 Task: Search one way flight ticket for 4 adults, 2 children, 2 infants in seat and 1 infant on lap in premium economy from Bemidji: Bemidji Regional Airport to Laramie: Laramie Regional Airport on 5-3-2023. Choice of flights is Alaska. Number of bags: 2 checked bags. Price is upto 74000. Outbound departure time preference is 7:45.
Action: Mouse moved to (336, 427)
Screenshot: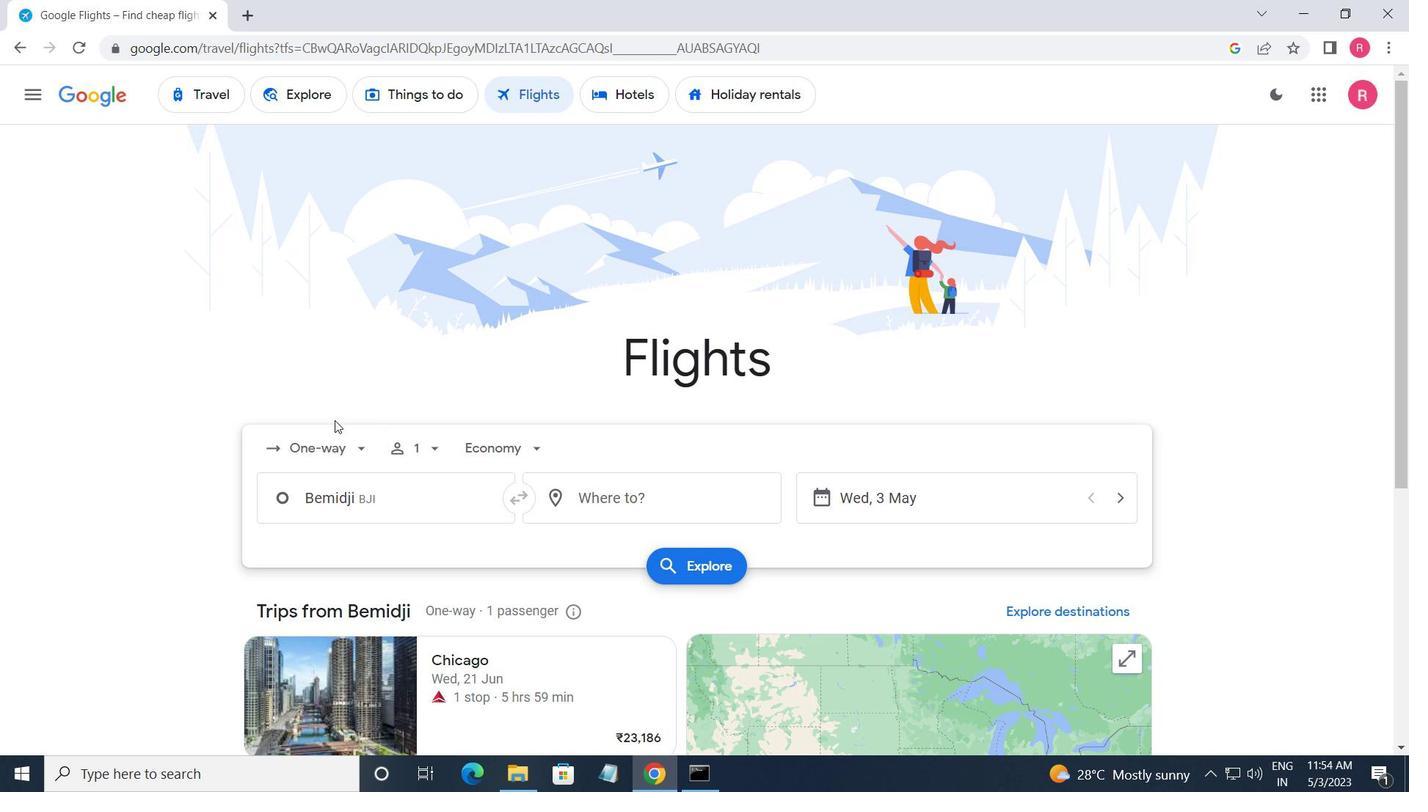 
Action: Mouse pressed left at (336, 427)
Screenshot: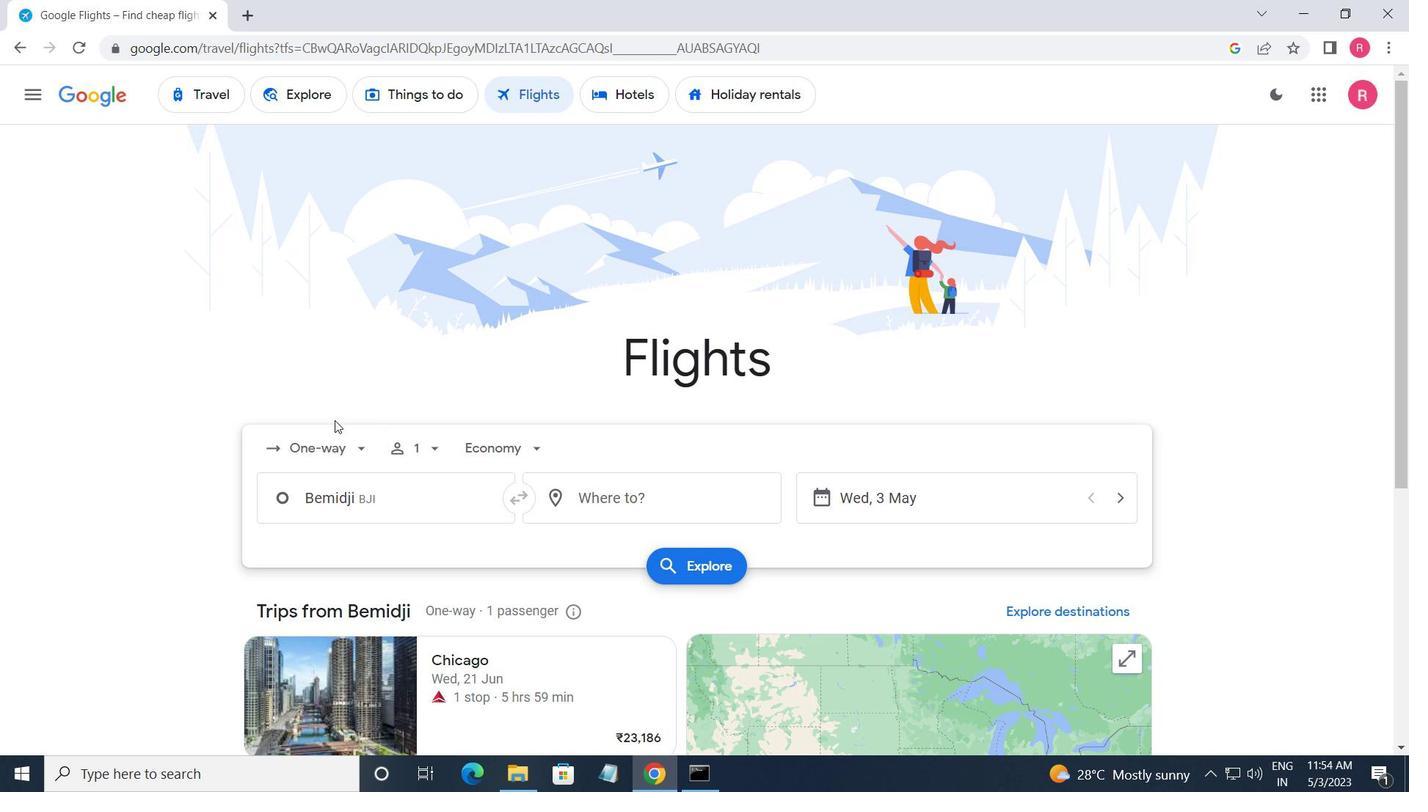 
Action: Mouse moved to (335, 543)
Screenshot: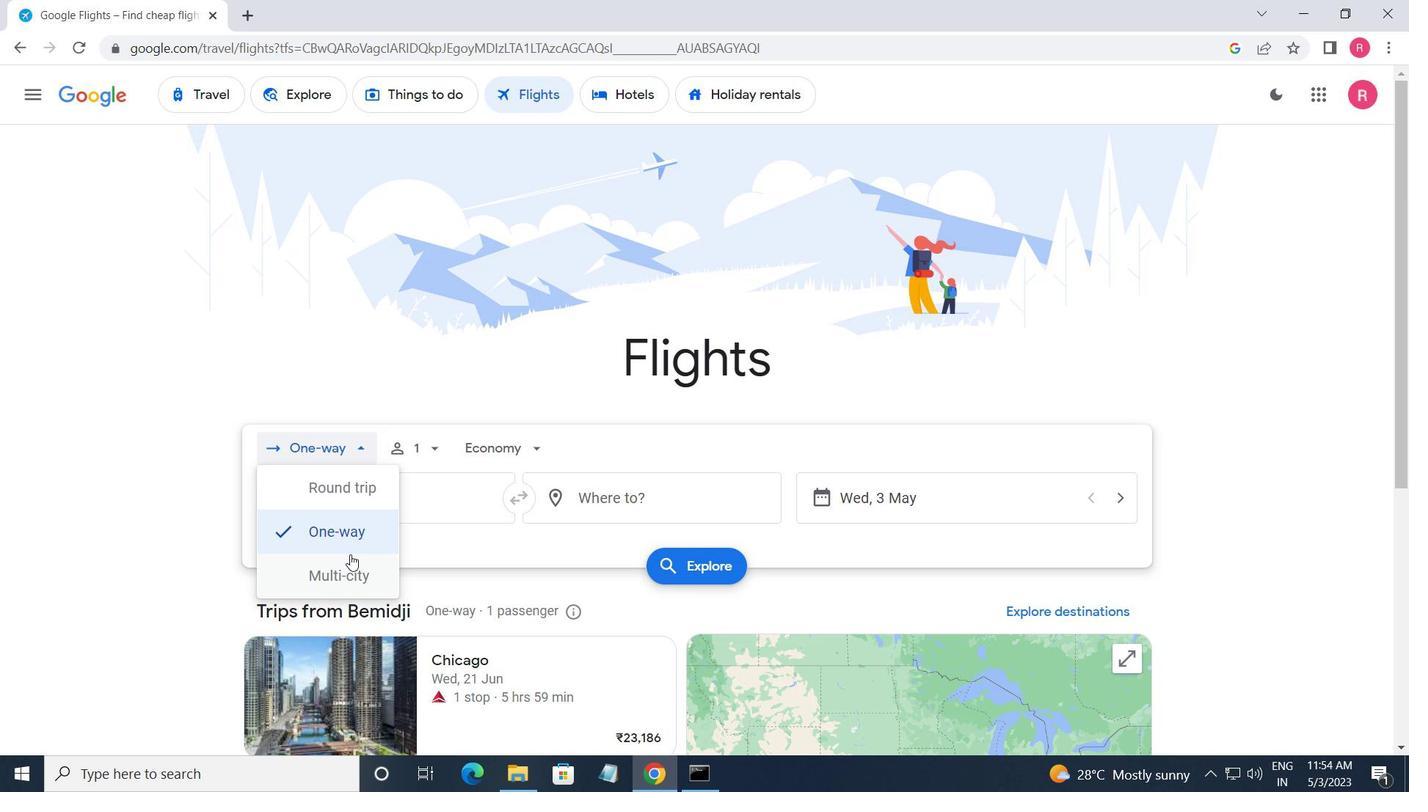 
Action: Mouse pressed left at (335, 543)
Screenshot: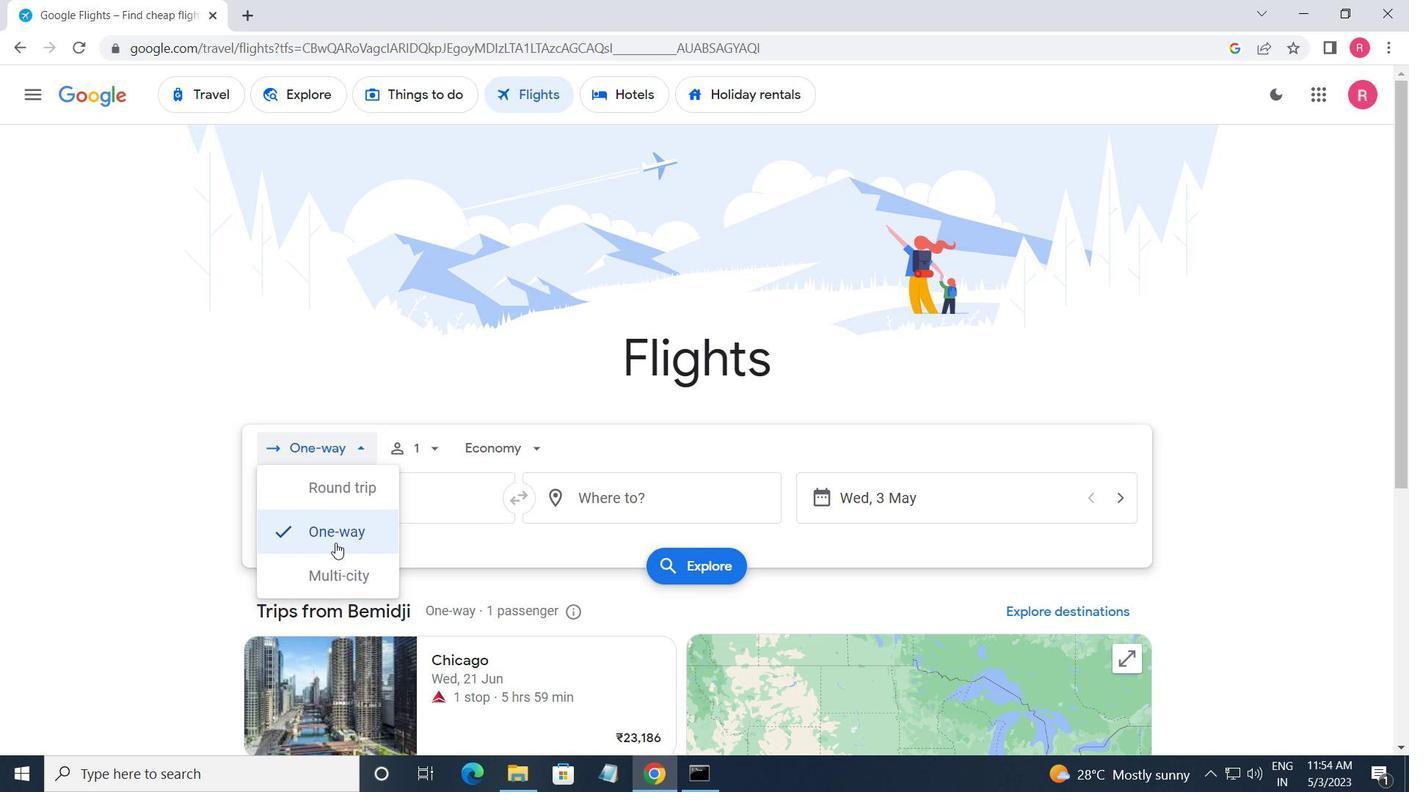 
Action: Mouse moved to (422, 449)
Screenshot: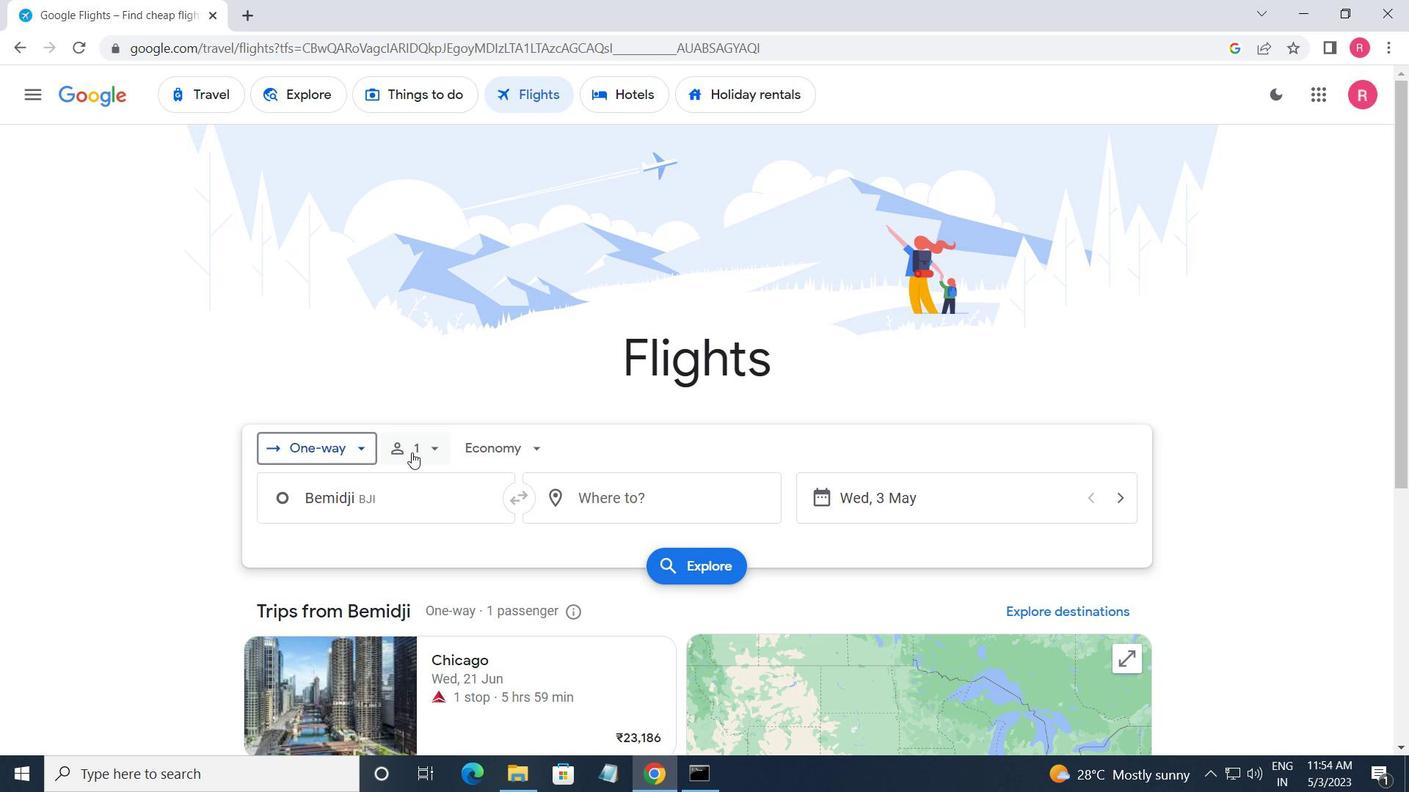 
Action: Mouse pressed left at (422, 449)
Screenshot: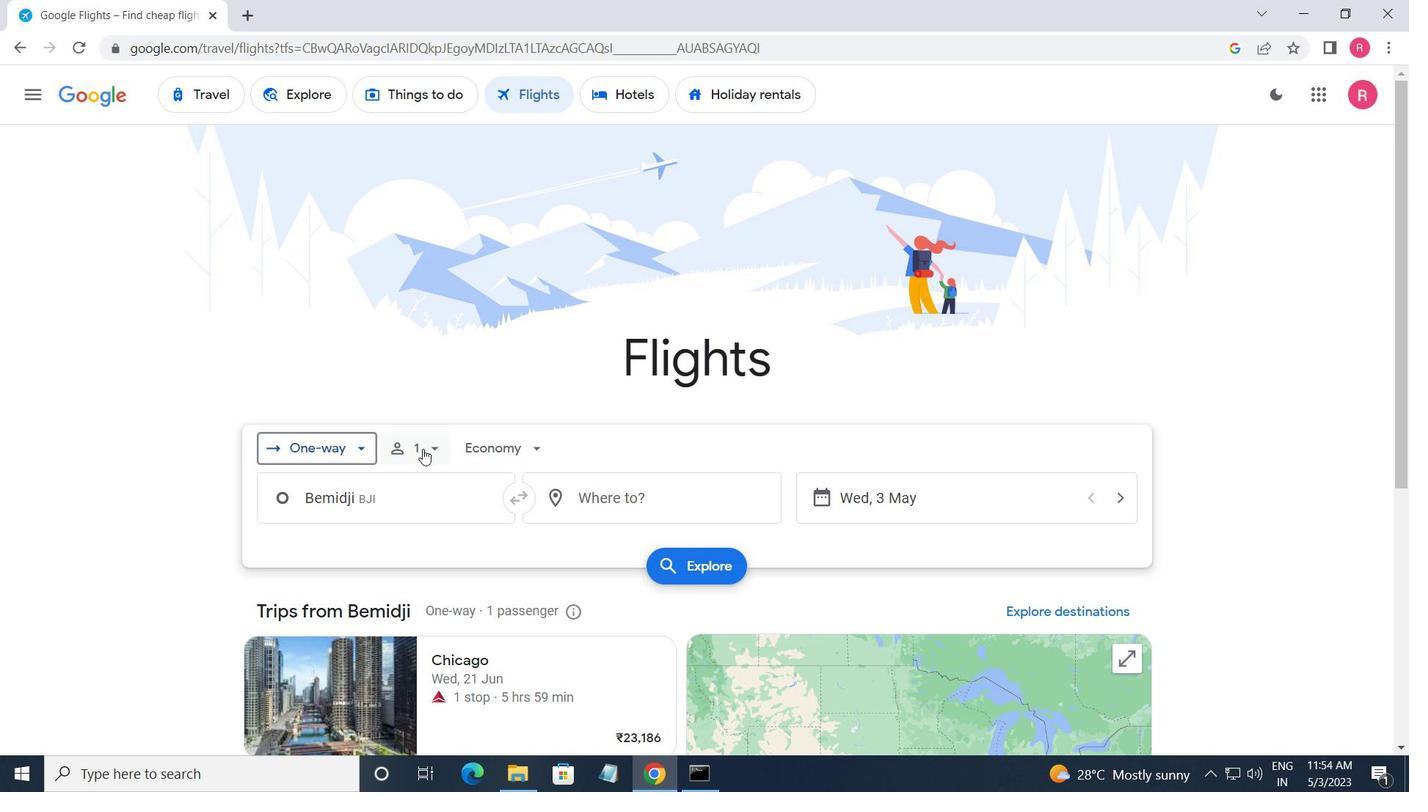 
Action: Mouse moved to (564, 497)
Screenshot: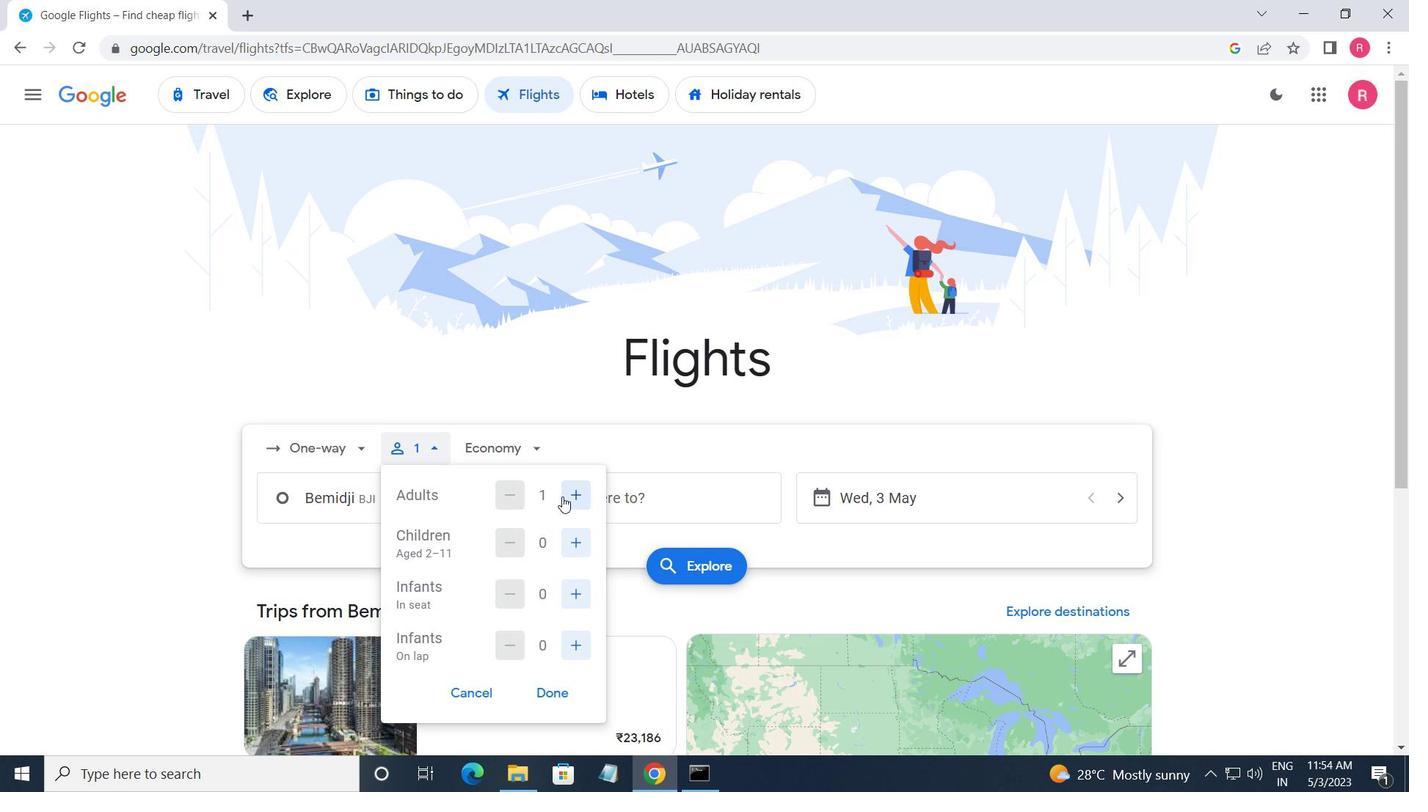 
Action: Mouse pressed left at (564, 497)
Screenshot: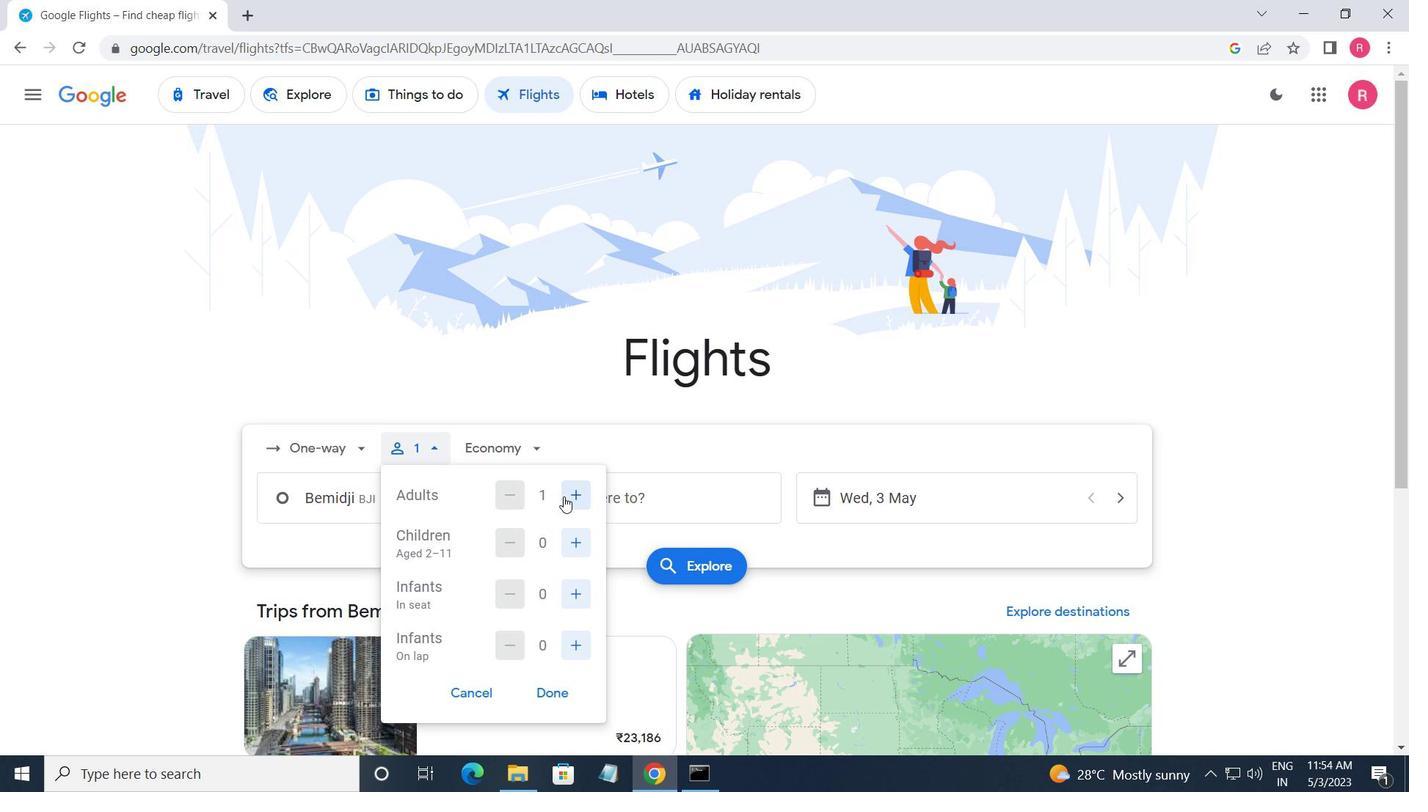 
Action: Mouse pressed left at (564, 497)
Screenshot: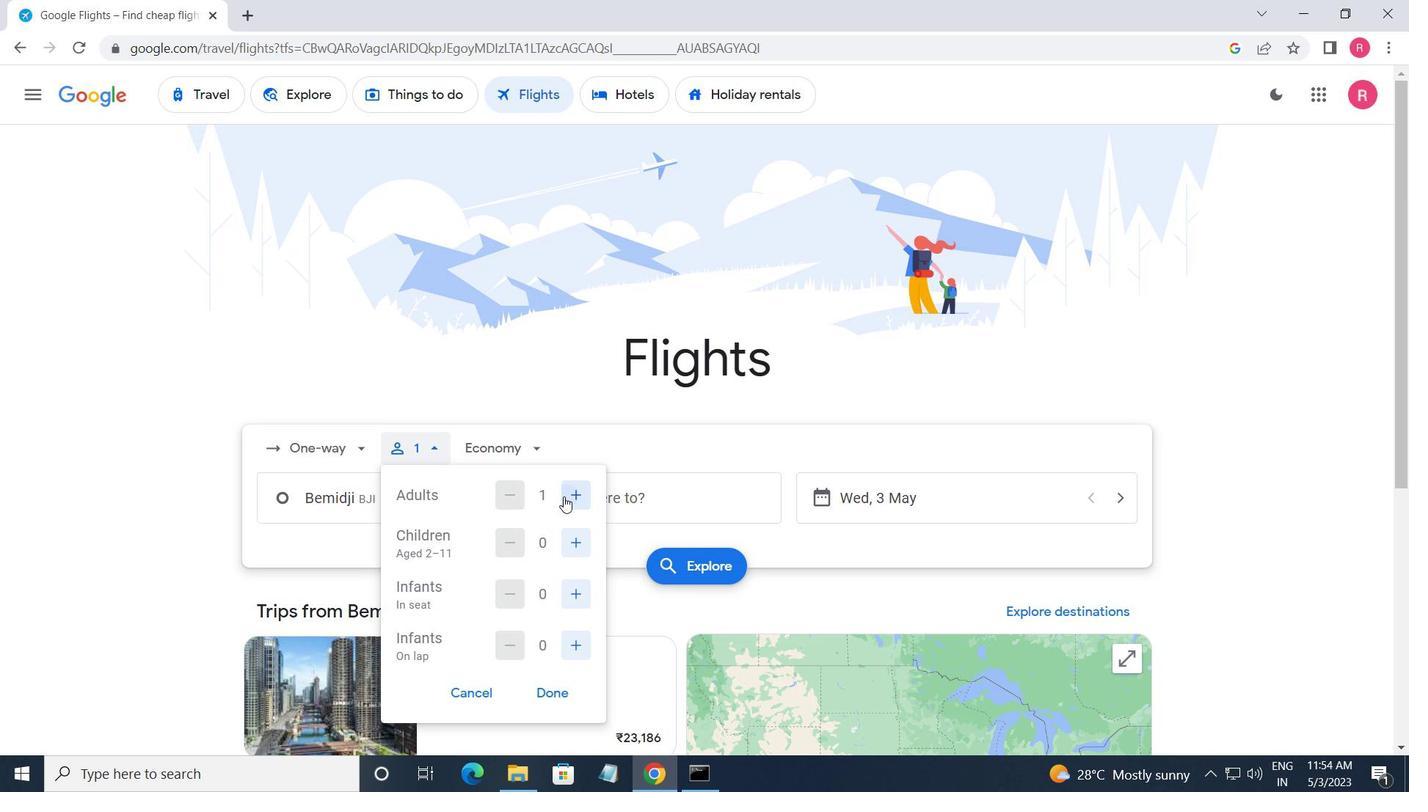 
Action: Mouse pressed left at (564, 497)
Screenshot: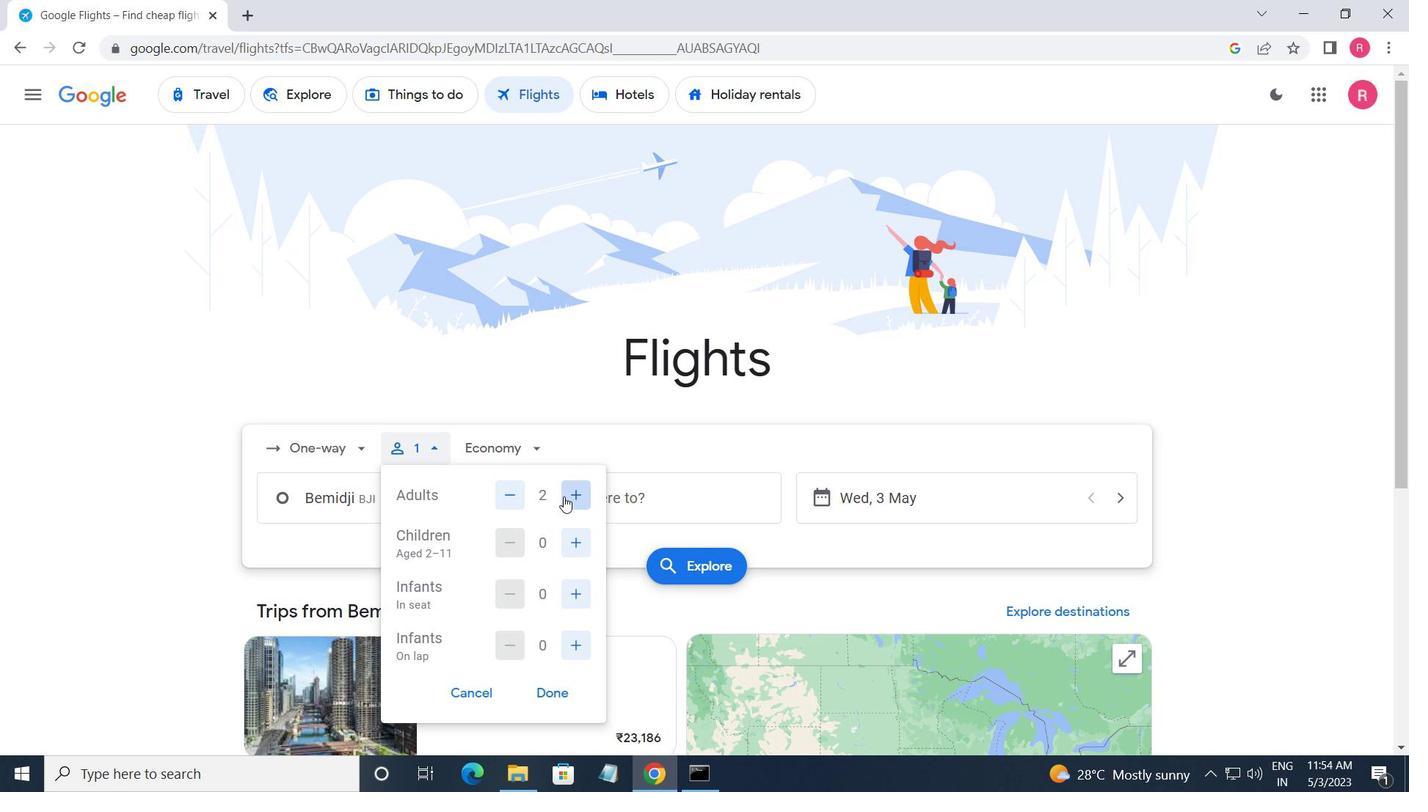 
Action: Mouse moved to (583, 544)
Screenshot: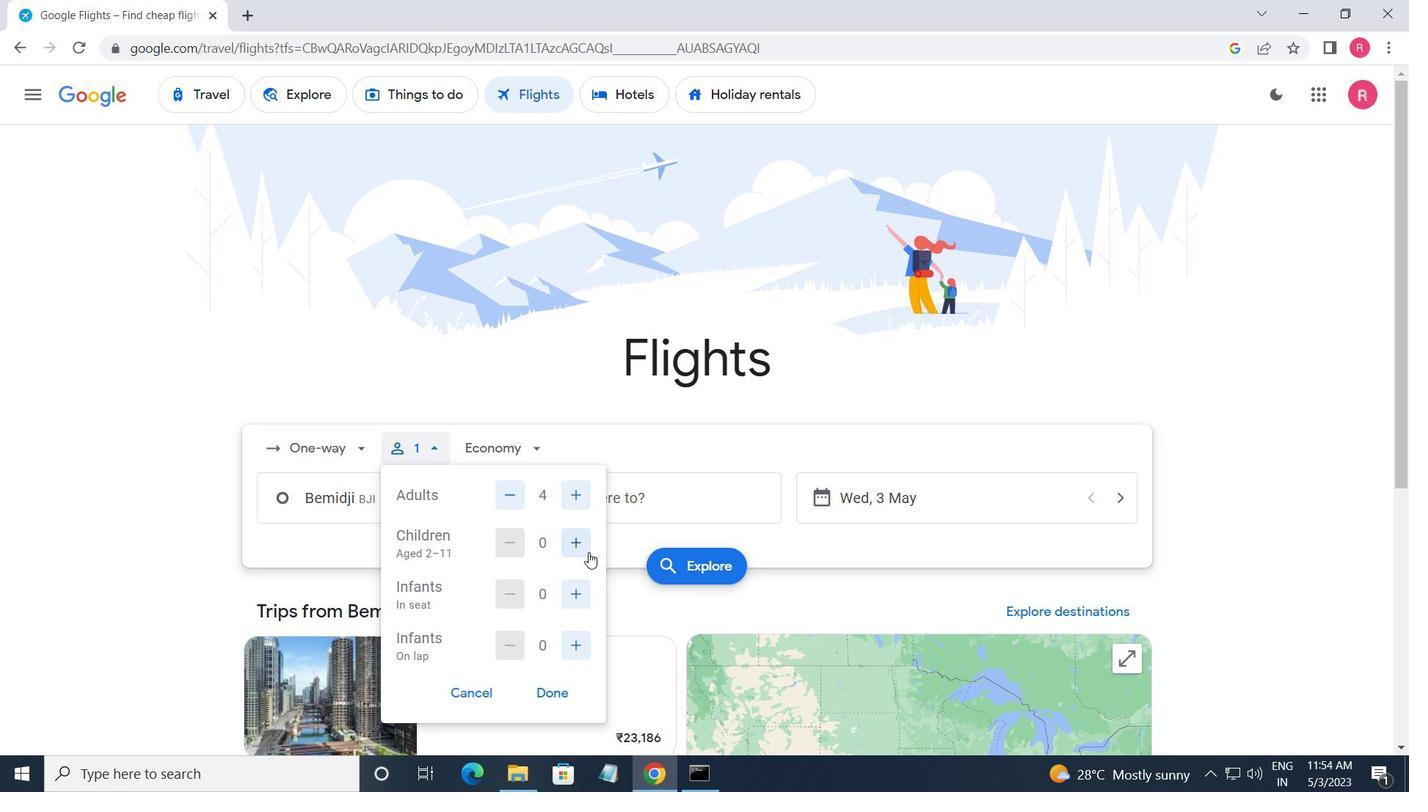 
Action: Mouse pressed left at (583, 544)
Screenshot: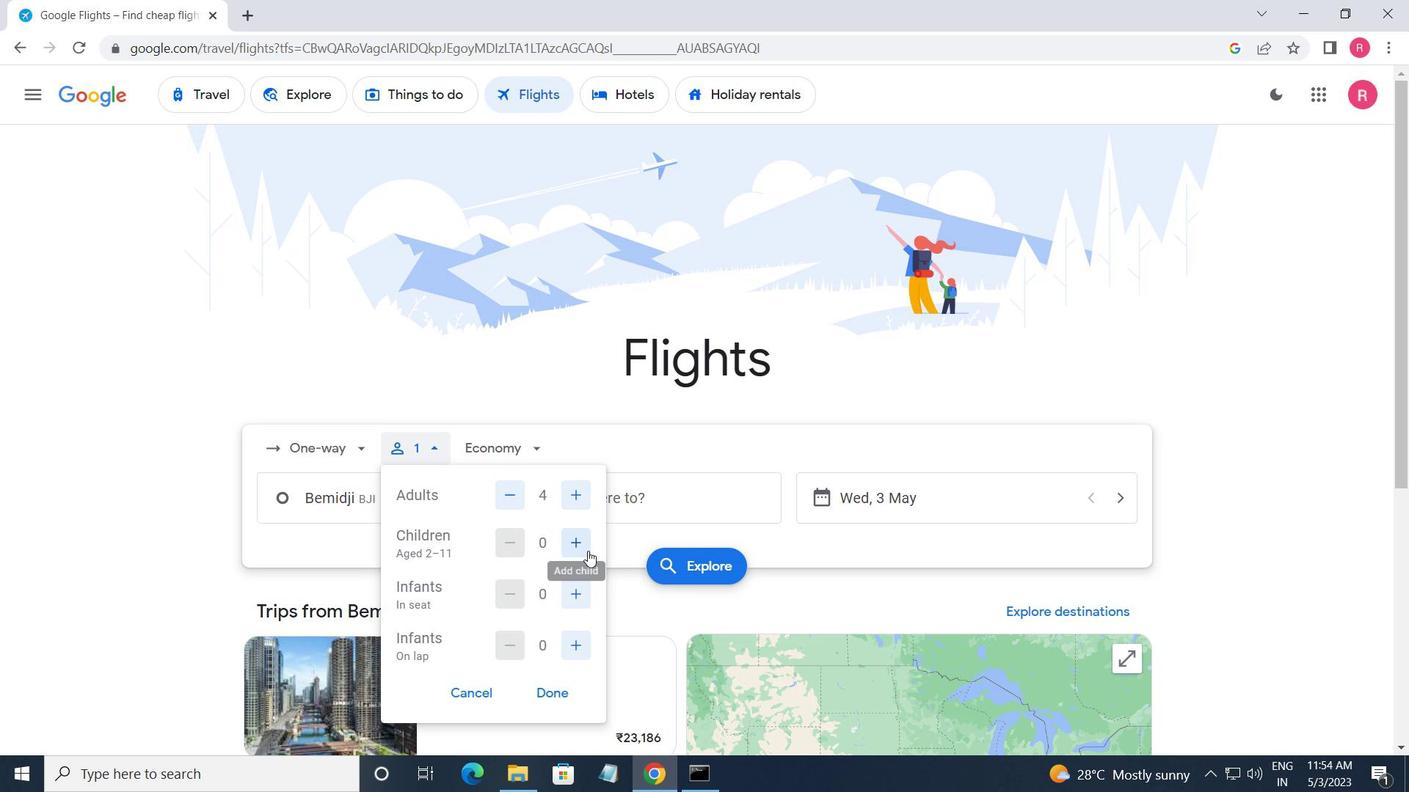
Action: Mouse pressed left at (583, 544)
Screenshot: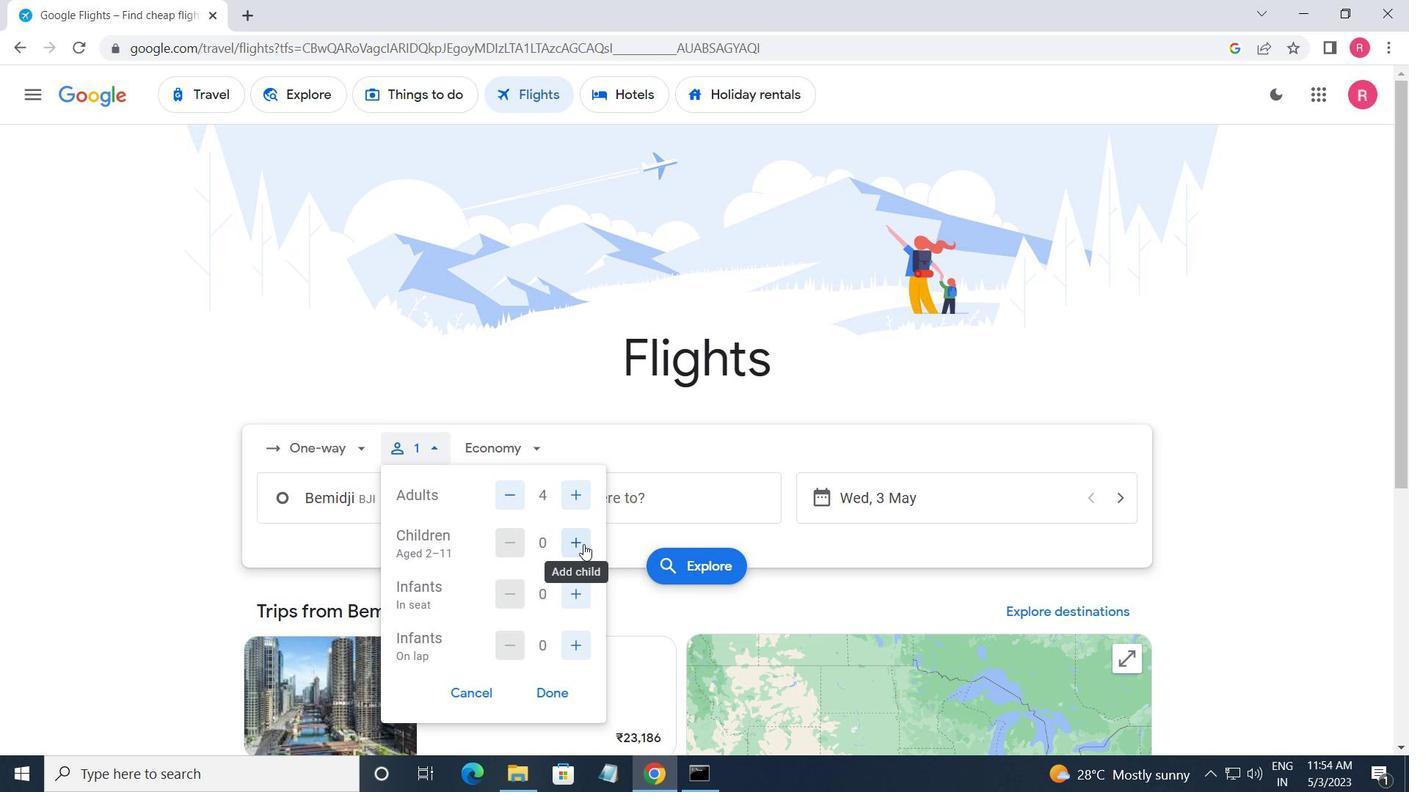 
Action: Mouse moved to (574, 590)
Screenshot: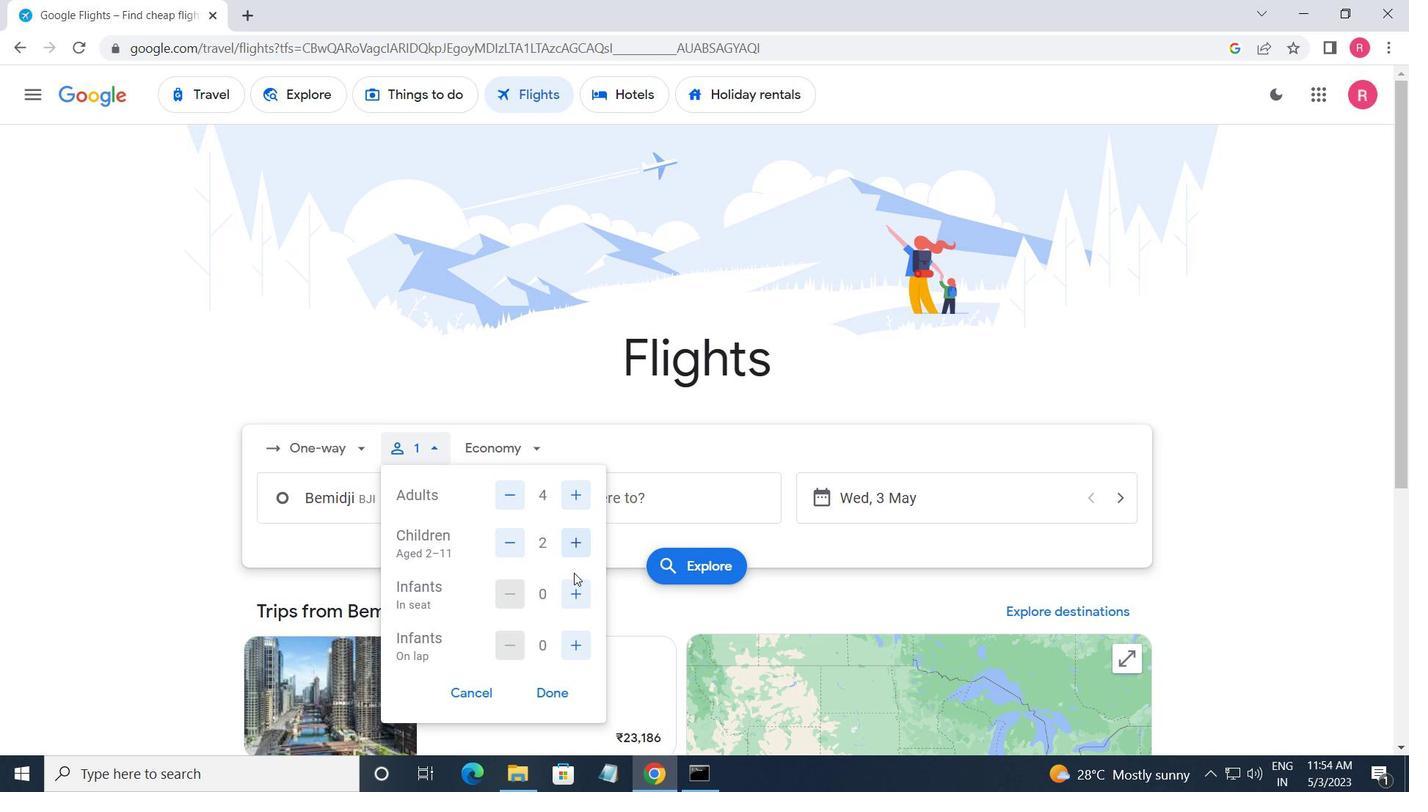 
Action: Mouse pressed left at (574, 590)
Screenshot: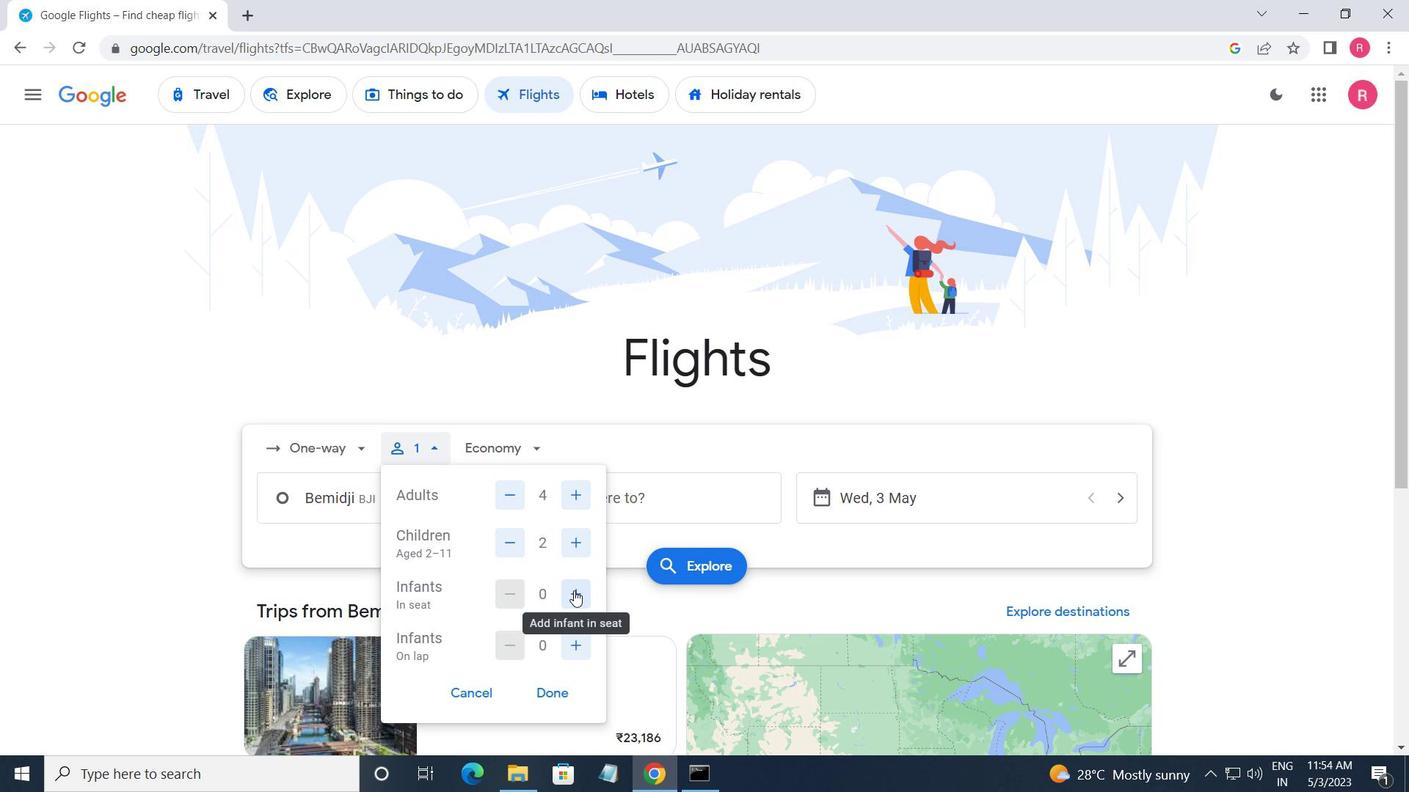 
Action: Mouse moved to (574, 591)
Screenshot: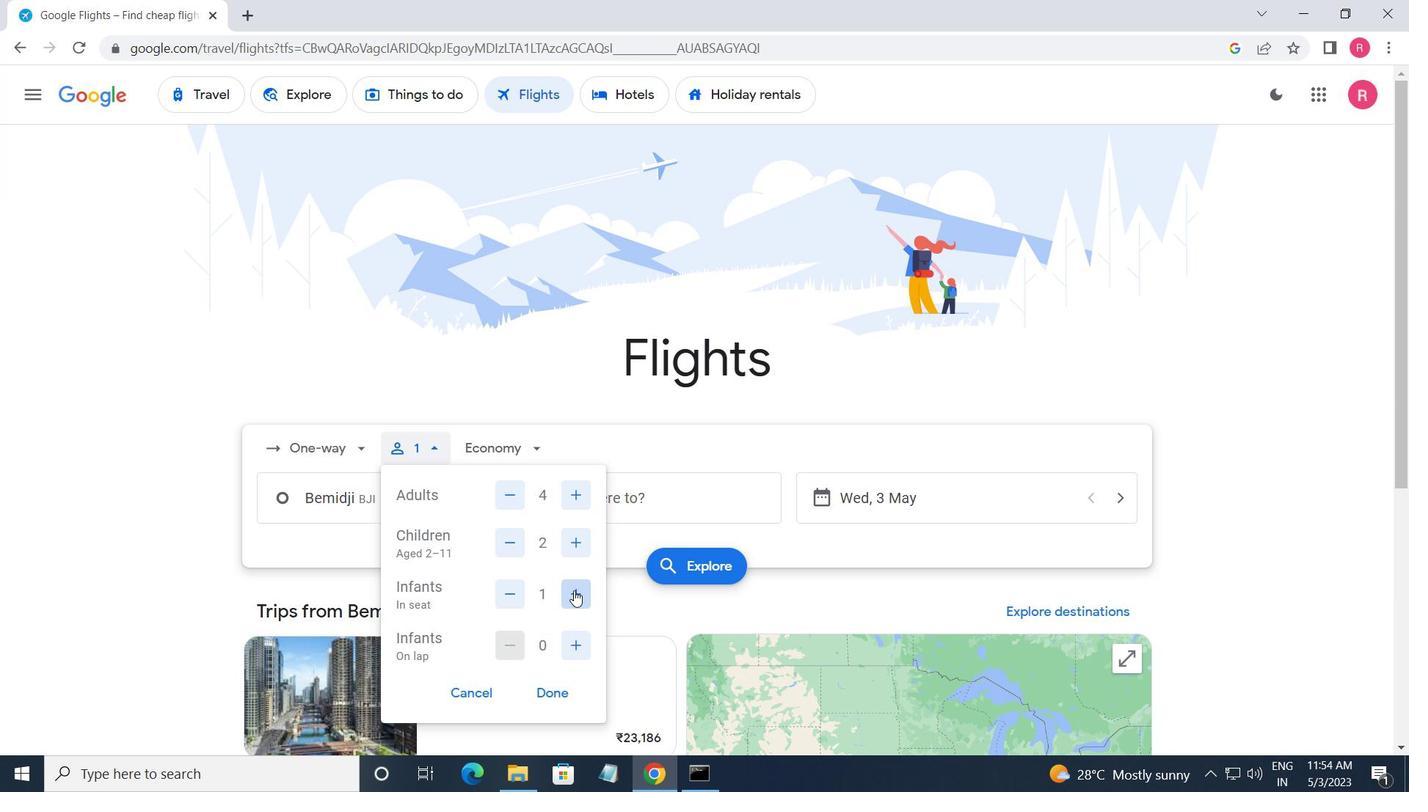 
Action: Mouse pressed left at (574, 591)
Screenshot: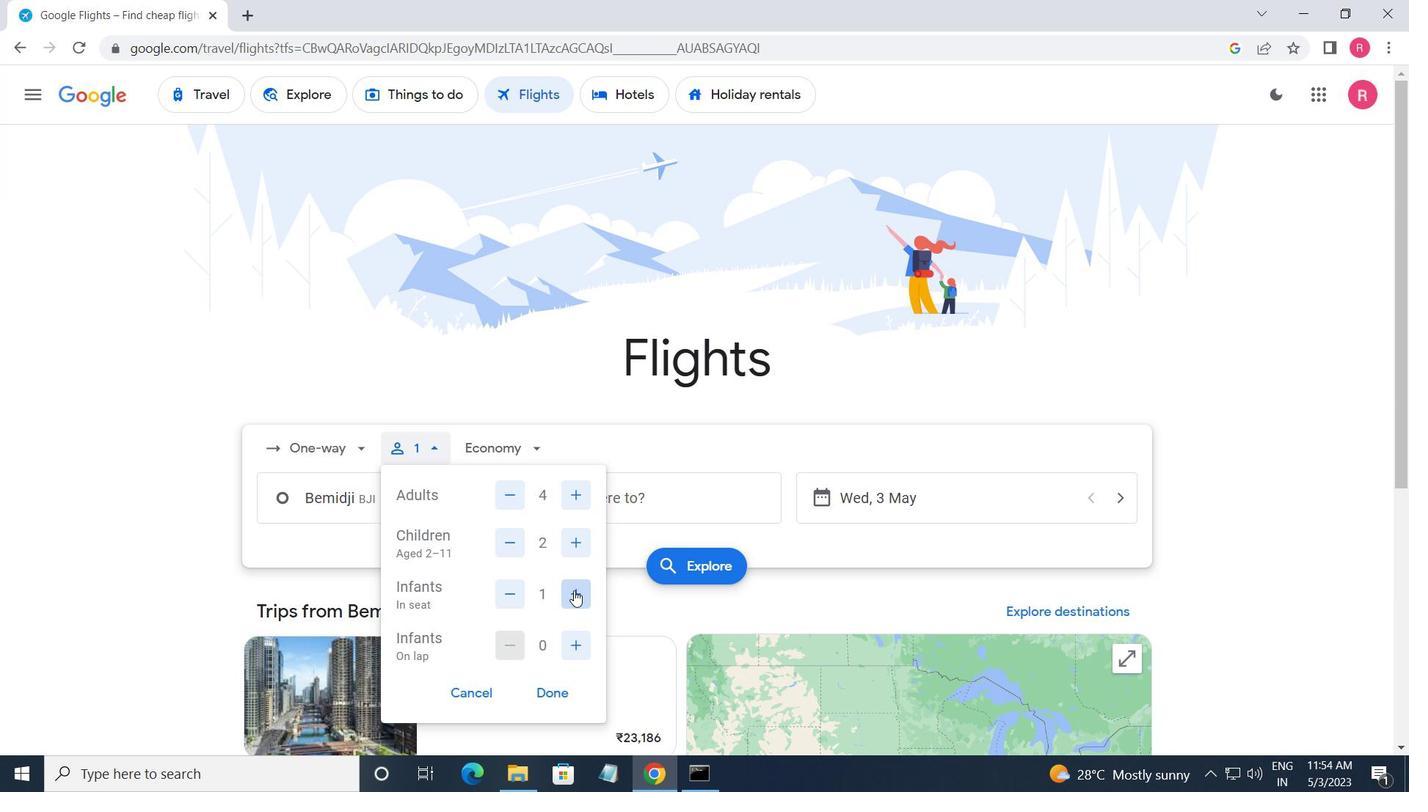 
Action: Mouse moved to (572, 646)
Screenshot: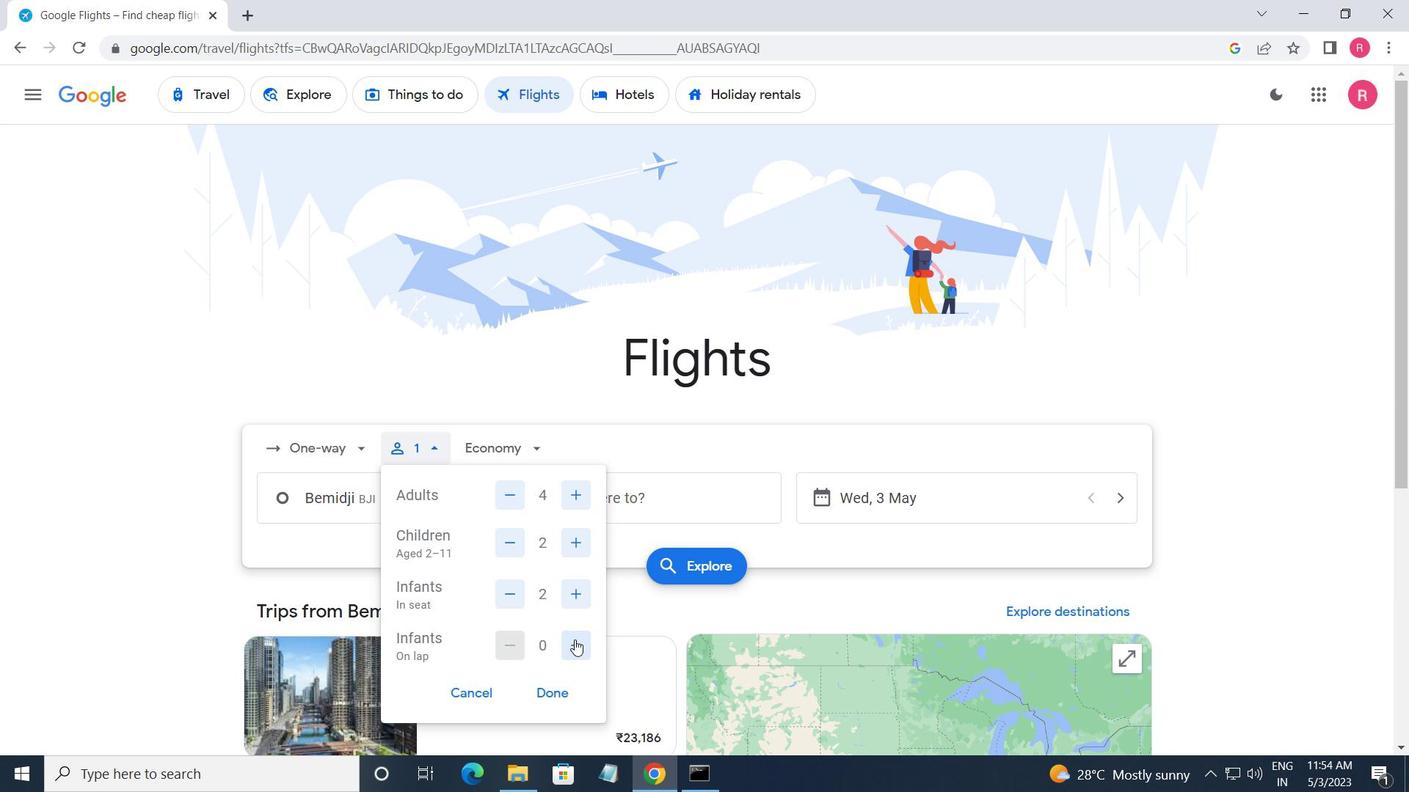 
Action: Mouse pressed left at (572, 646)
Screenshot: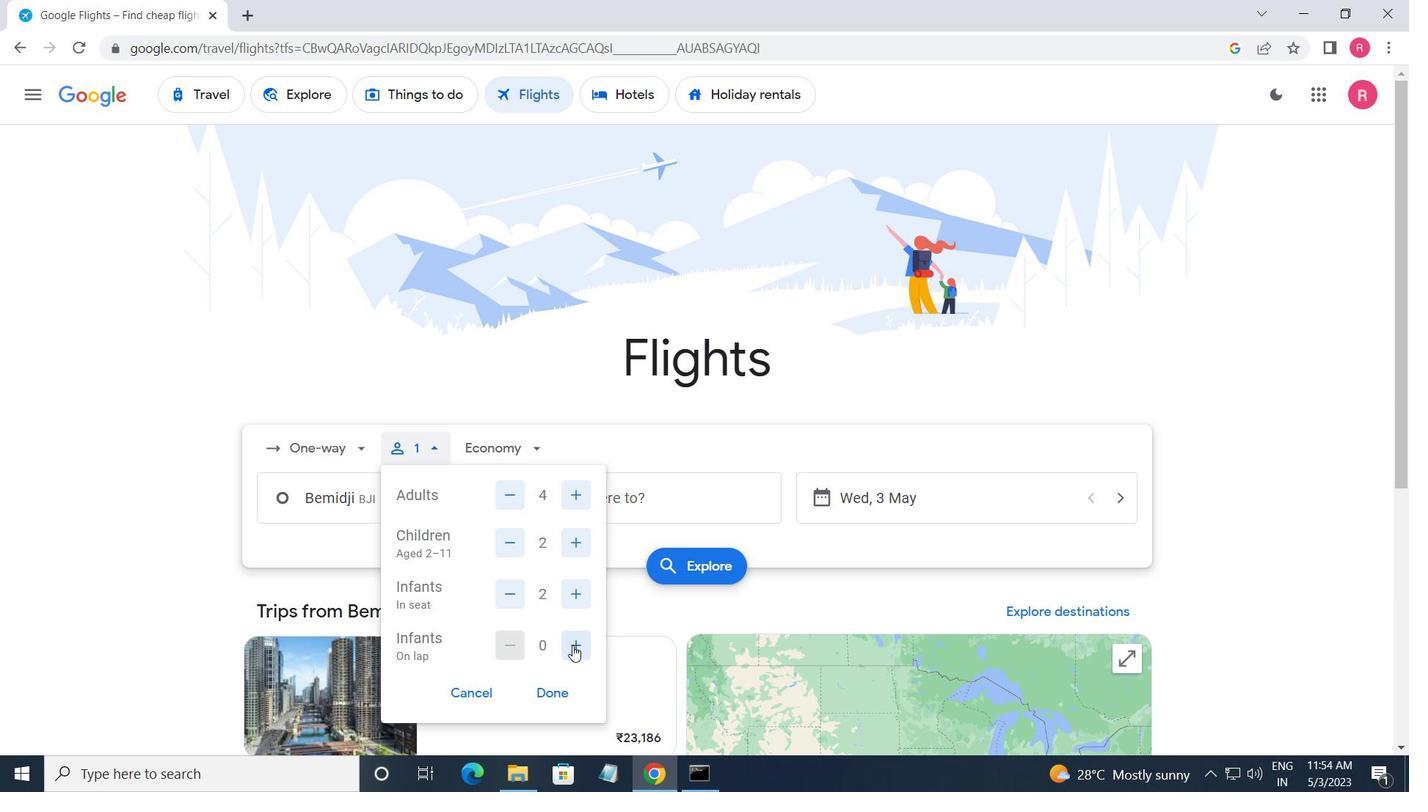 
Action: Mouse moved to (552, 692)
Screenshot: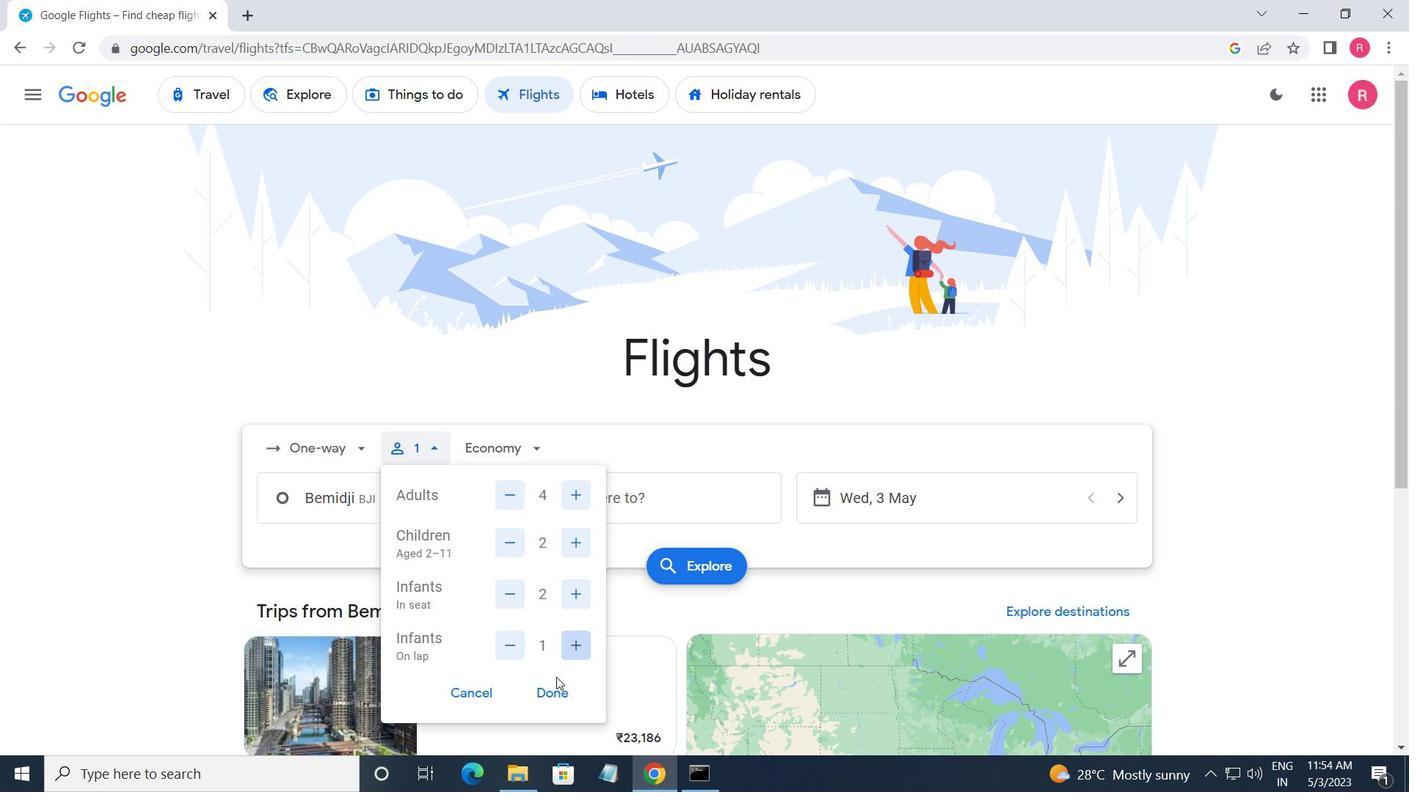 
Action: Mouse pressed left at (552, 692)
Screenshot: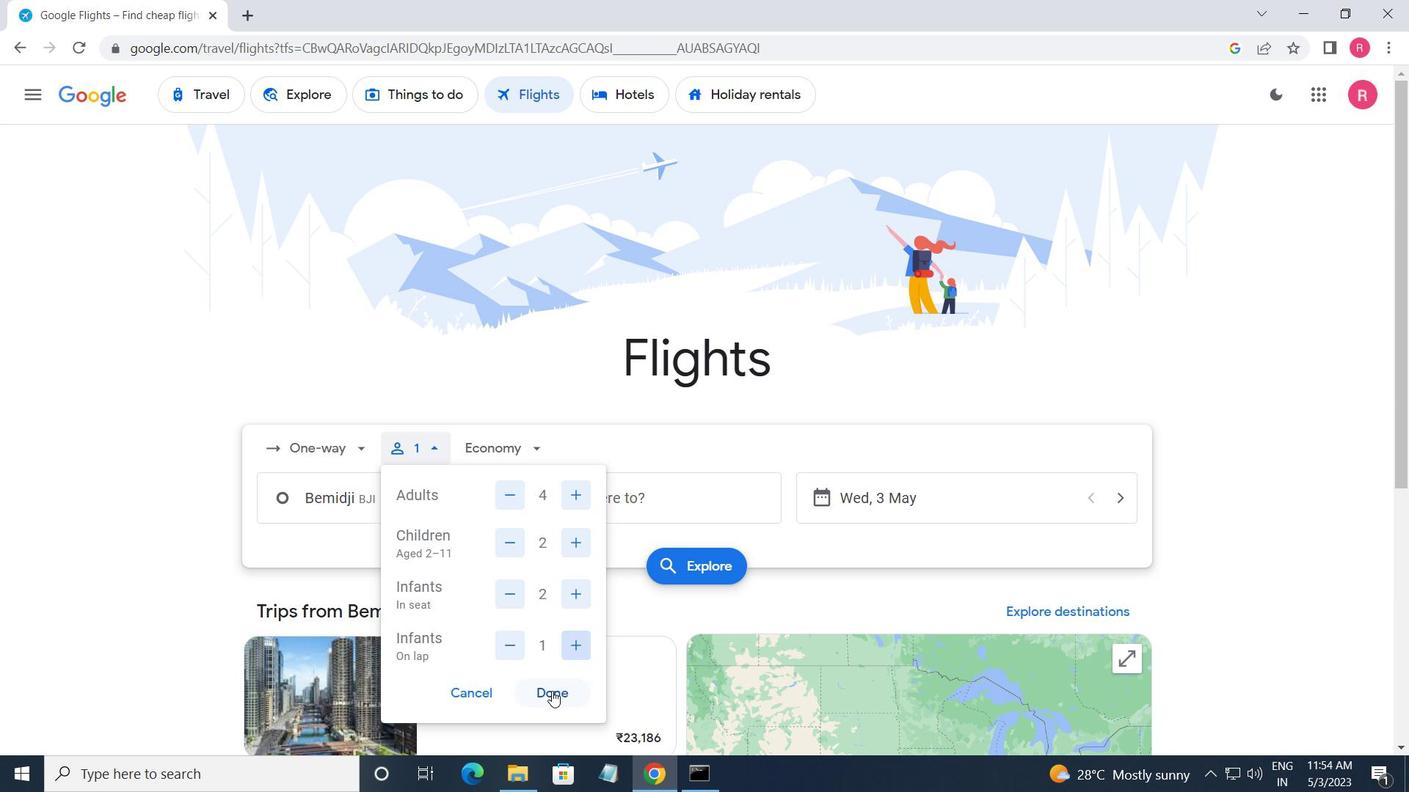 
Action: Mouse moved to (501, 469)
Screenshot: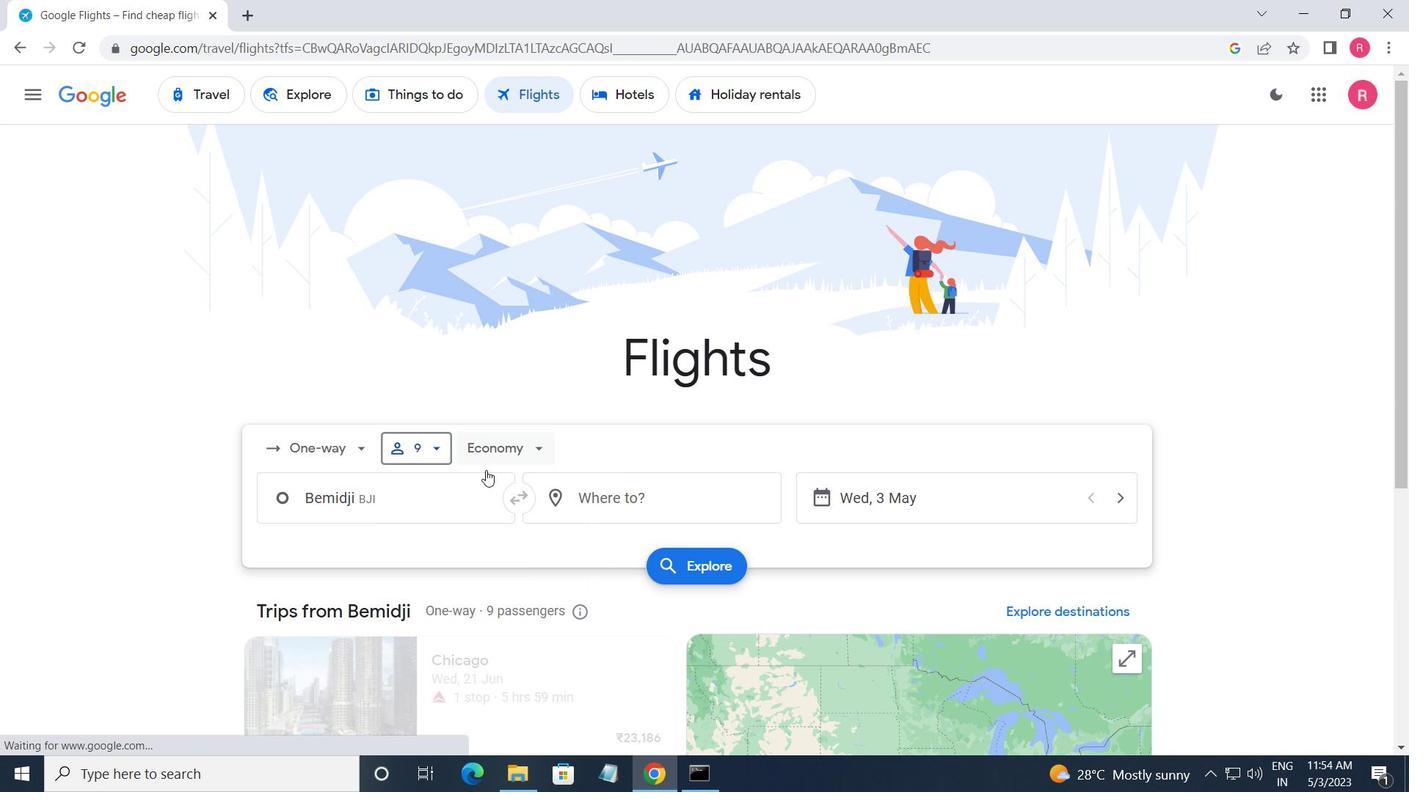 
Action: Mouse pressed left at (501, 469)
Screenshot: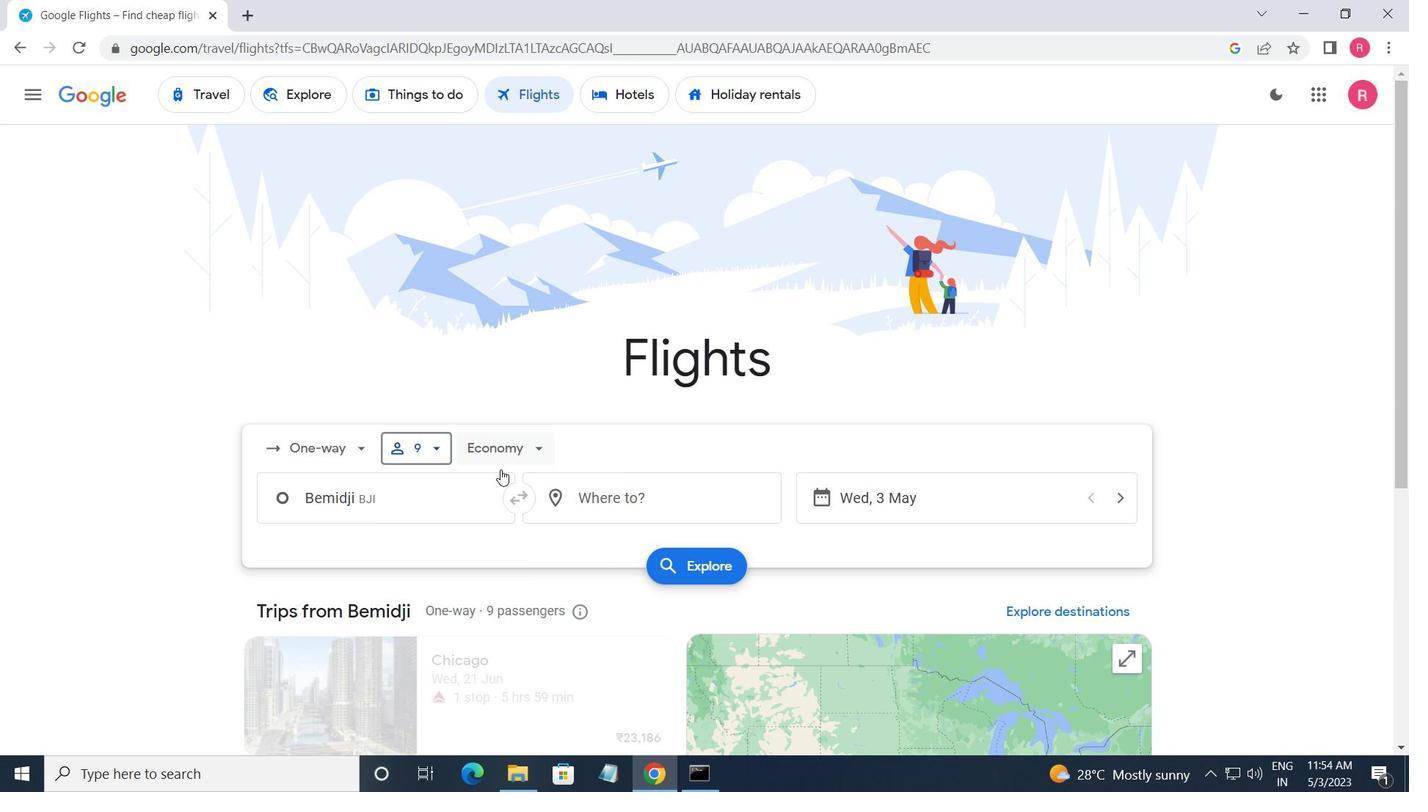 
Action: Mouse moved to (536, 494)
Screenshot: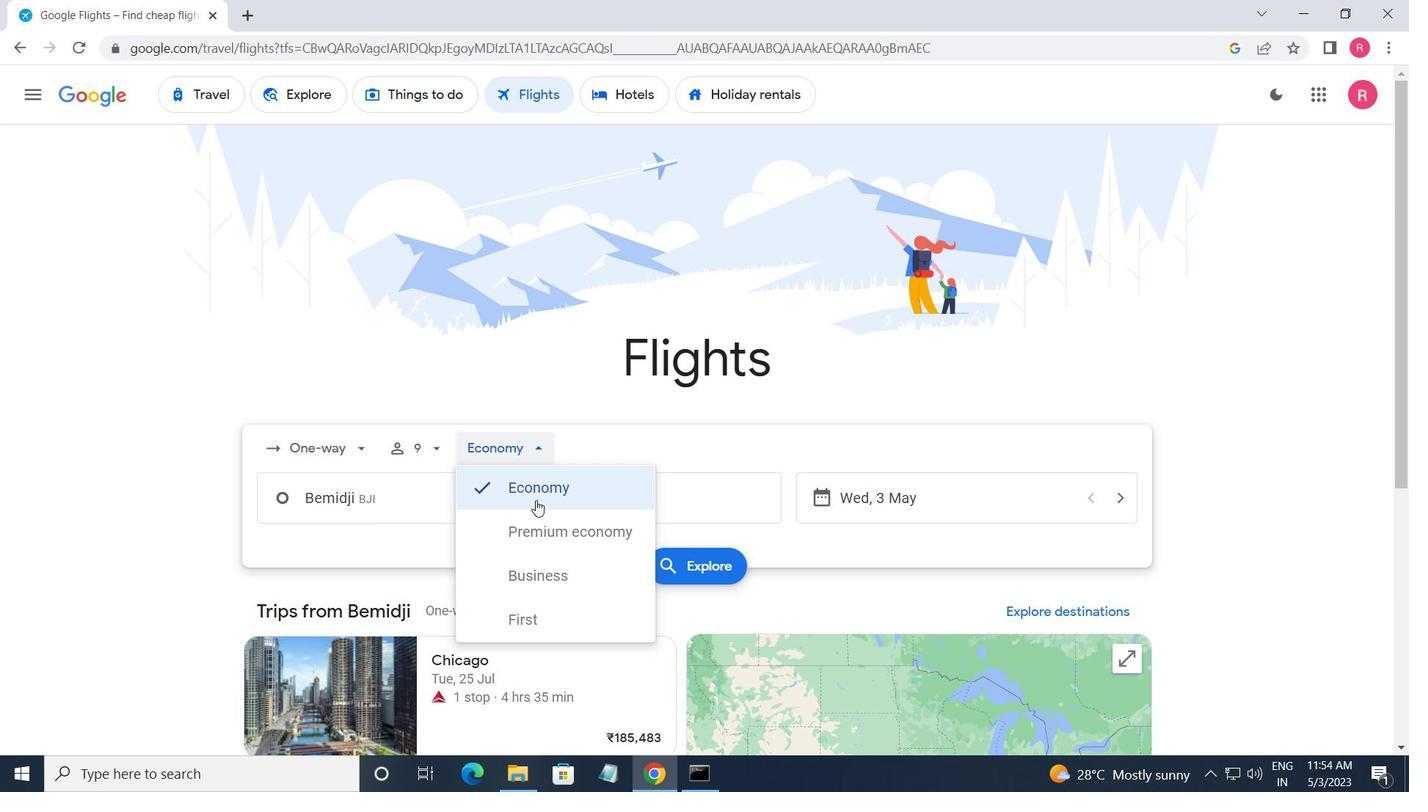 
Action: Mouse pressed left at (536, 494)
Screenshot: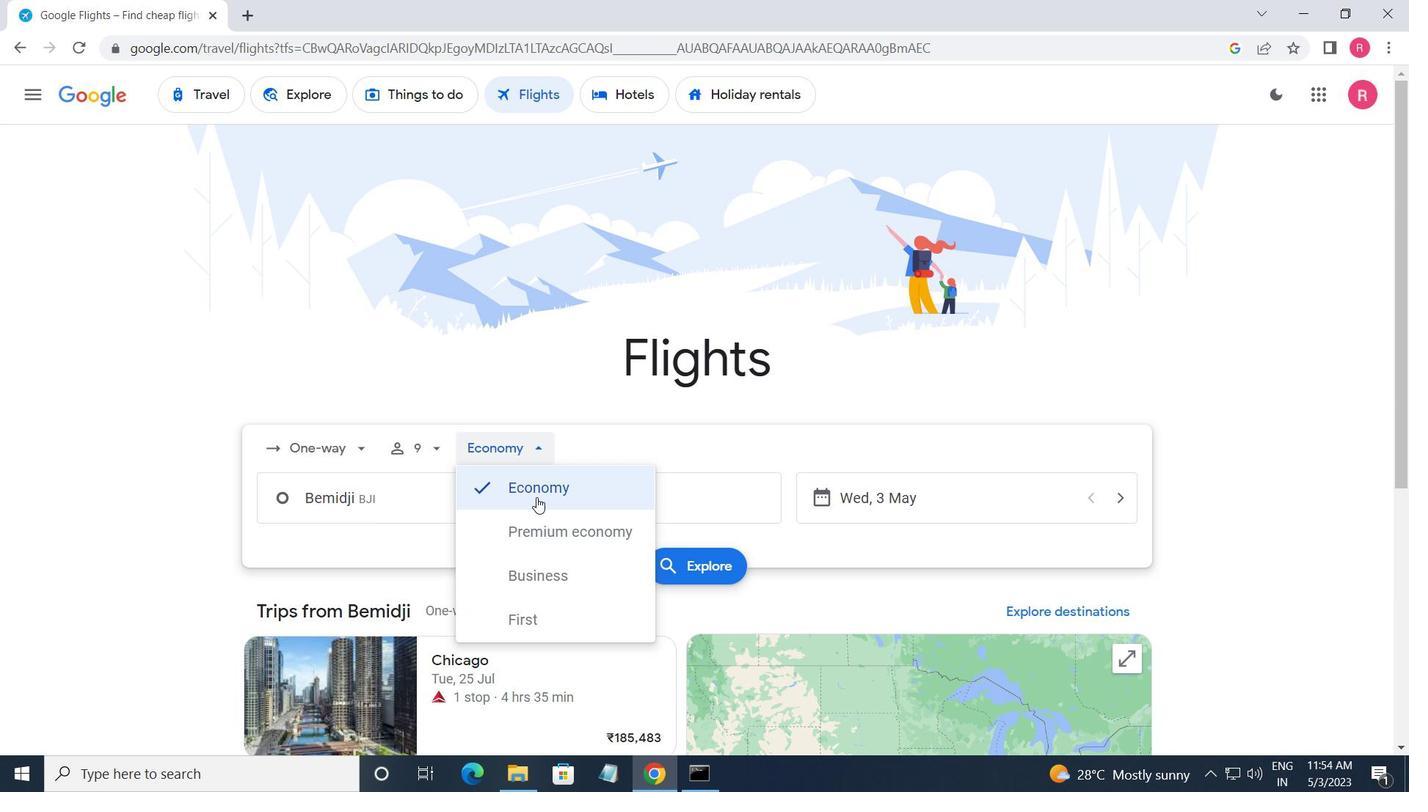 
Action: Mouse moved to (441, 491)
Screenshot: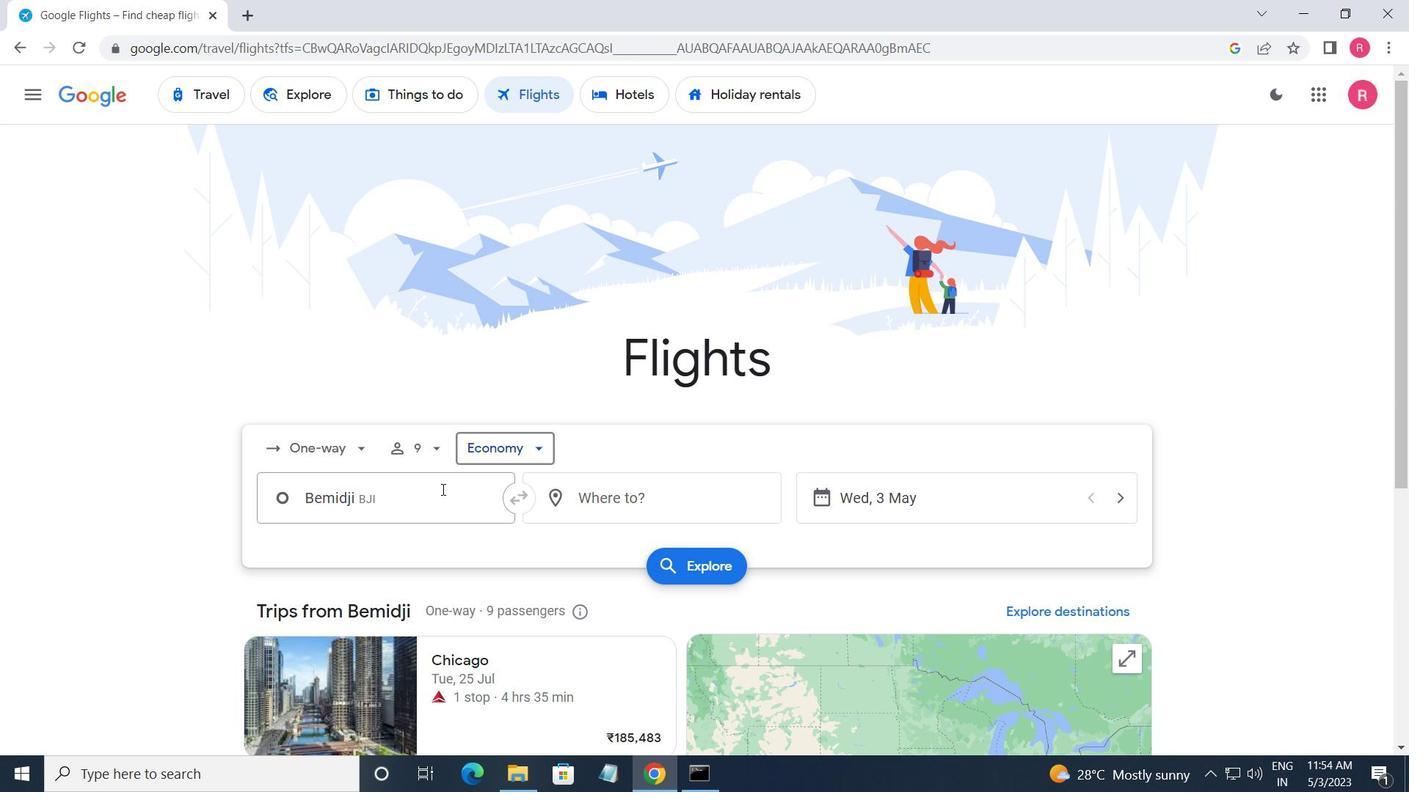 
Action: Mouse pressed left at (441, 491)
Screenshot: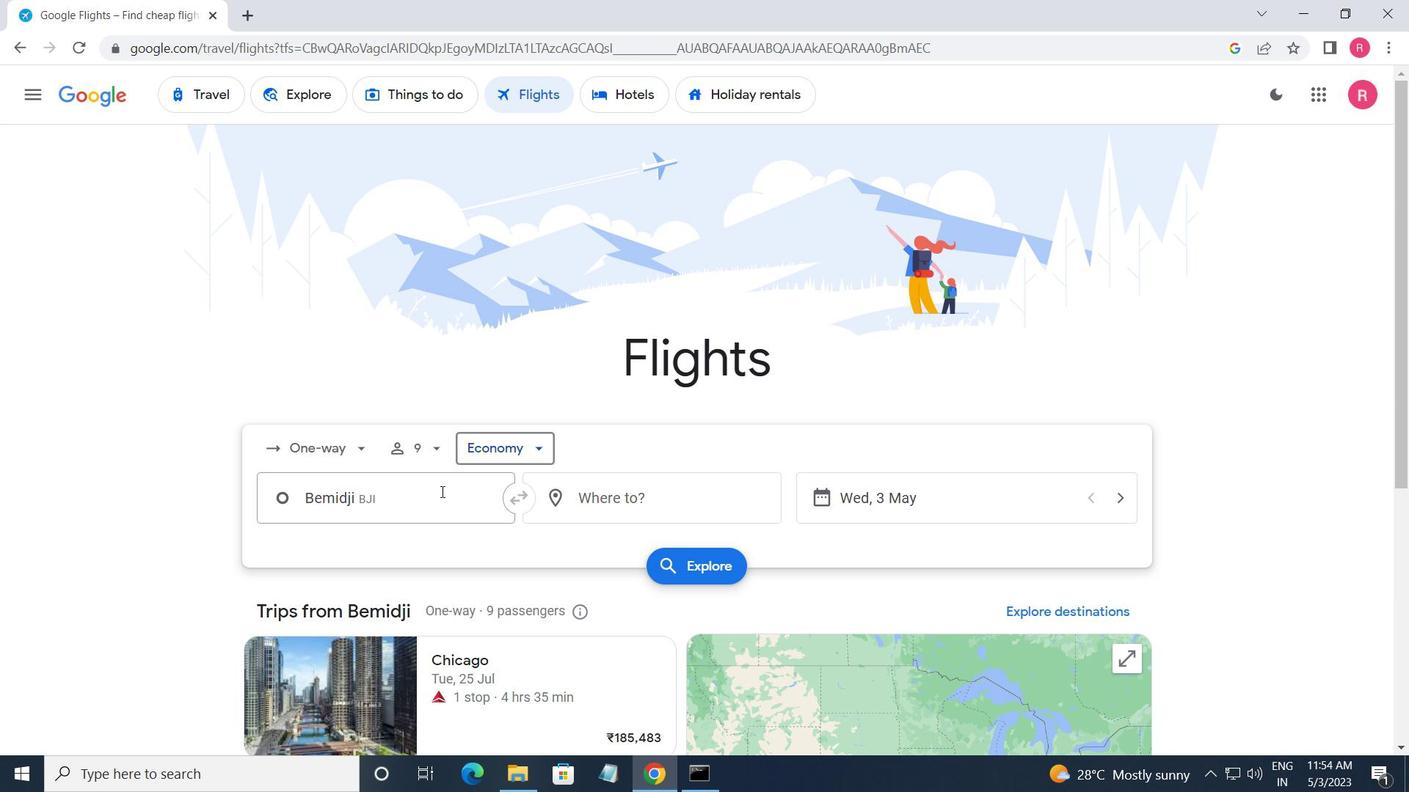 
Action: Mouse moved to (422, 654)
Screenshot: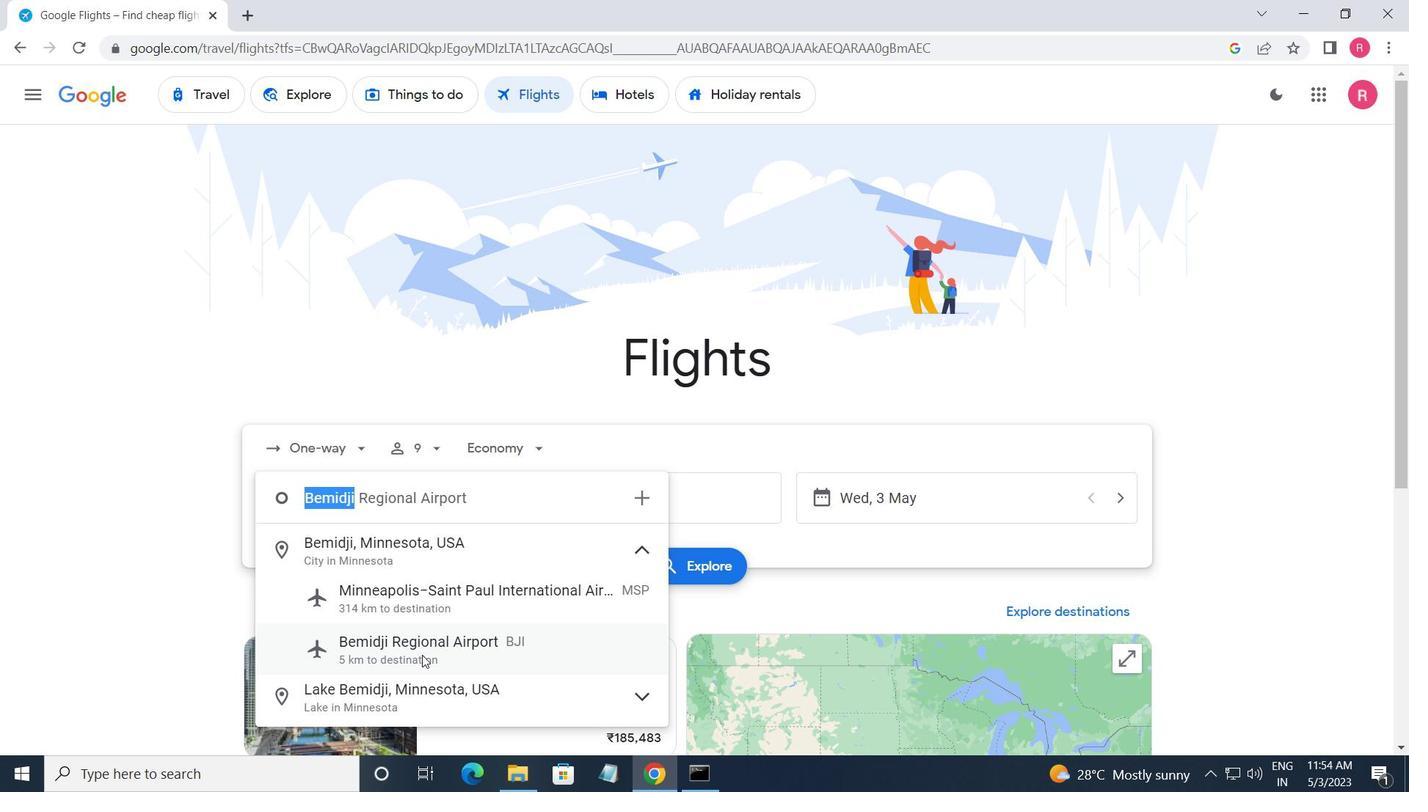 
Action: Mouse pressed left at (422, 654)
Screenshot: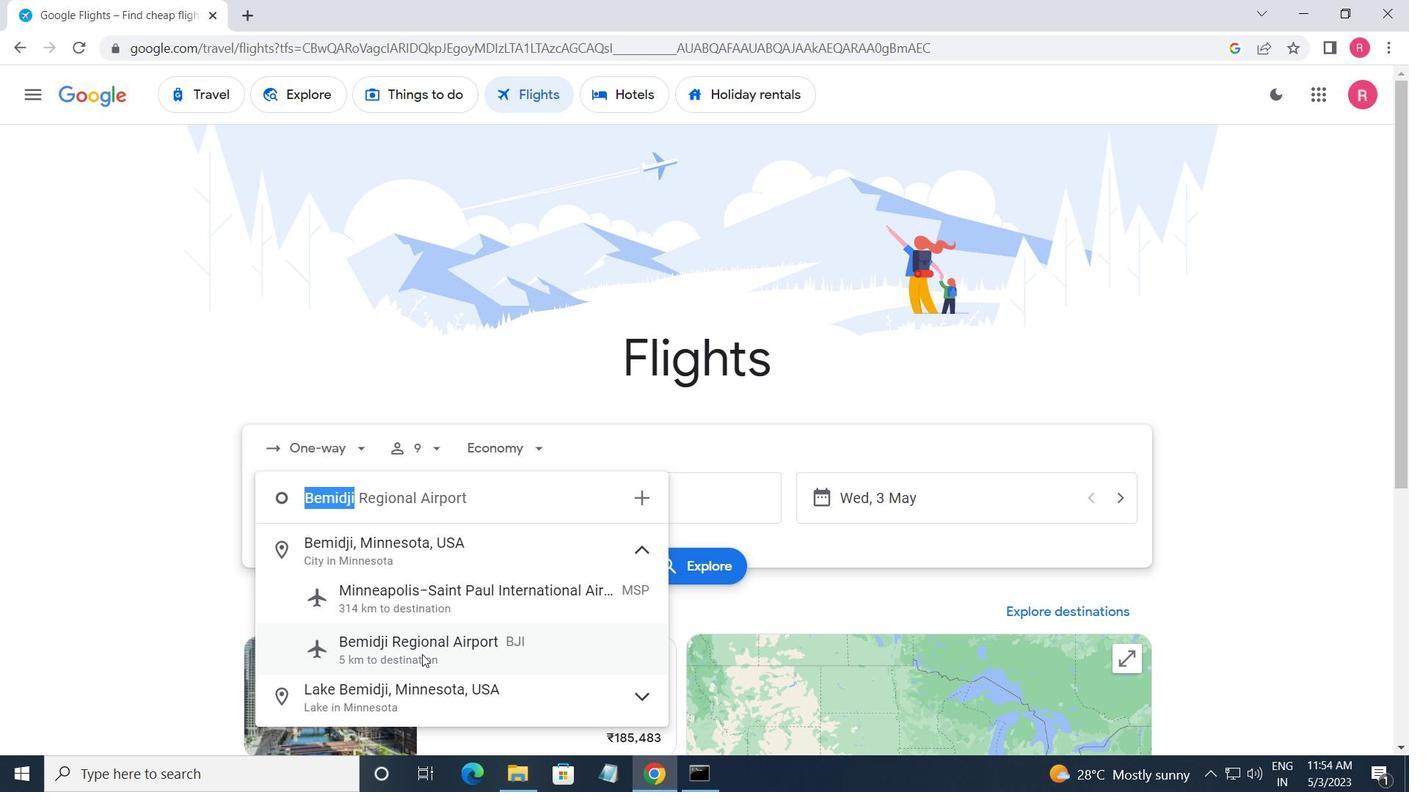 
Action: Mouse moved to (665, 499)
Screenshot: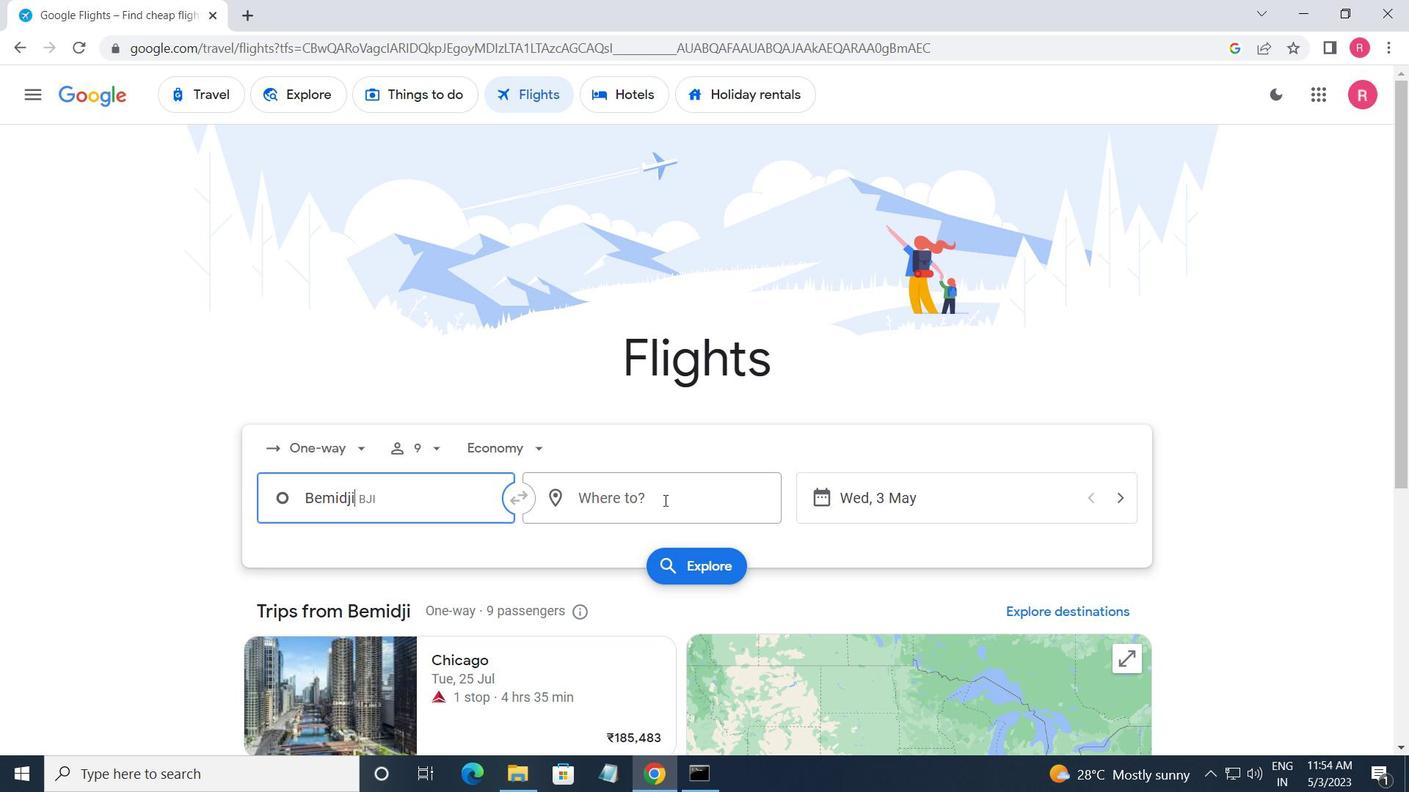 
Action: Mouse pressed left at (665, 499)
Screenshot: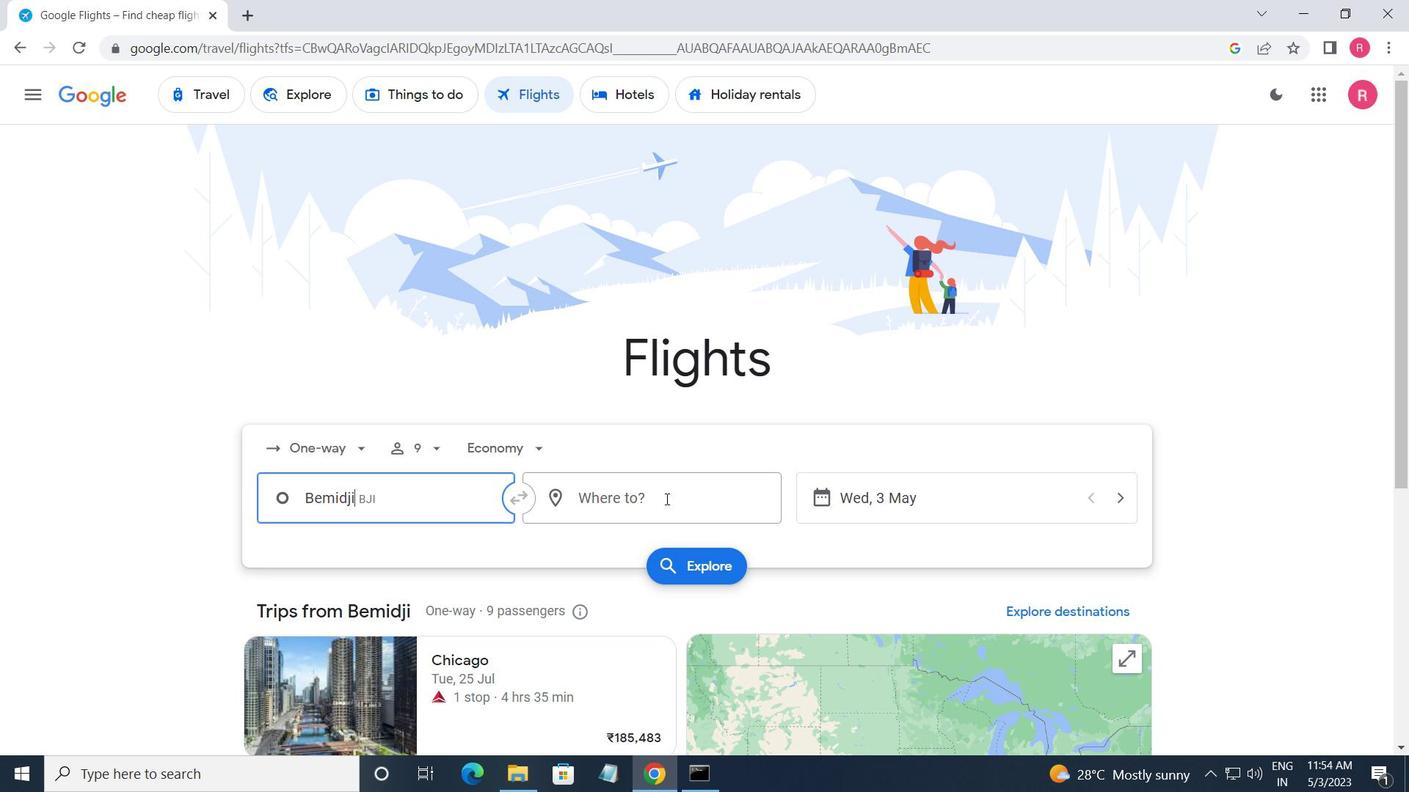 
Action: Mouse moved to (630, 693)
Screenshot: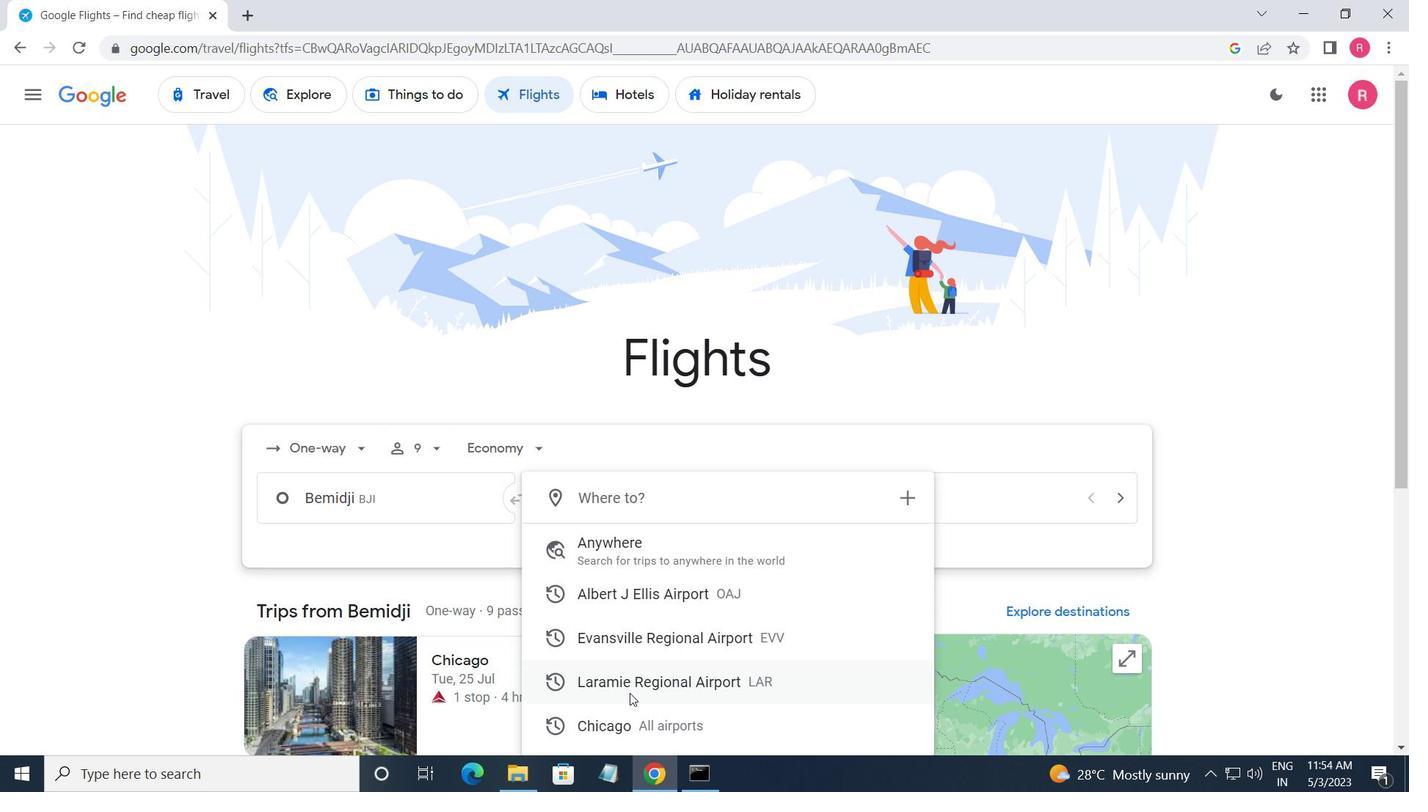 
Action: Mouse pressed left at (630, 693)
Screenshot: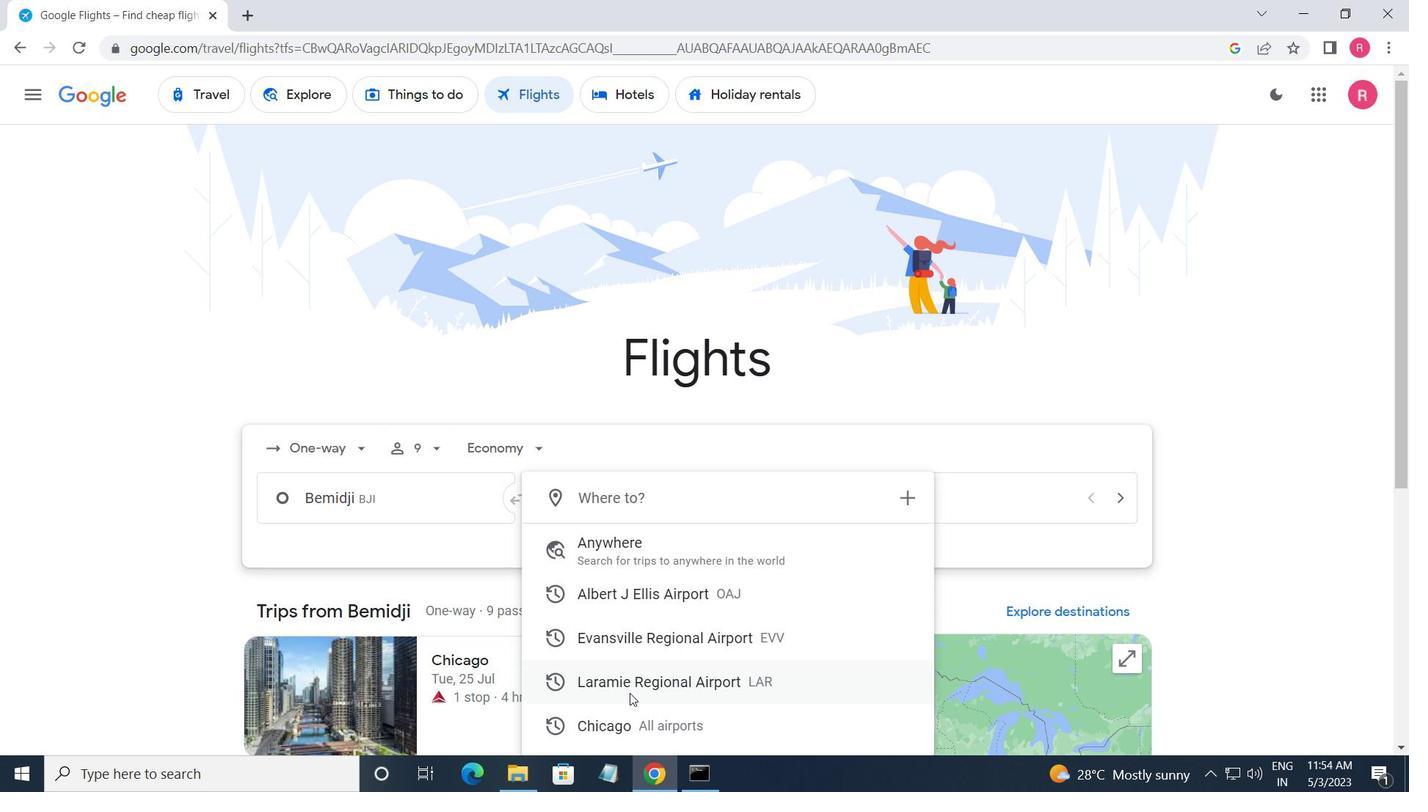 
Action: Mouse moved to (963, 516)
Screenshot: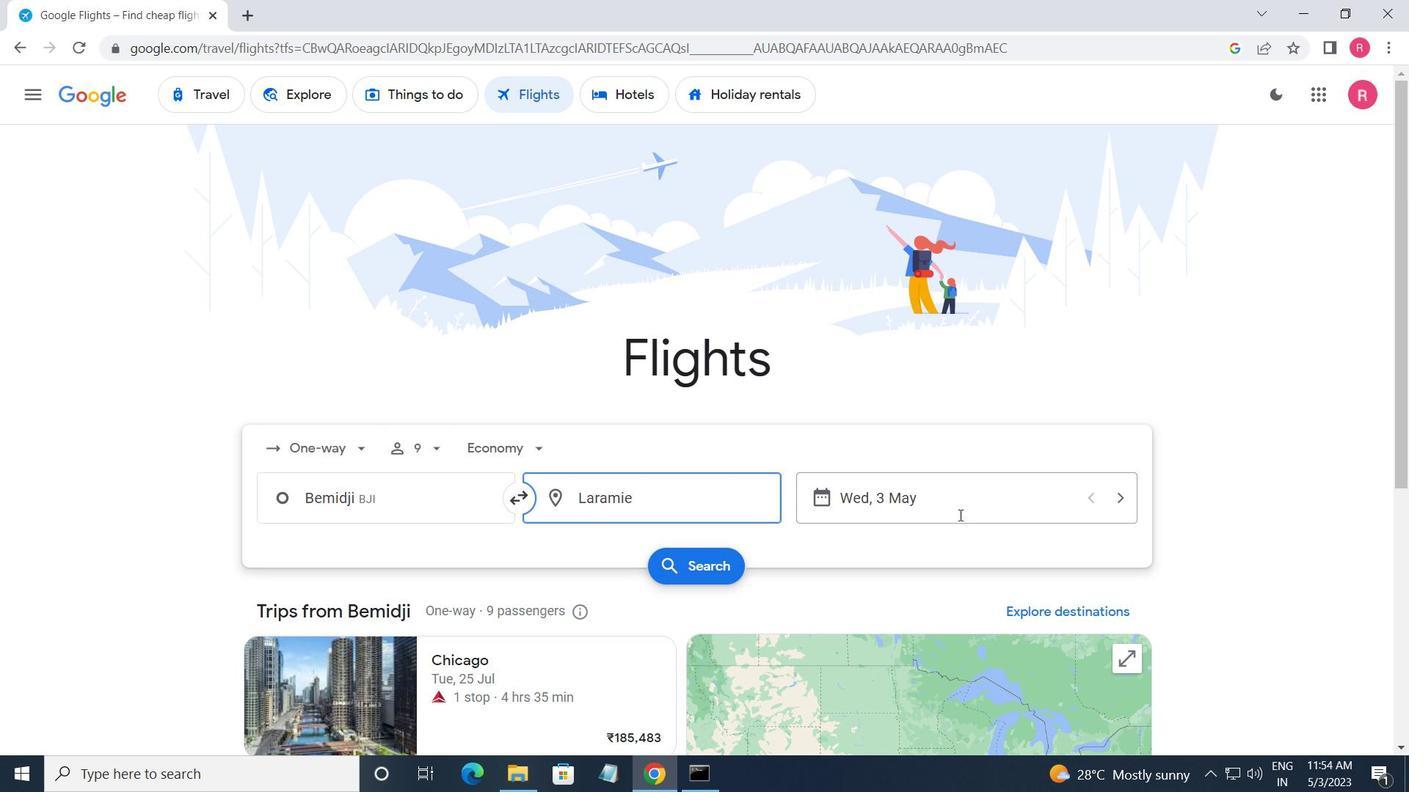 
Action: Mouse pressed left at (963, 516)
Screenshot: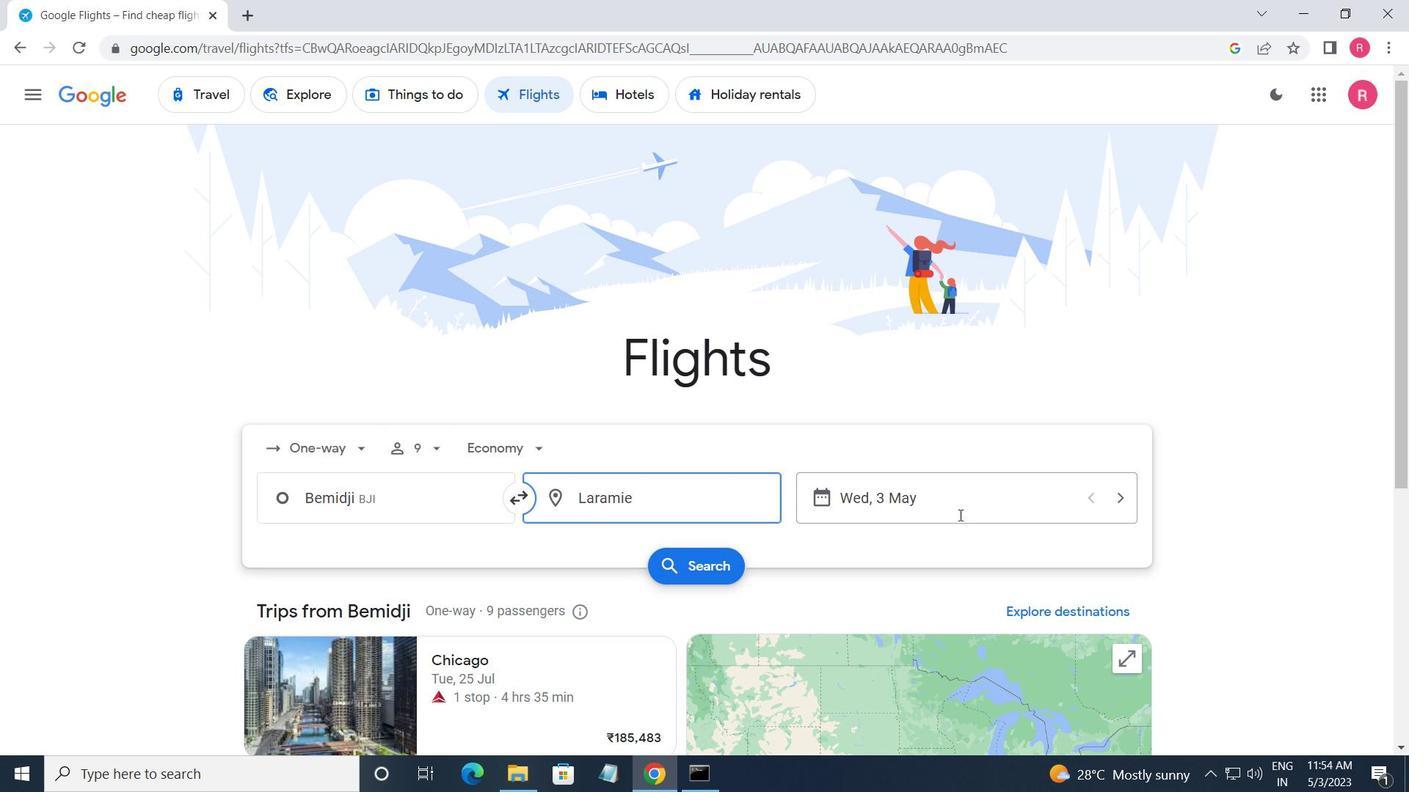 
Action: Mouse moved to (625, 431)
Screenshot: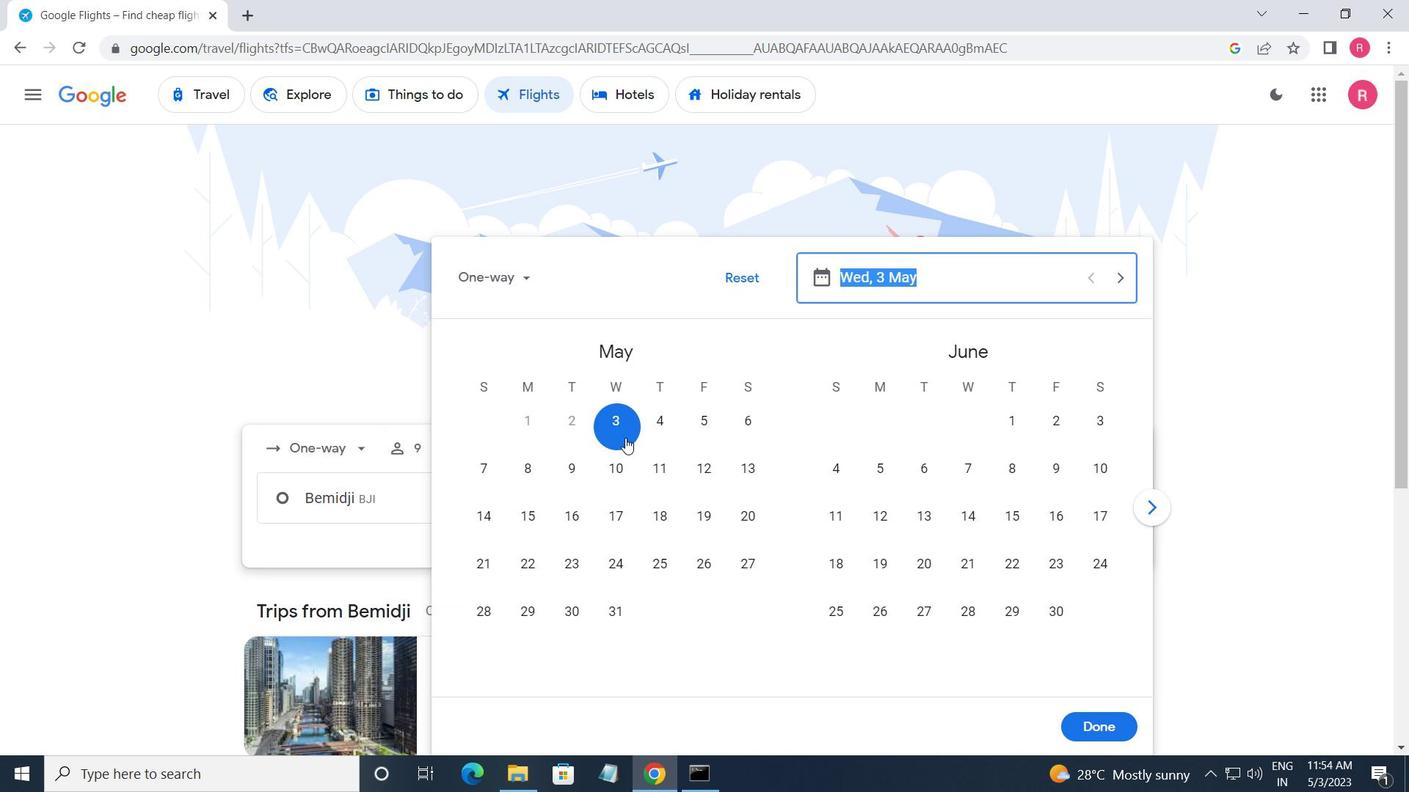 
Action: Mouse pressed left at (625, 431)
Screenshot: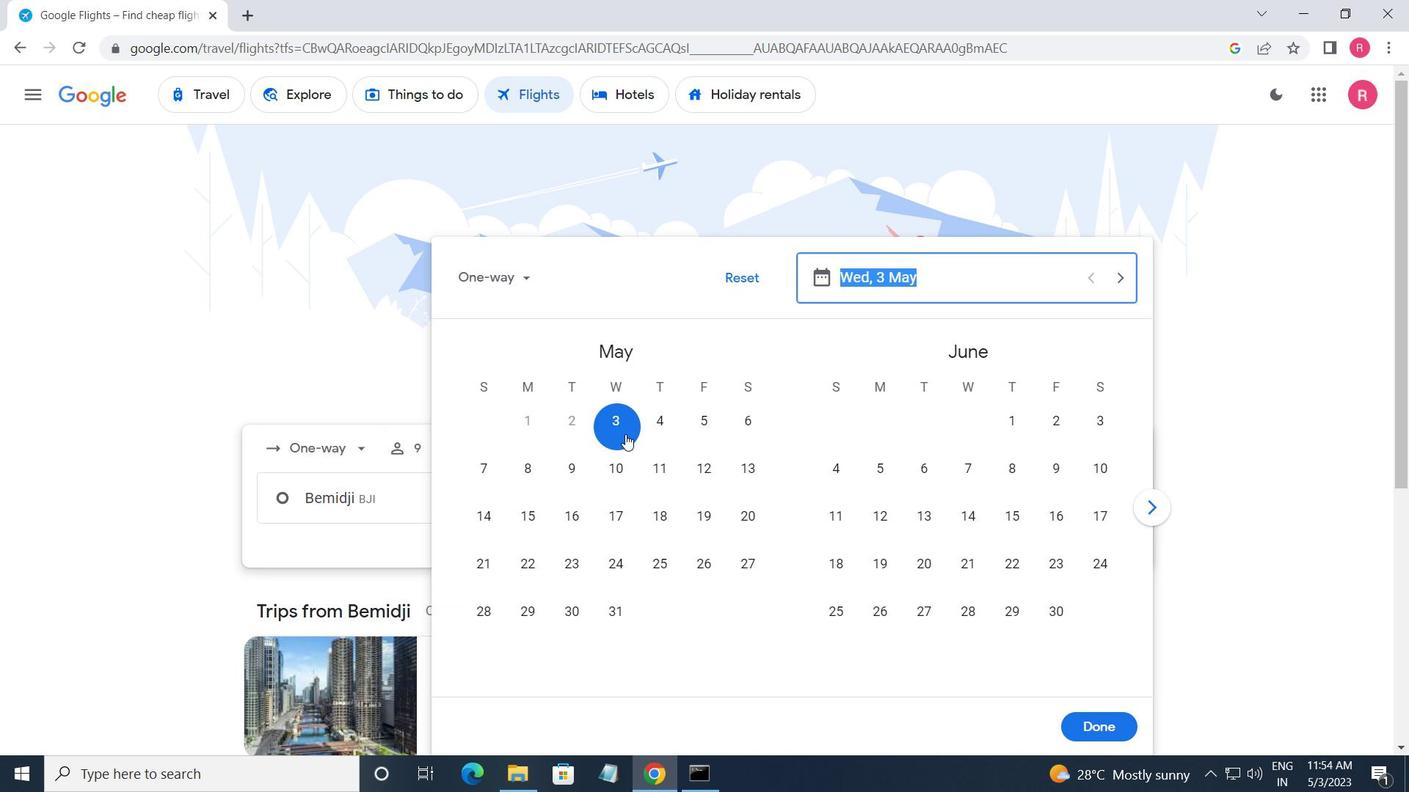 
Action: Mouse moved to (1075, 737)
Screenshot: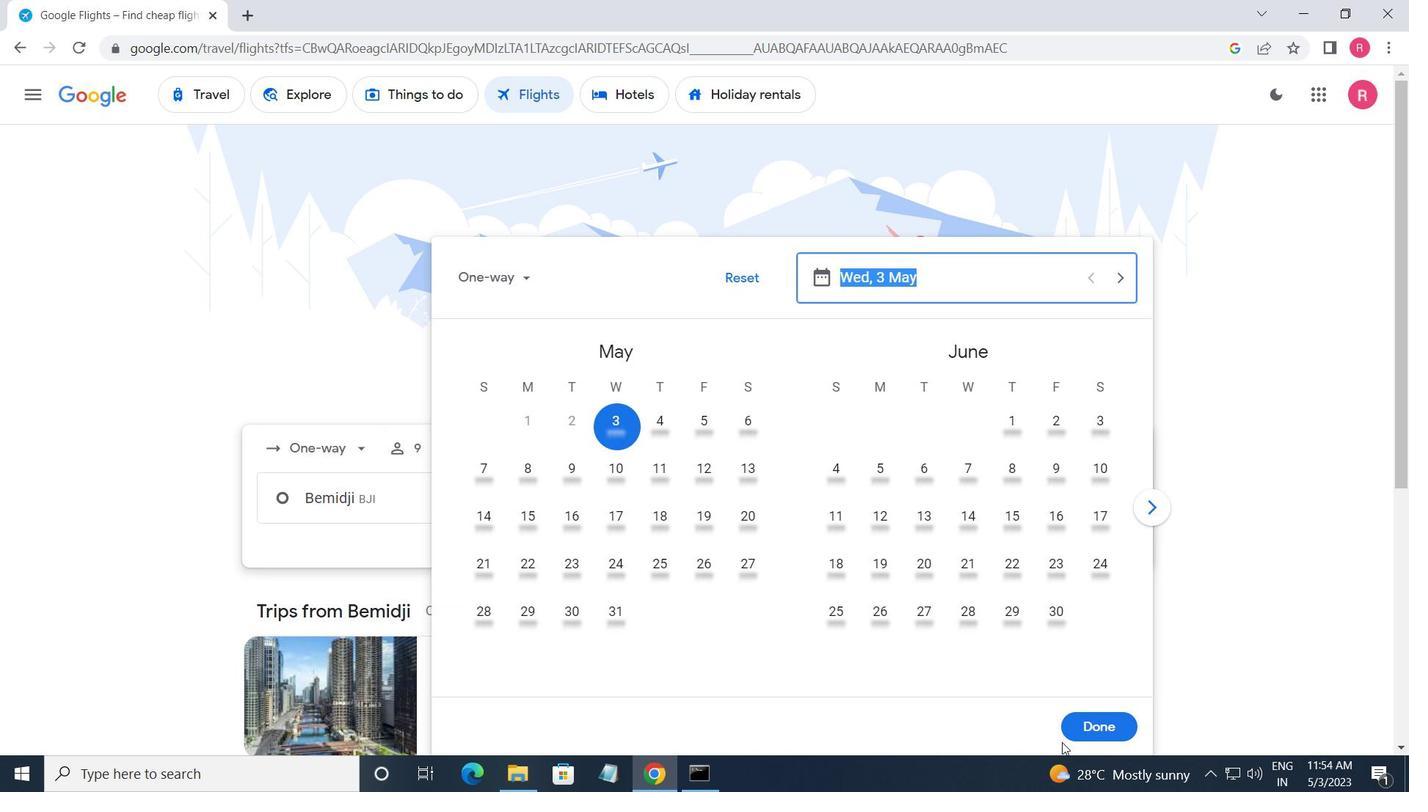 
Action: Mouse pressed left at (1075, 737)
Screenshot: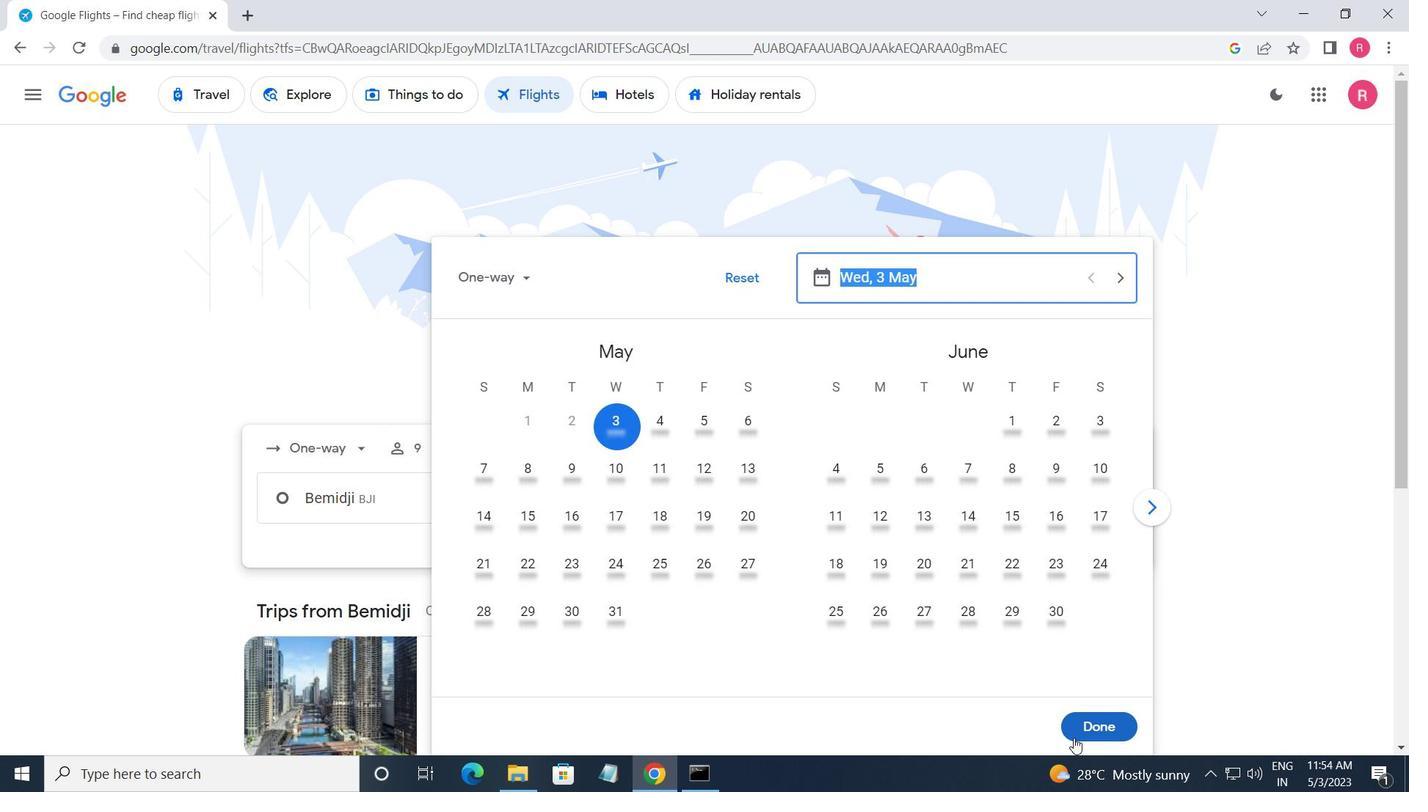 
Action: Mouse moved to (685, 566)
Screenshot: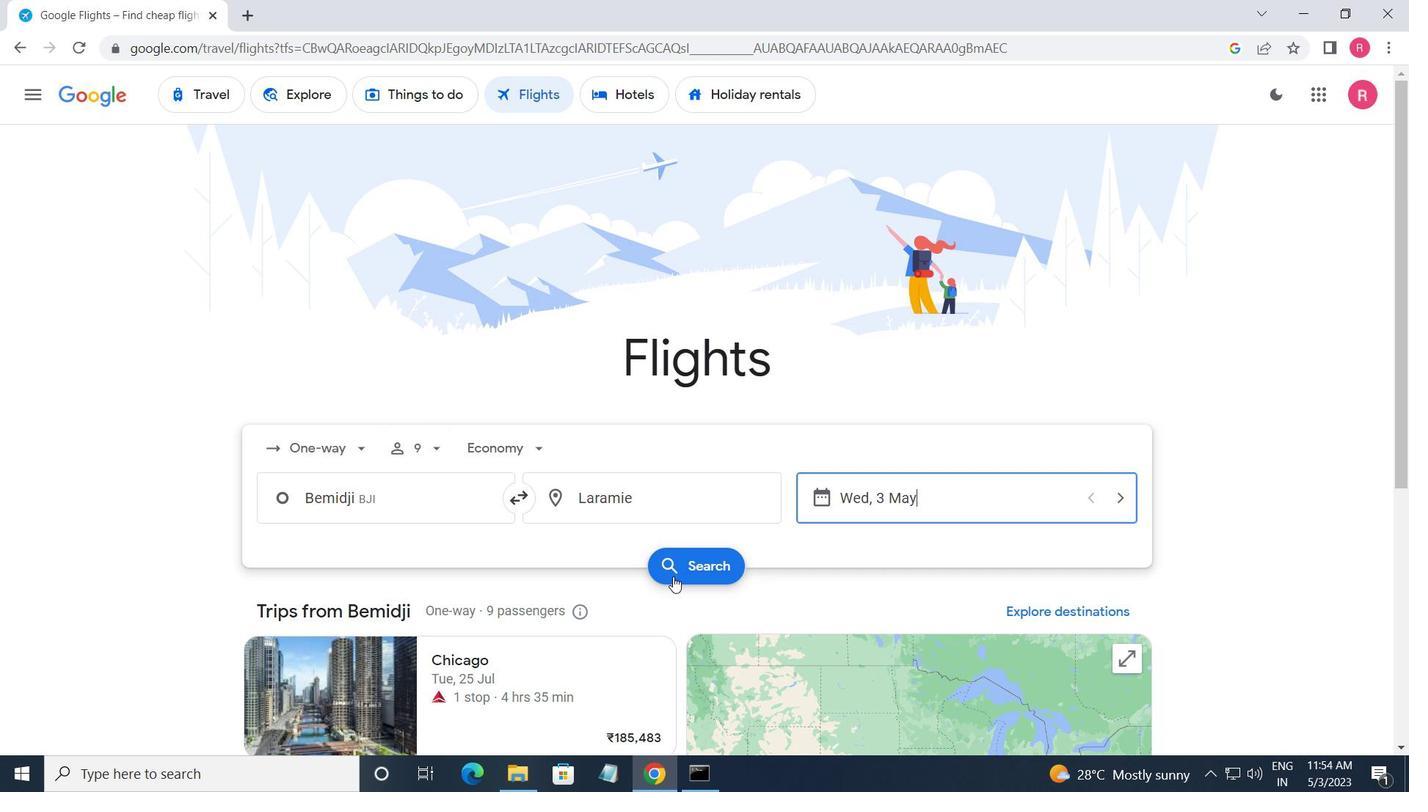 
Action: Mouse pressed left at (685, 566)
Screenshot: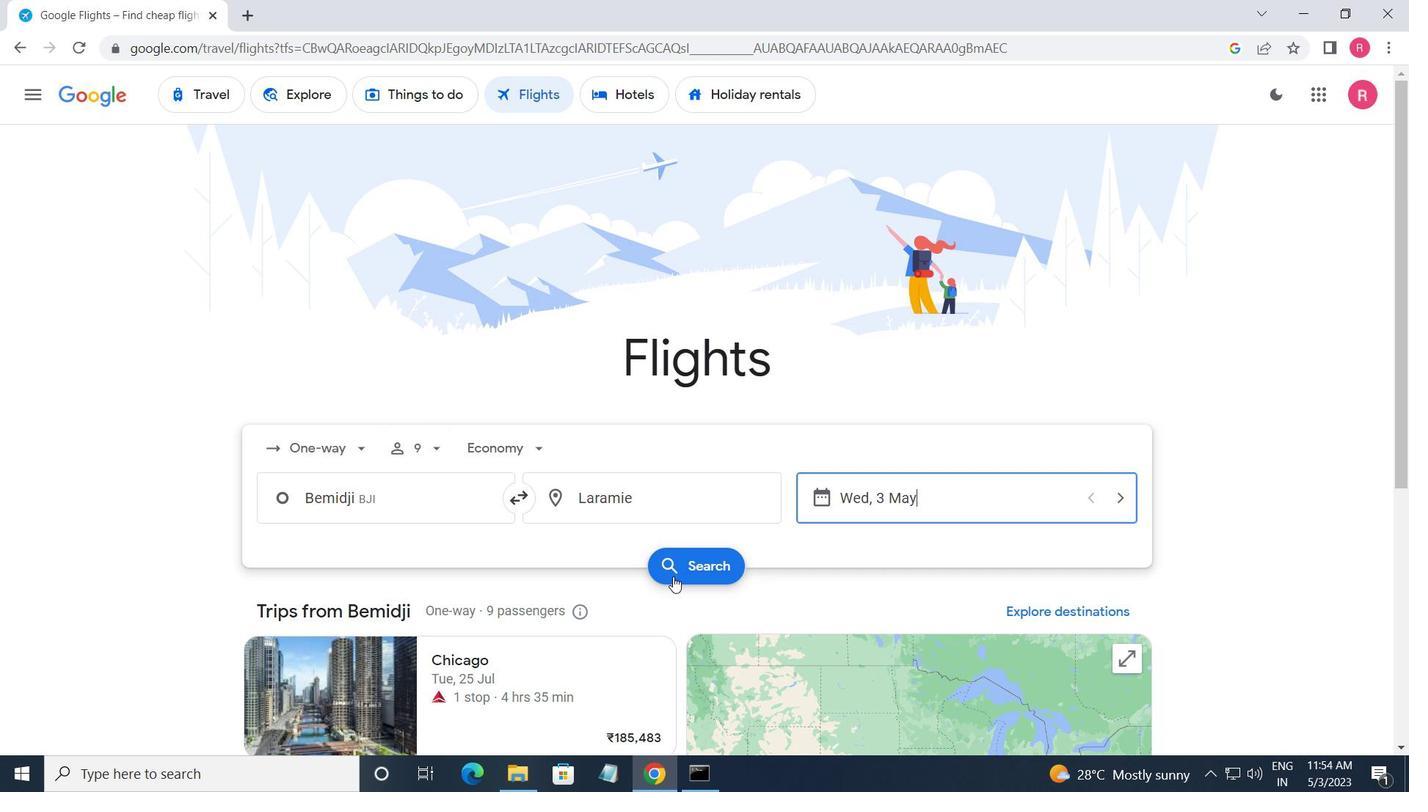 
Action: Mouse moved to (233, 270)
Screenshot: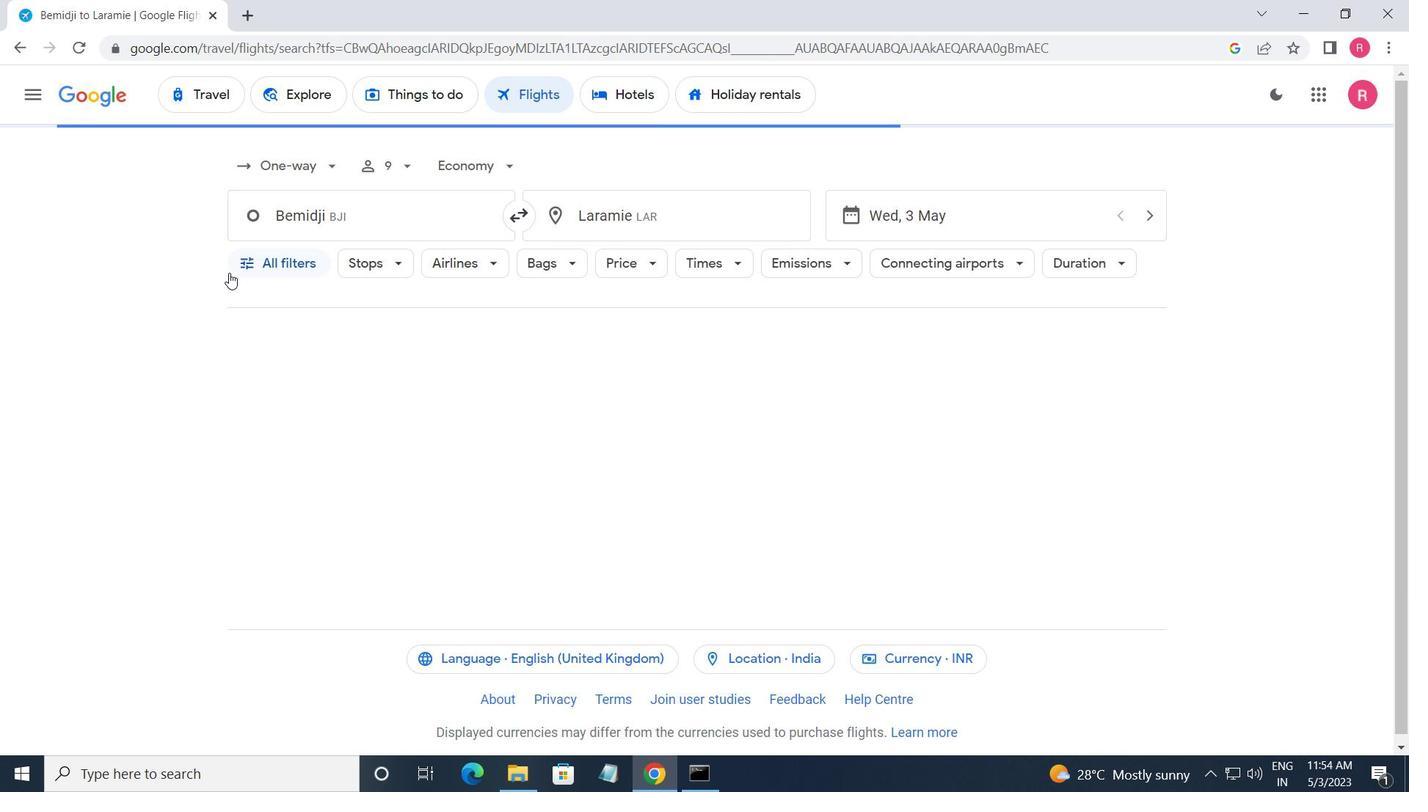 
Action: Mouse pressed left at (233, 270)
Screenshot: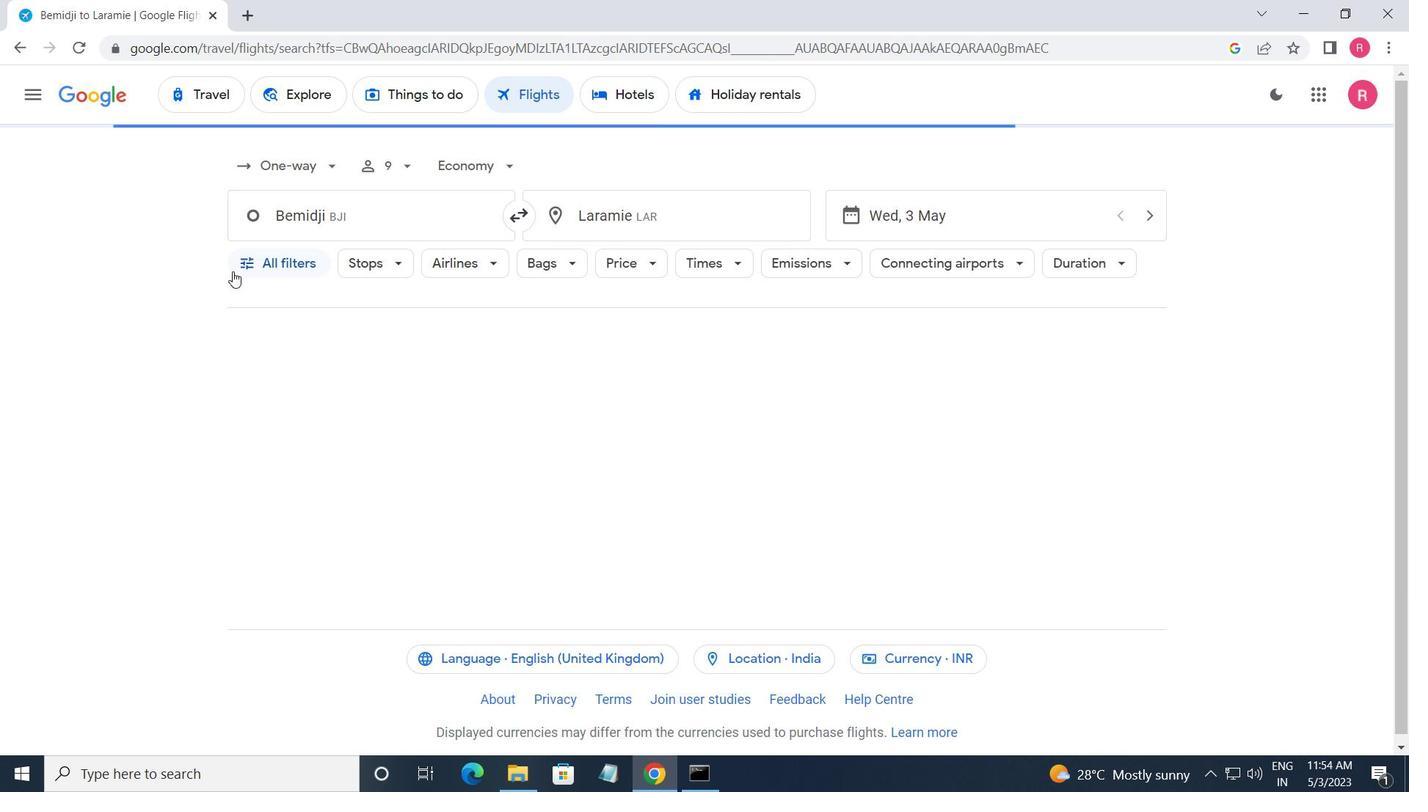 
Action: Mouse moved to (325, 468)
Screenshot: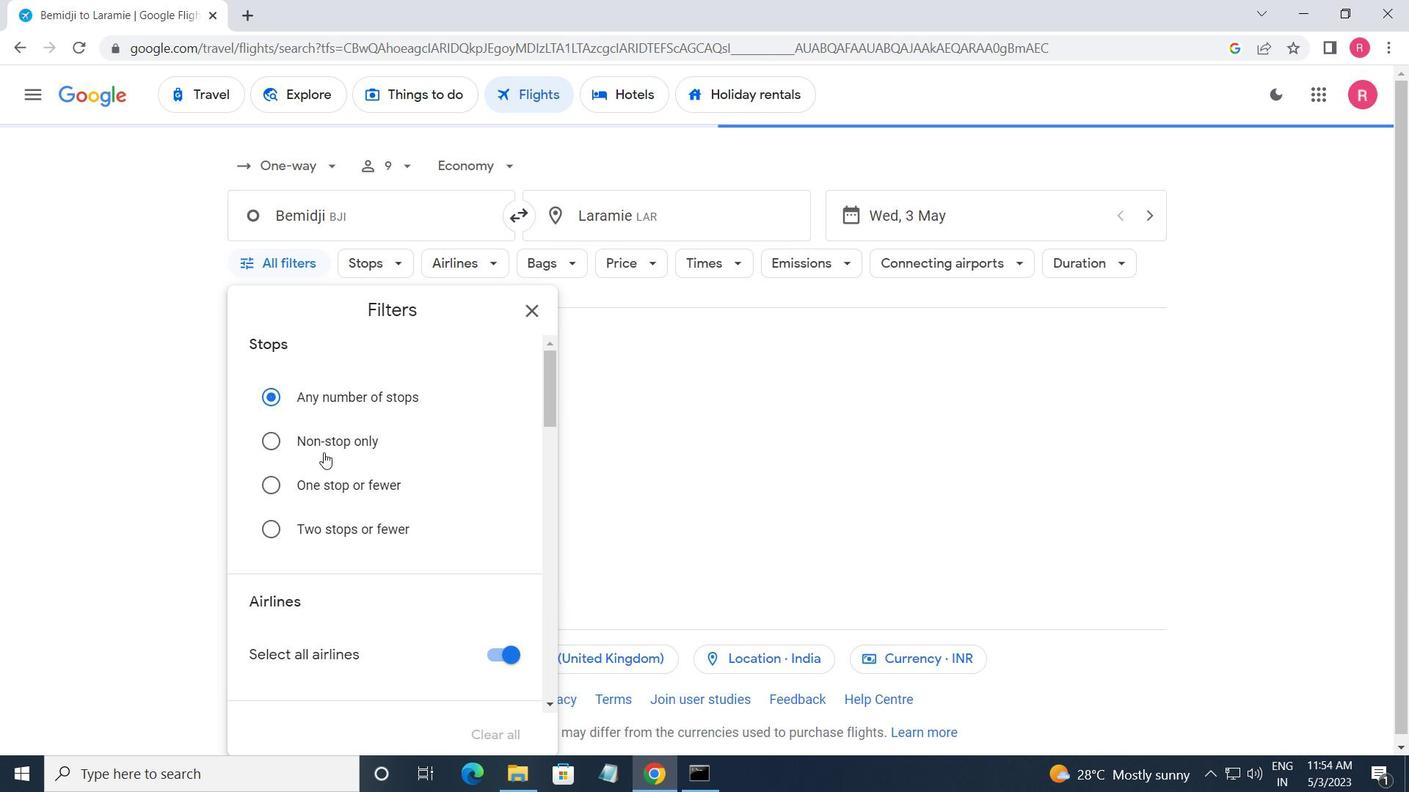 
Action: Mouse scrolled (325, 467) with delta (0, 0)
Screenshot: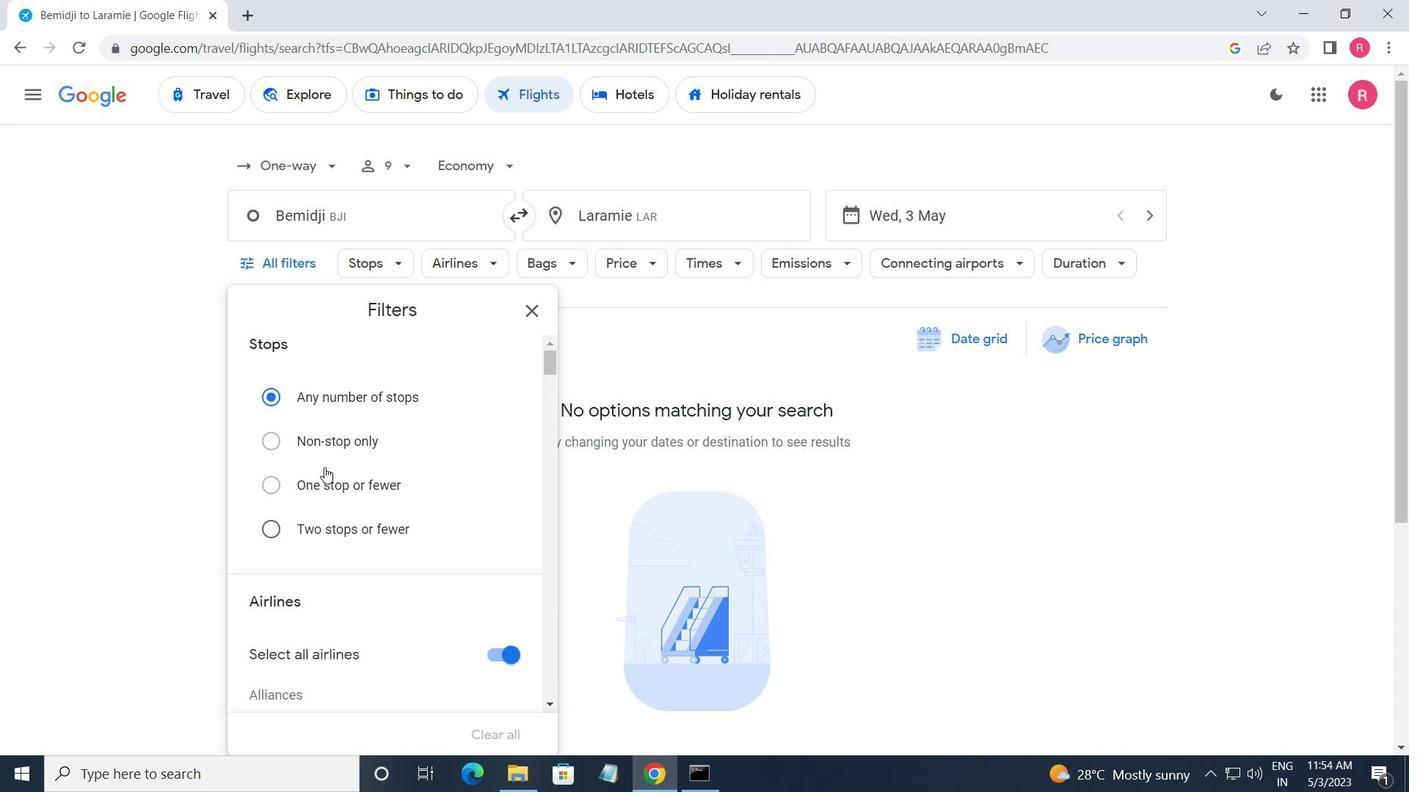 
Action: Mouse scrolled (325, 467) with delta (0, 0)
Screenshot: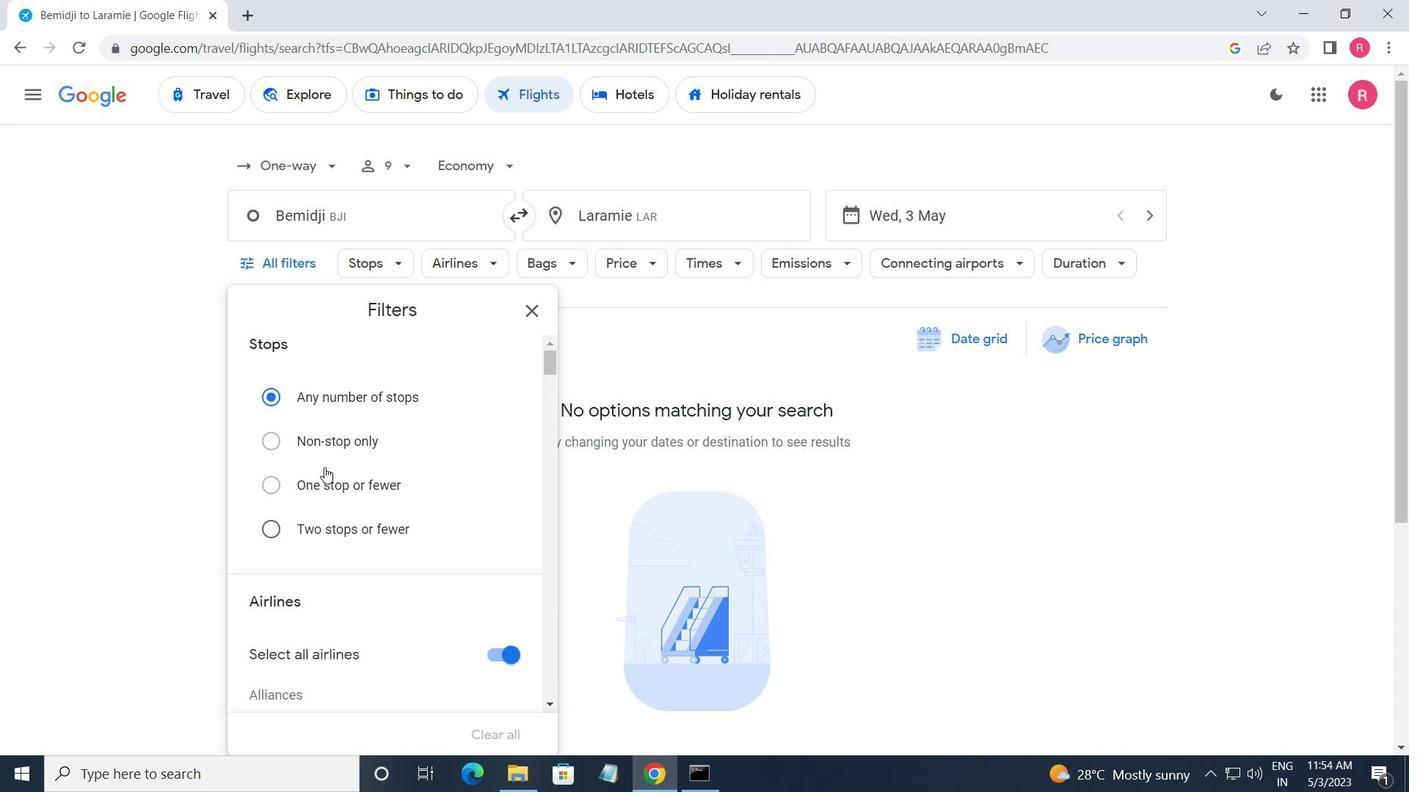 
Action: Mouse moved to (334, 478)
Screenshot: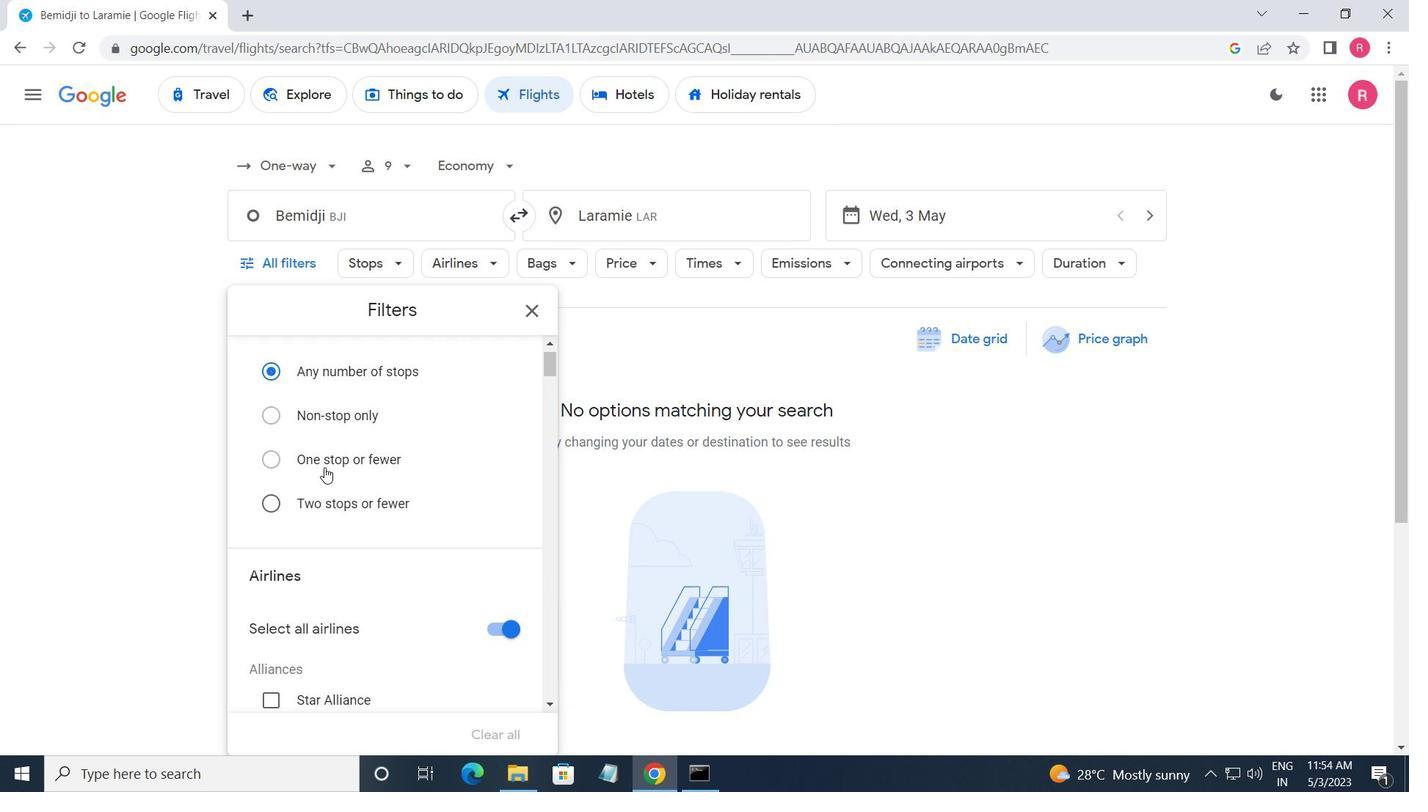 
Action: Mouse scrolled (334, 477) with delta (0, 0)
Screenshot: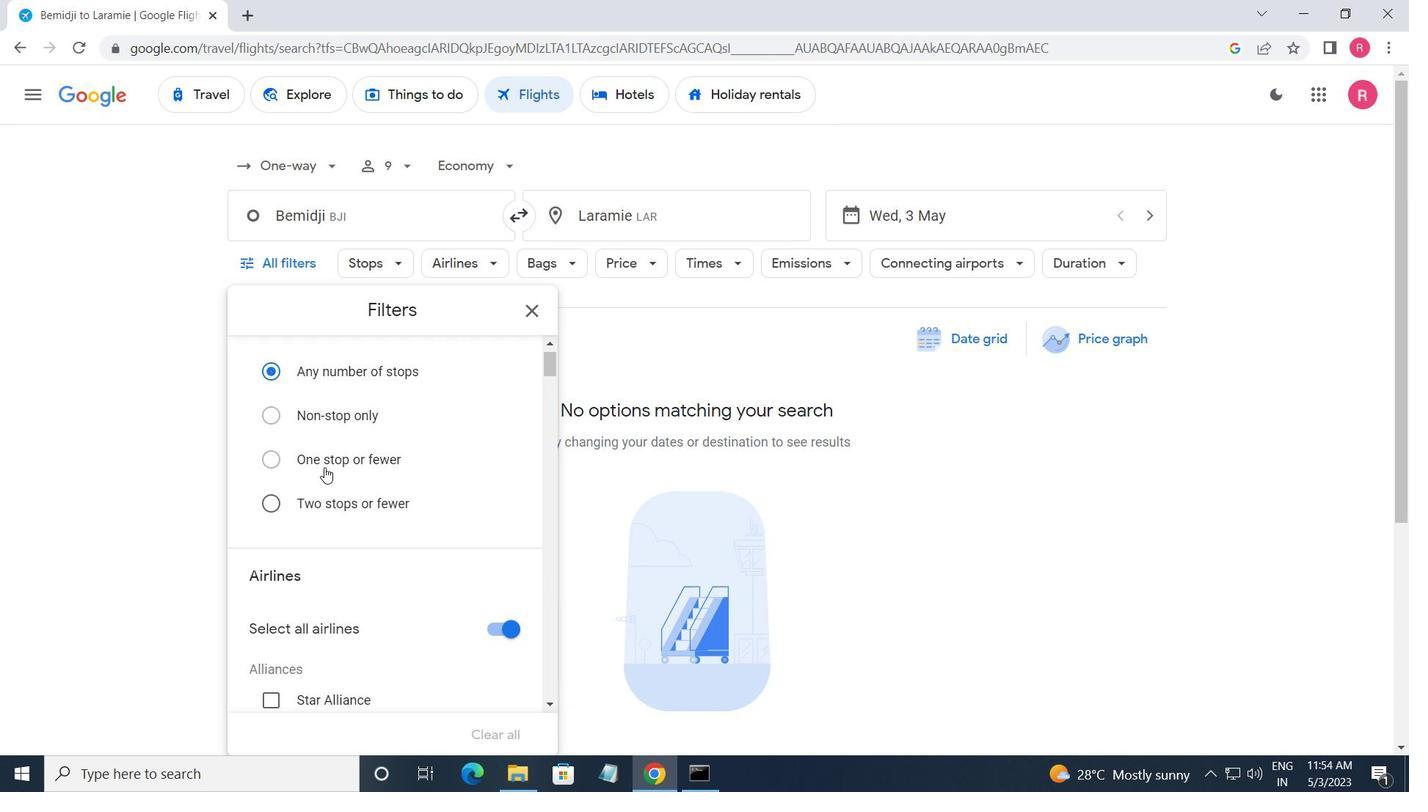
Action: Mouse moved to (337, 485)
Screenshot: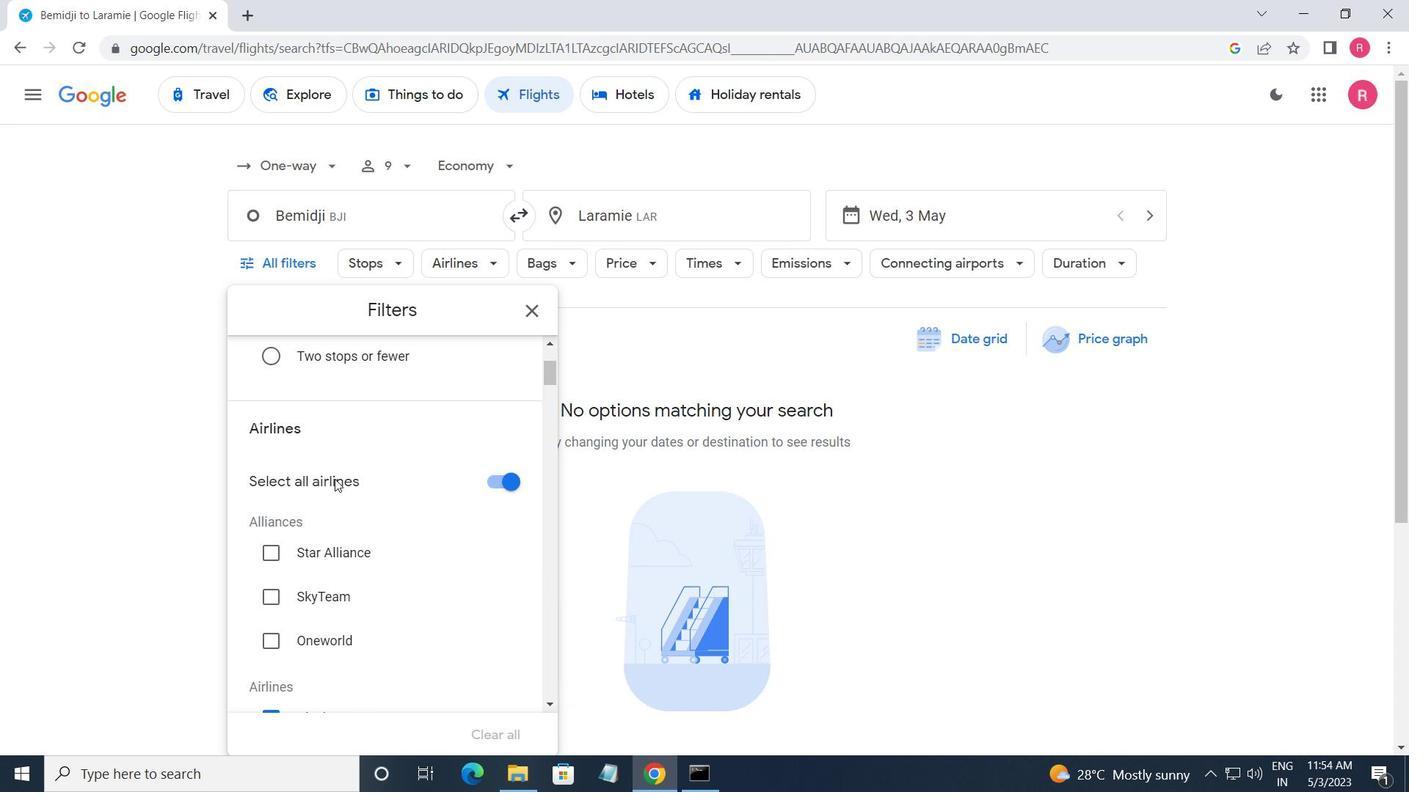 
Action: Mouse scrolled (337, 484) with delta (0, 0)
Screenshot: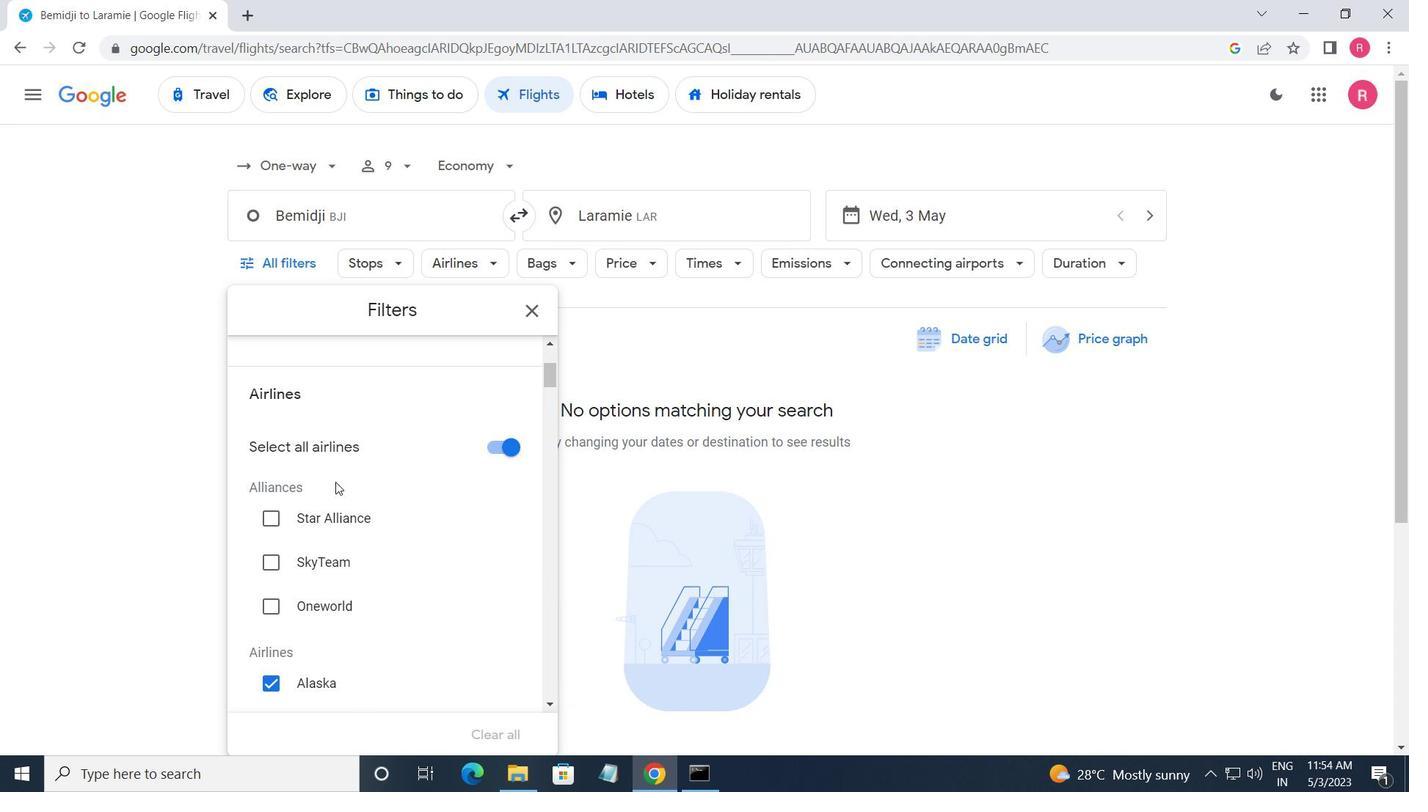 
Action: Mouse moved to (498, 527)
Screenshot: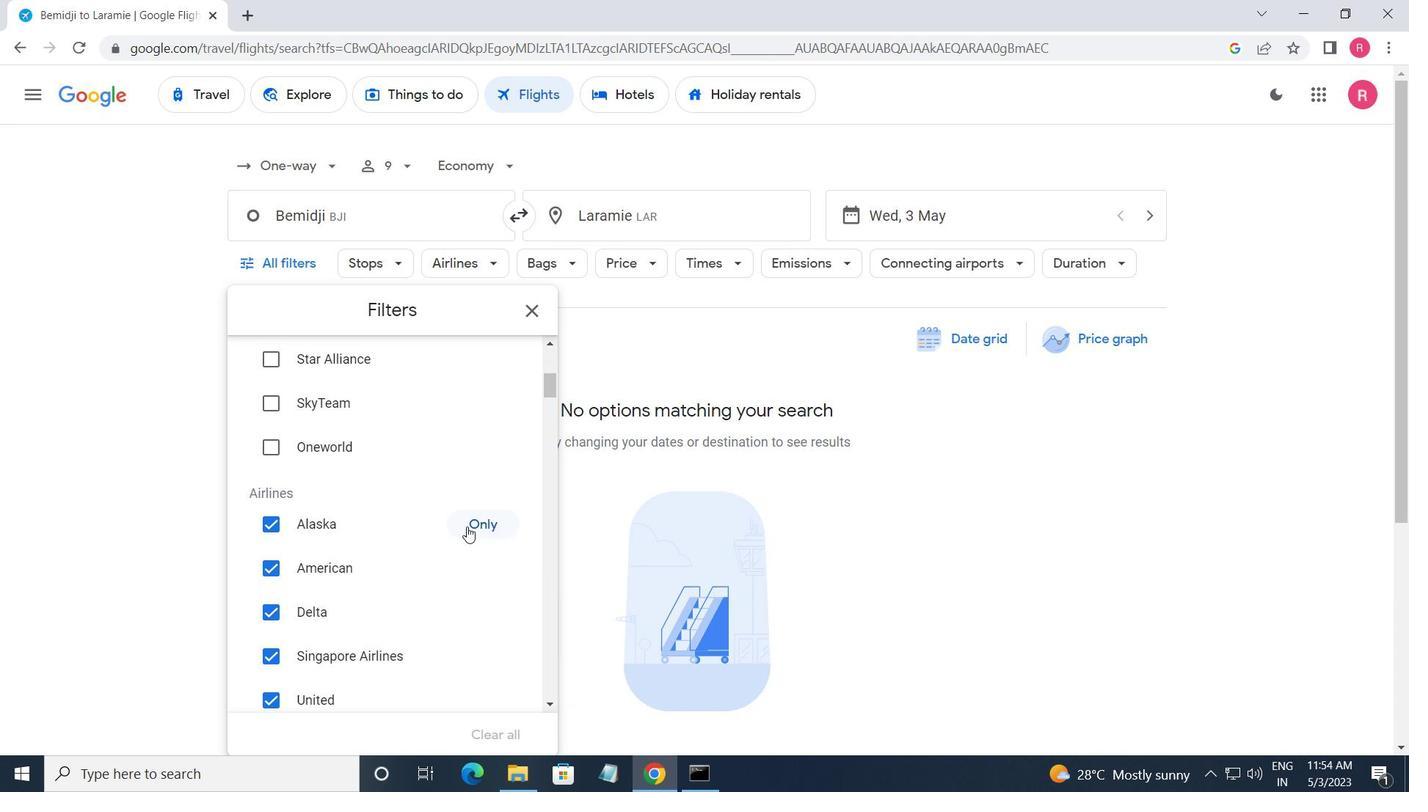 
Action: Mouse pressed left at (498, 527)
Screenshot: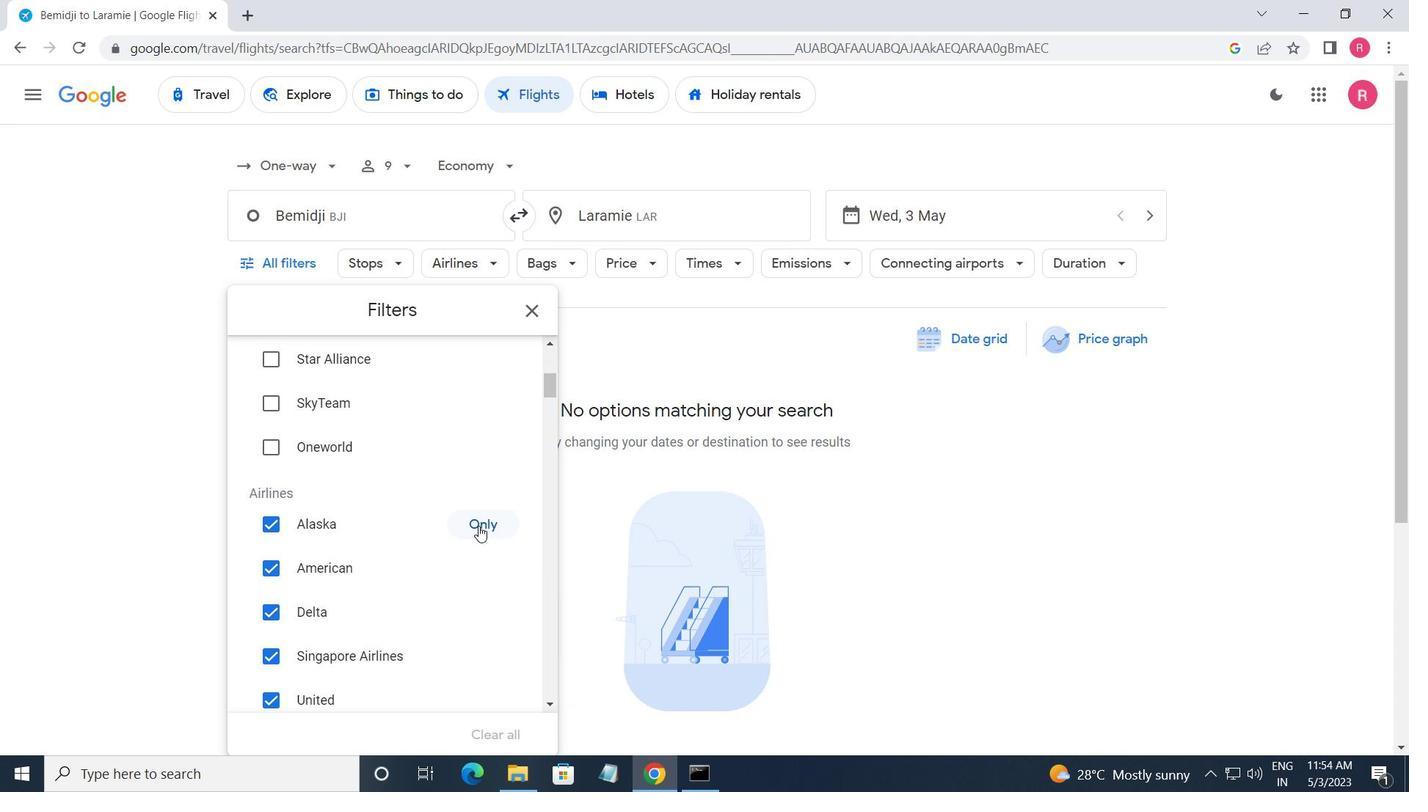 
Action: Mouse moved to (427, 593)
Screenshot: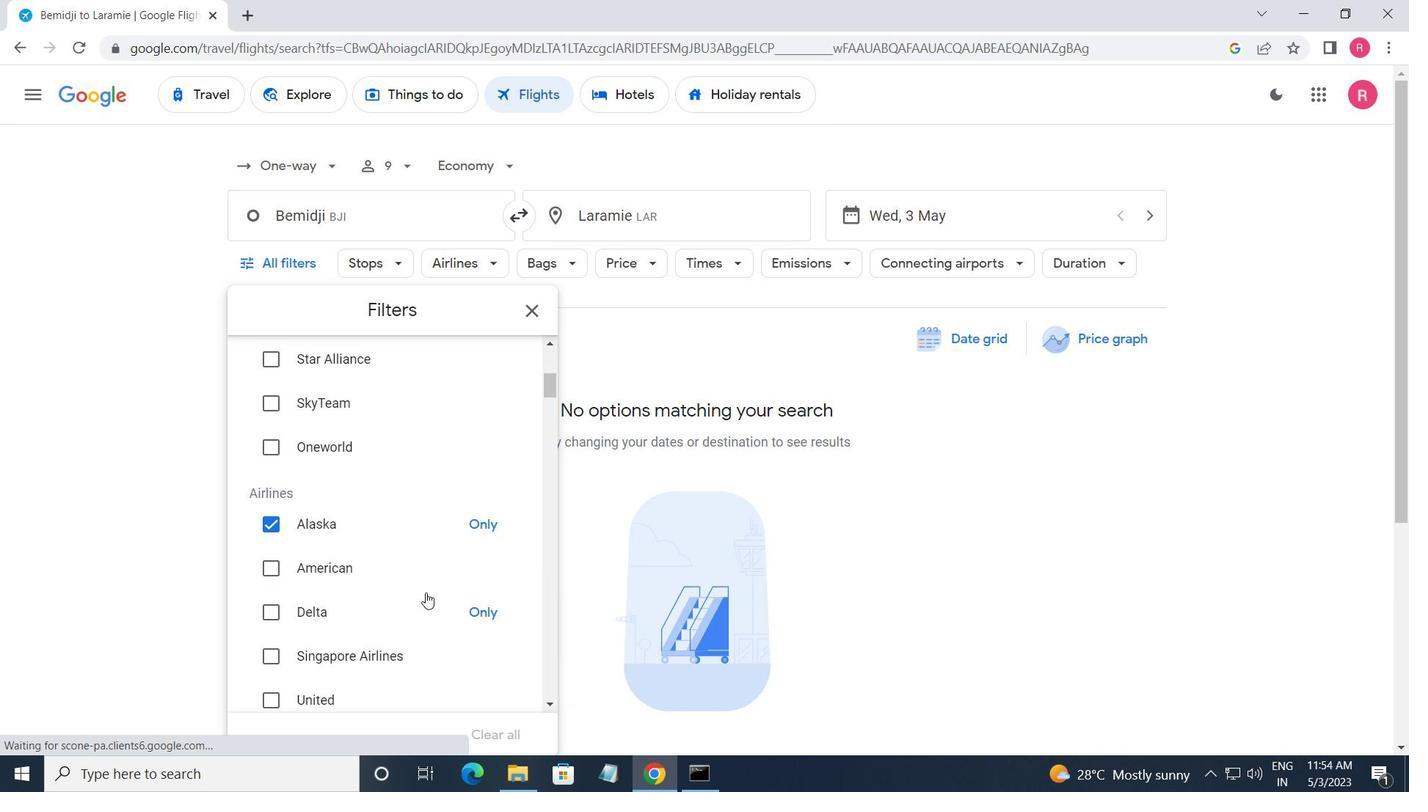
Action: Mouse scrolled (427, 593) with delta (0, 0)
Screenshot: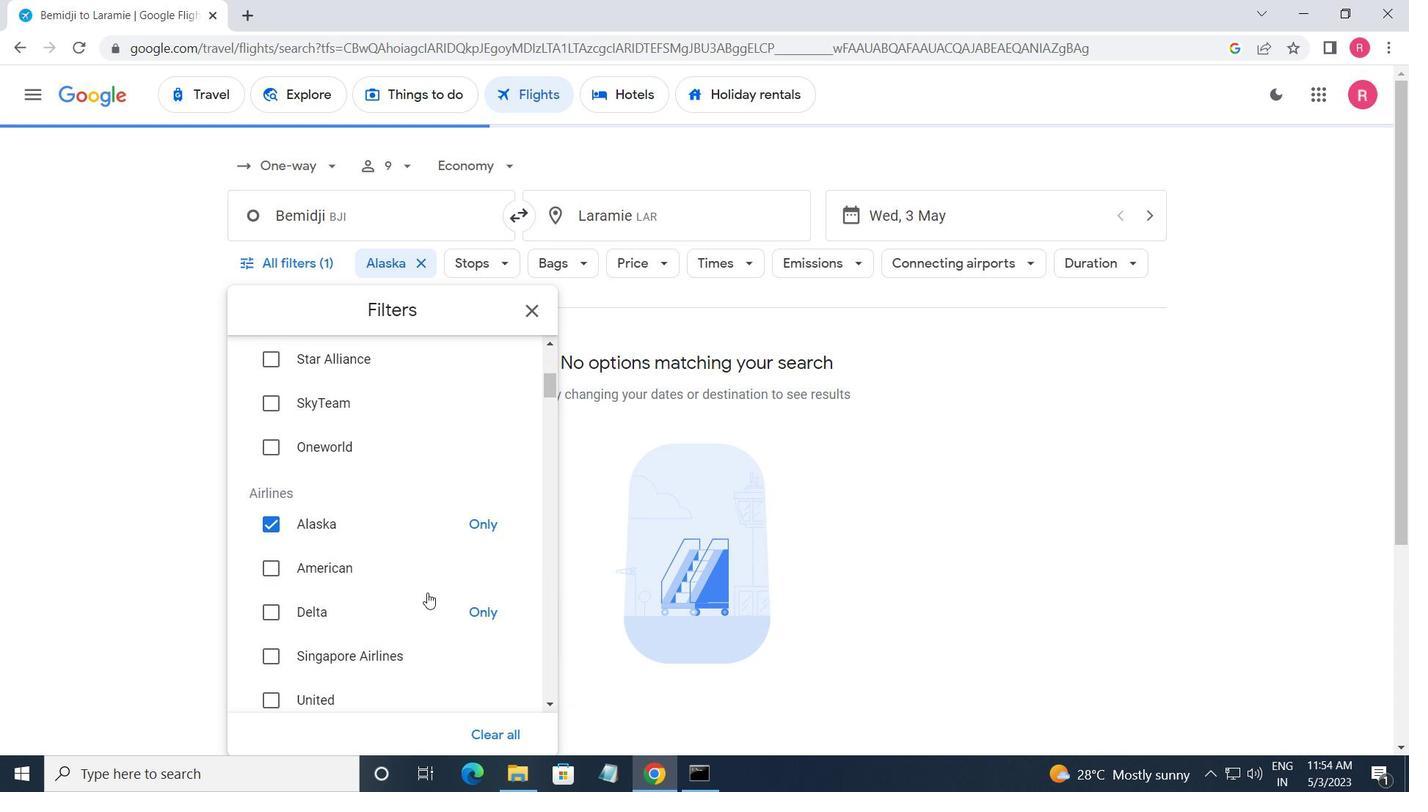 
Action: Mouse scrolled (427, 593) with delta (0, 0)
Screenshot: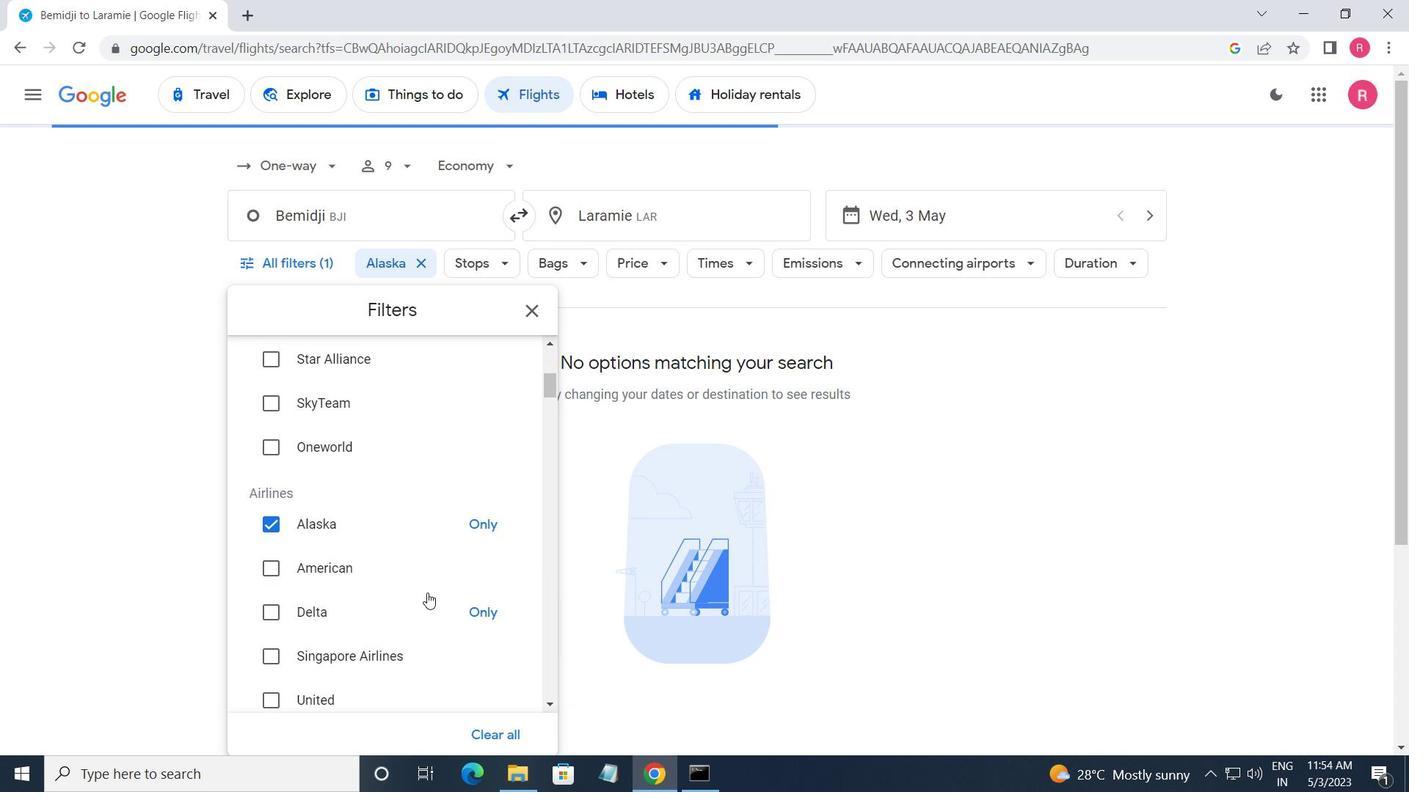 
Action: Mouse scrolled (427, 593) with delta (0, 0)
Screenshot: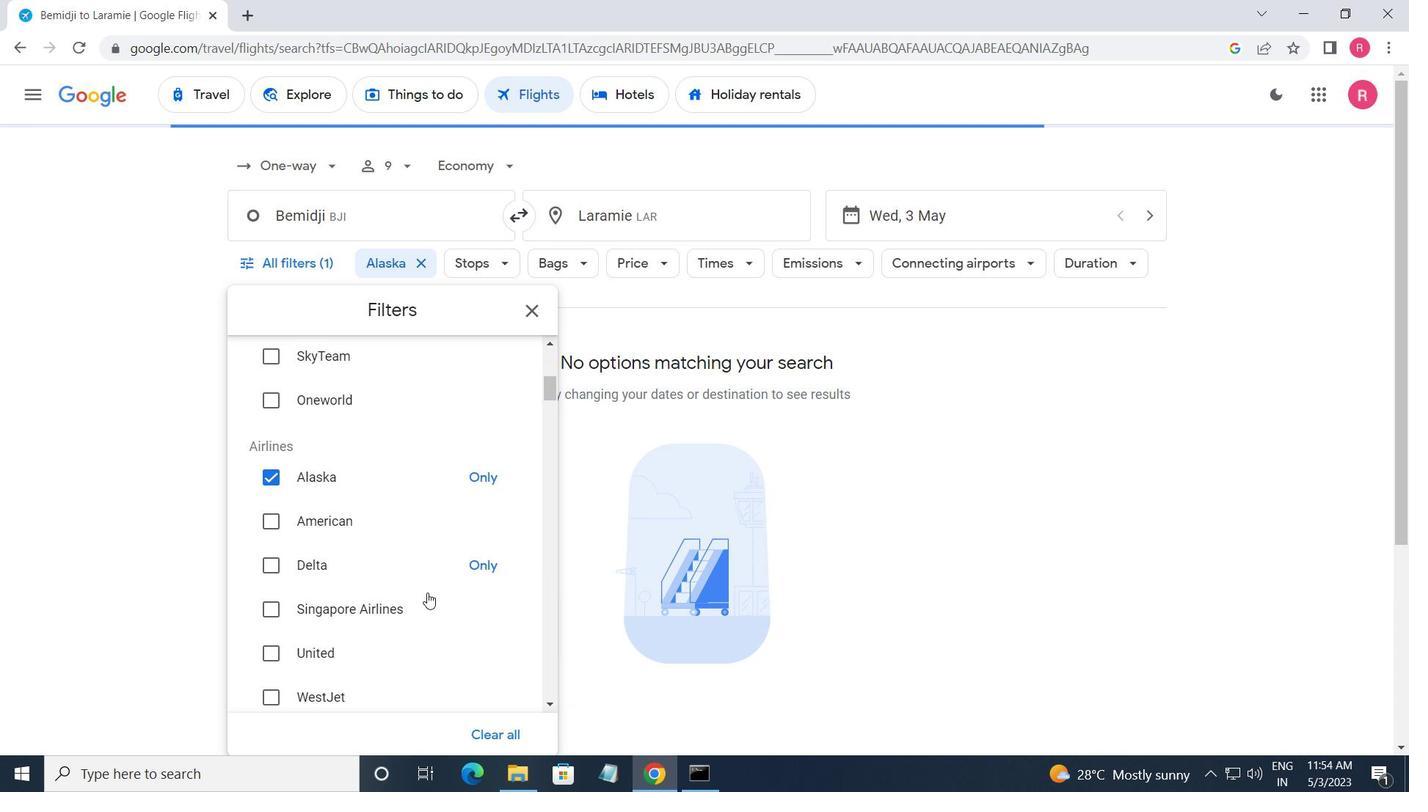 
Action: Mouse scrolled (427, 593) with delta (0, 0)
Screenshot: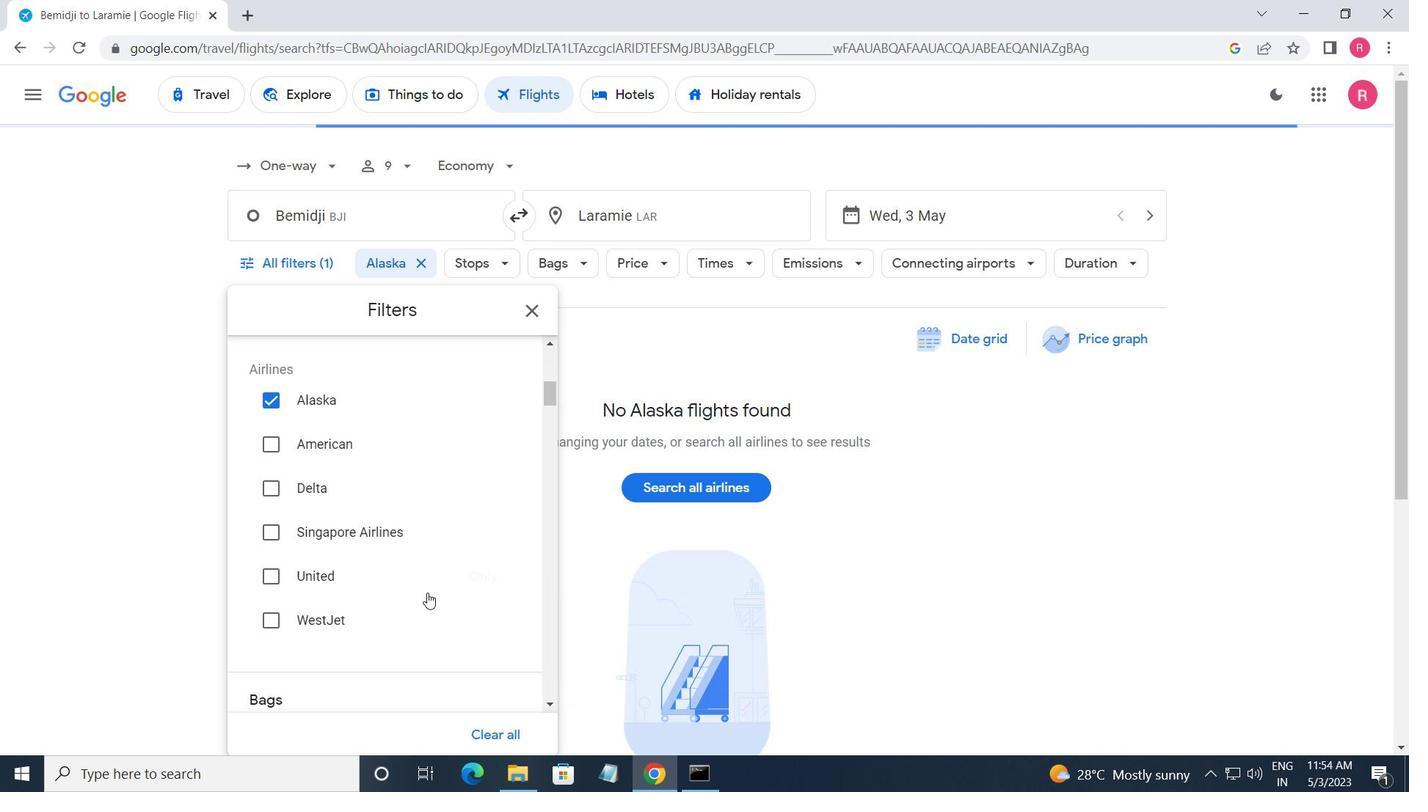 
Action: Mouse moved to (506, 555)
Screenshot: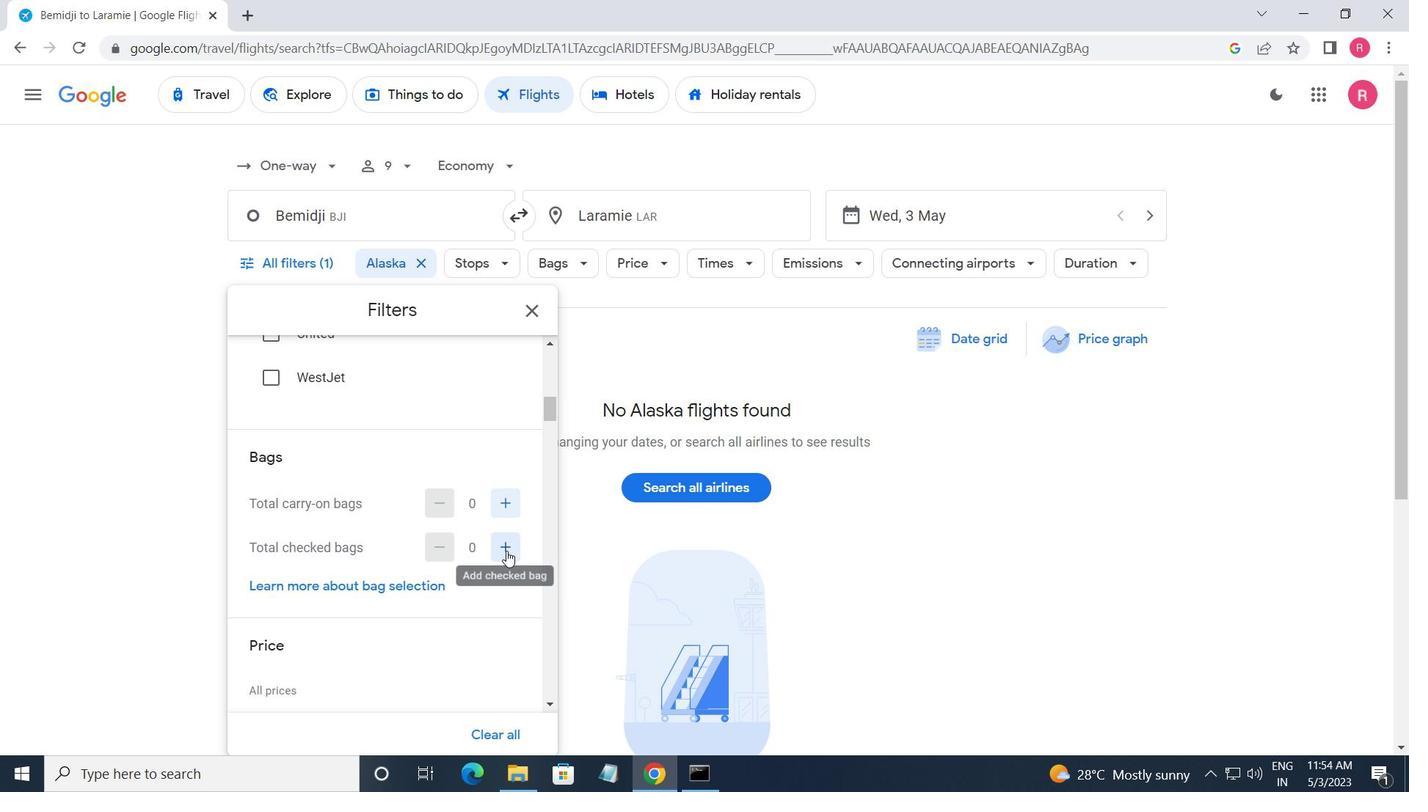
Action: Mouse pressed left at (506, 555)
Screenshot: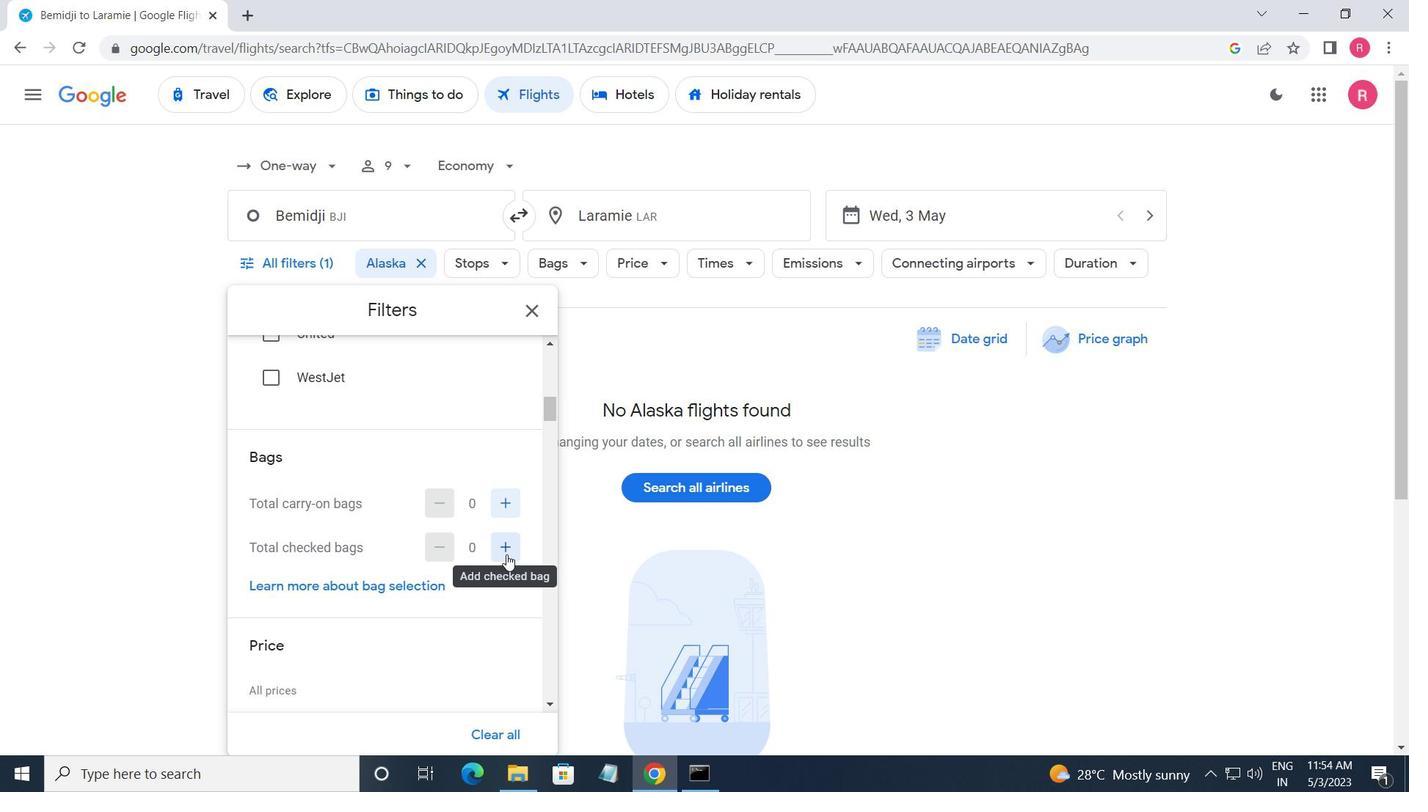 
Action: Mouse pressed left at (506, 555)
Screenshot: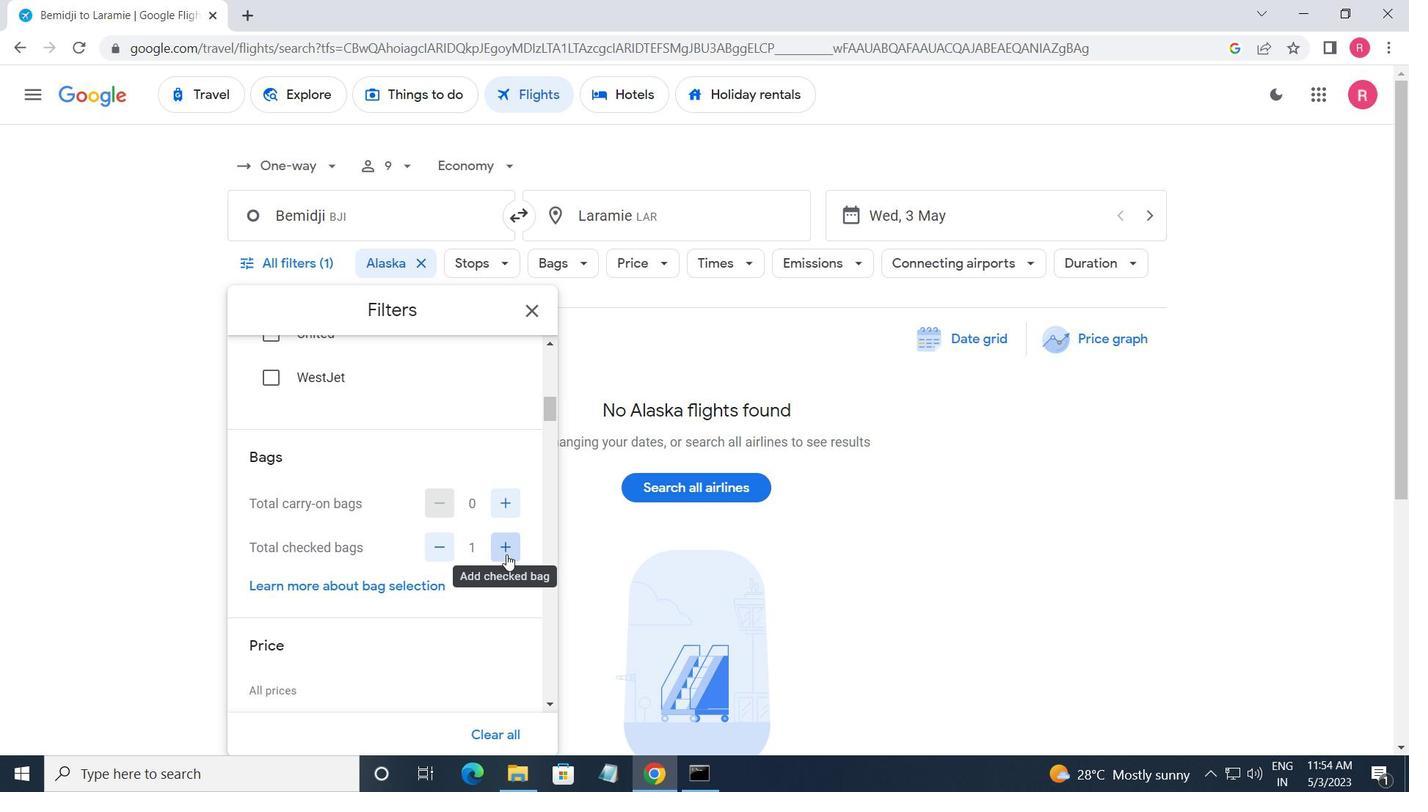 
Action: Mouse scrolled (506, 554) with delta (0, 0)
Screenshot: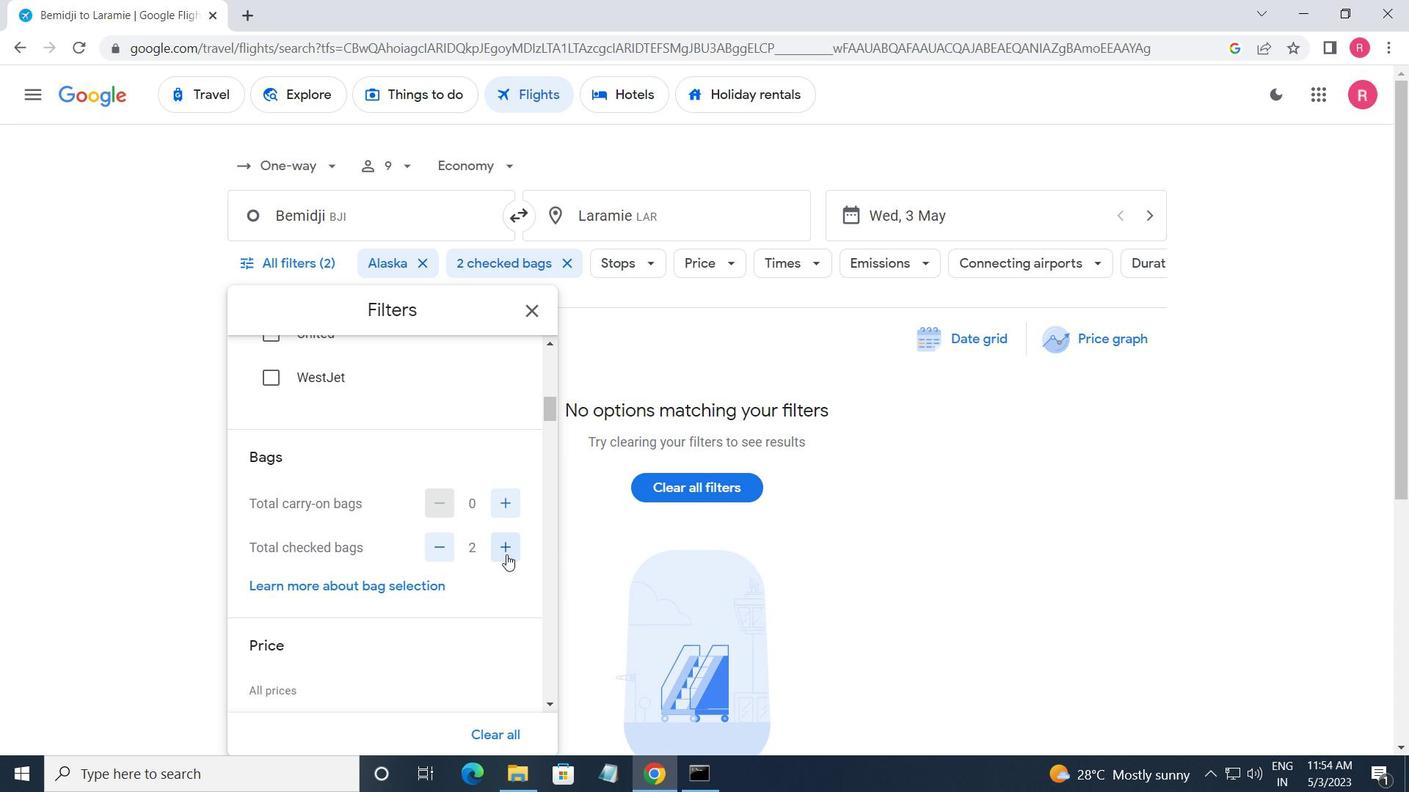 
Action: Mouse moved to (506, 555)
Screenshot: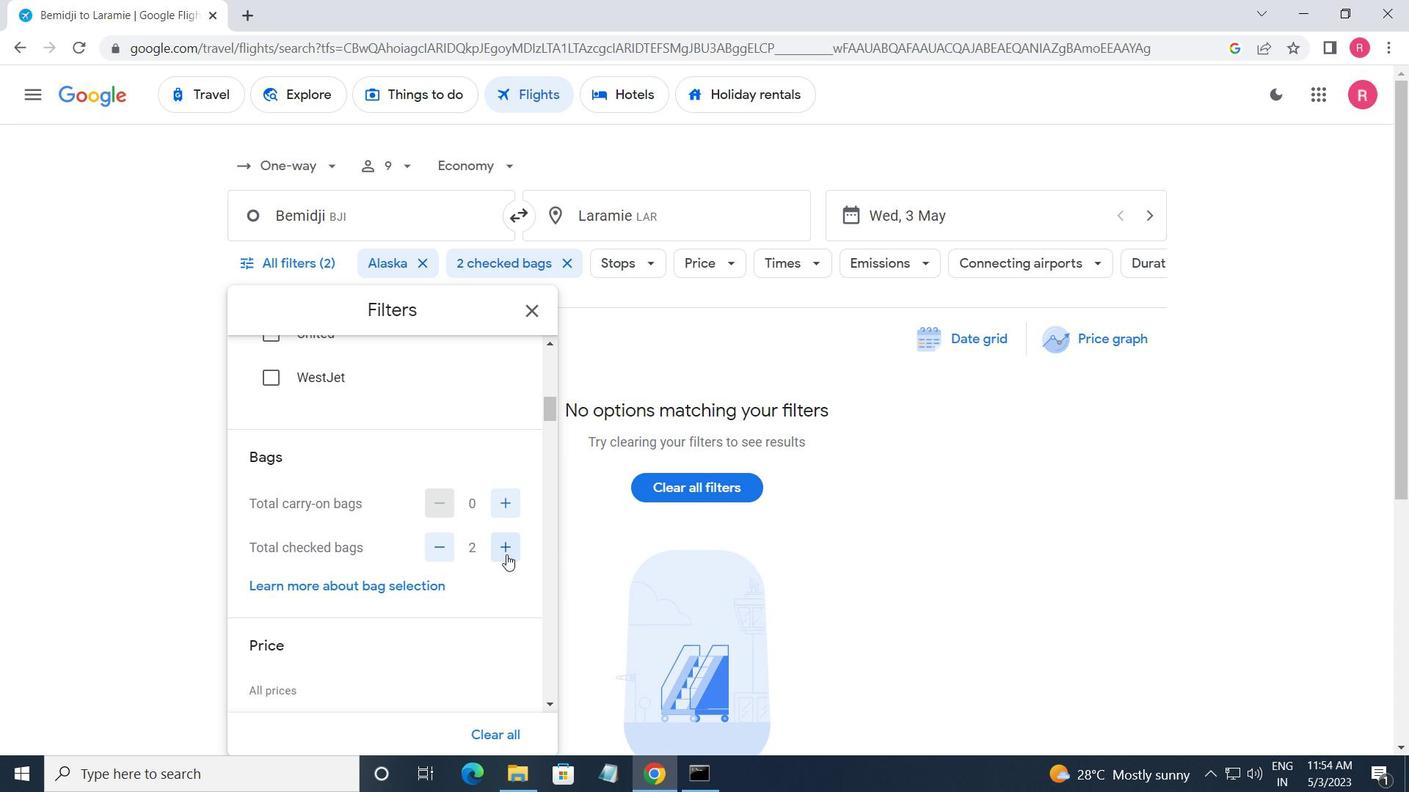 
Action: Mouse scrolled (506, 554) with delta (0, 0)
Screenshot: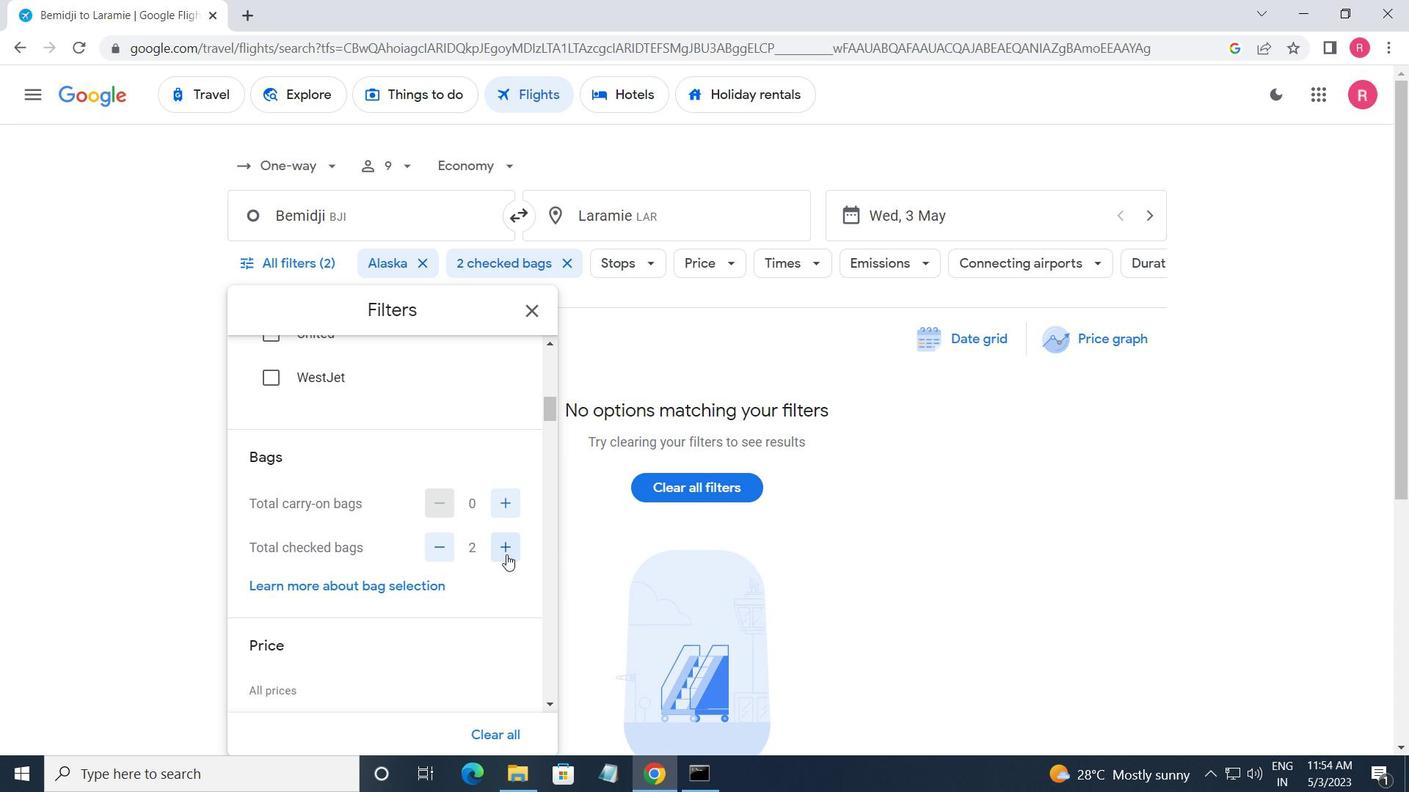 
Action: Mouse moved to (519, 554)
Screenshot: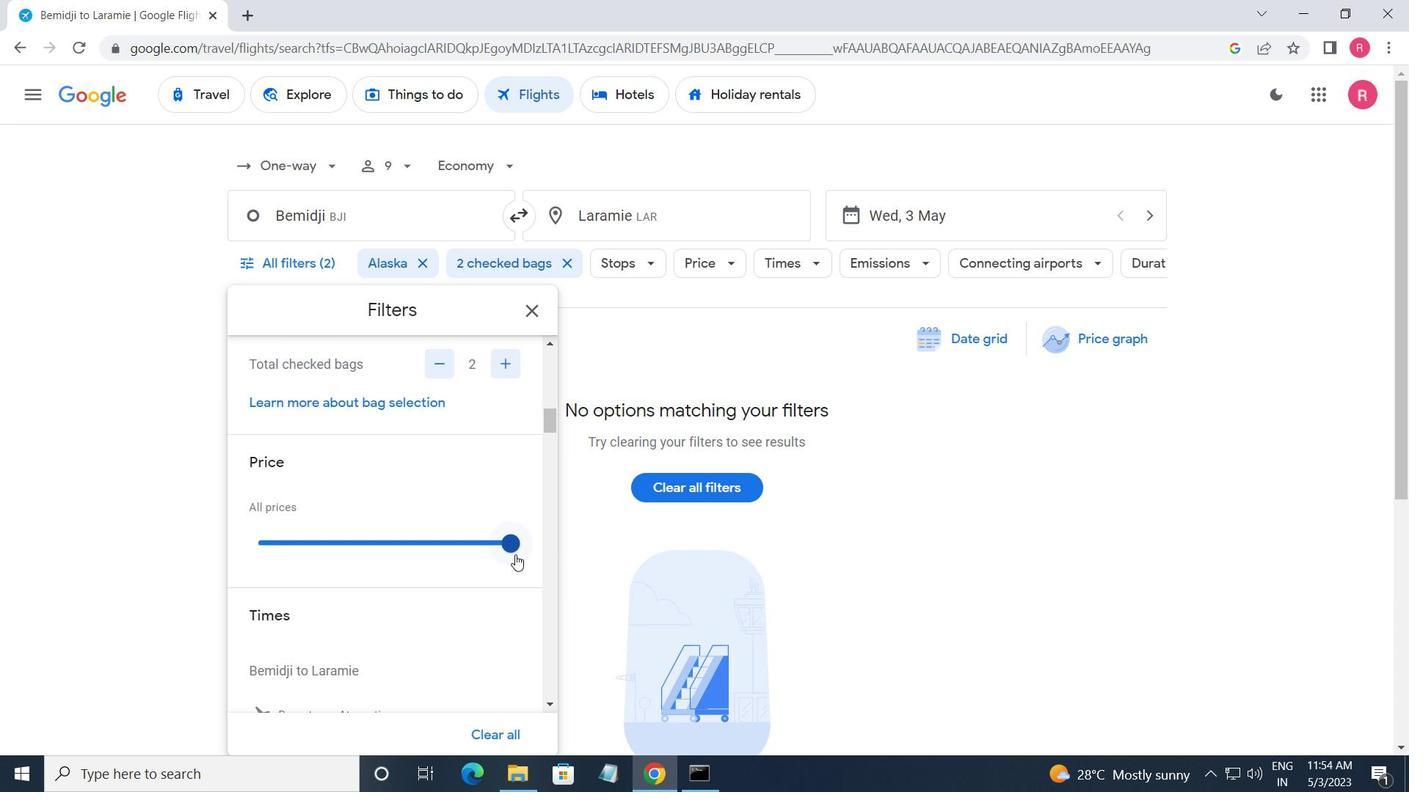 
Action: Mouse pressed left at (519, 554)
Screenshot: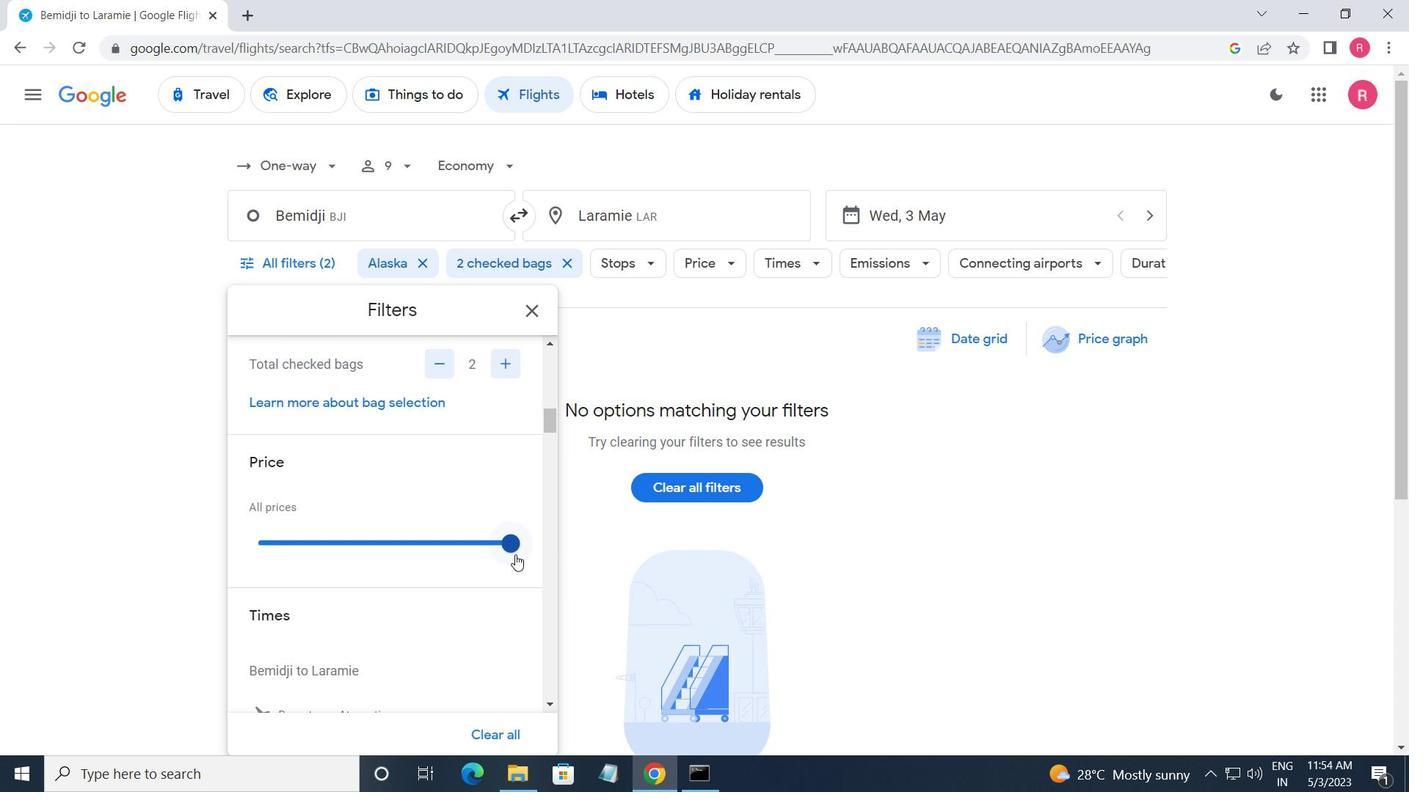
Action: Mouse moved to (516, 555)
Screenshot: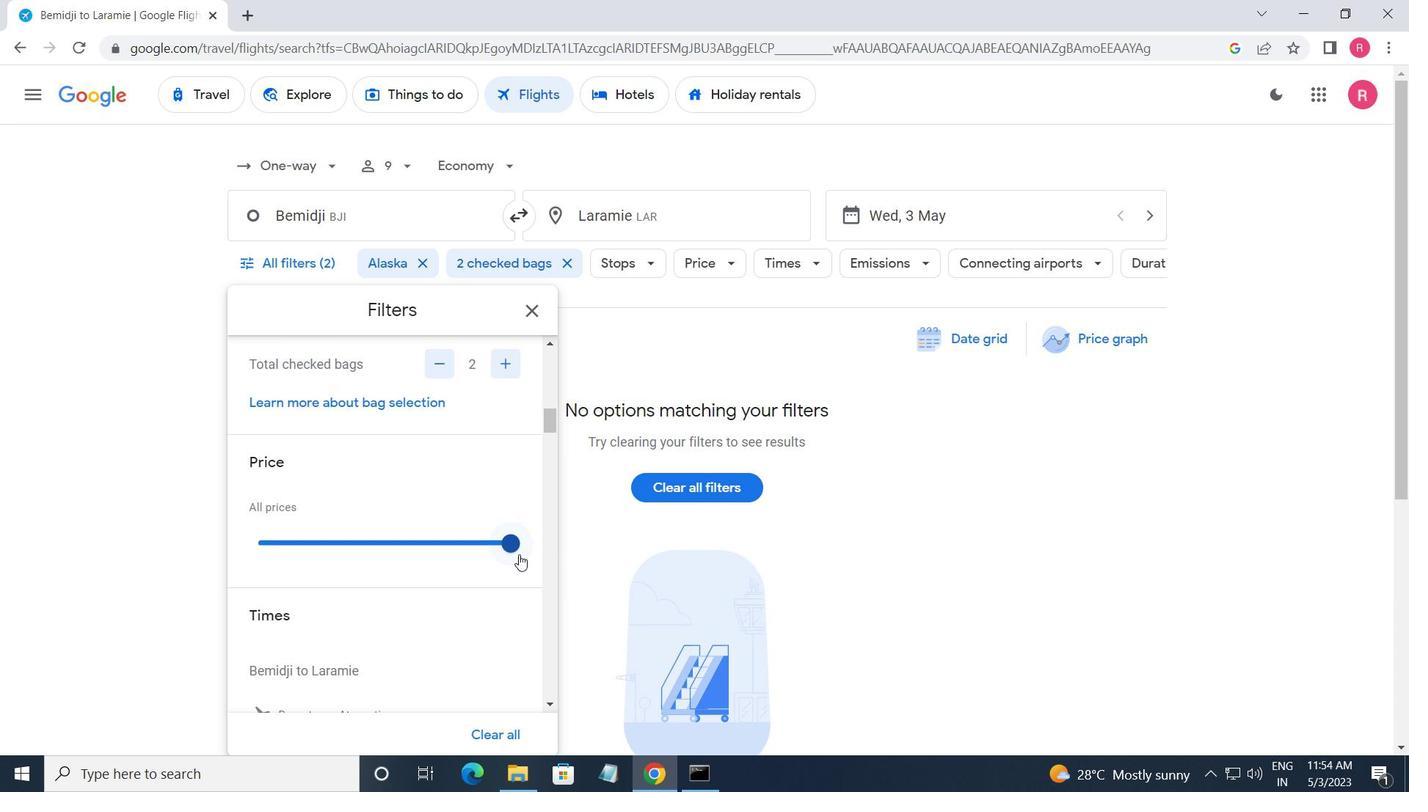 
Action: Mouse scrolled (516, 555) with delta (0, 0)
Screenshot: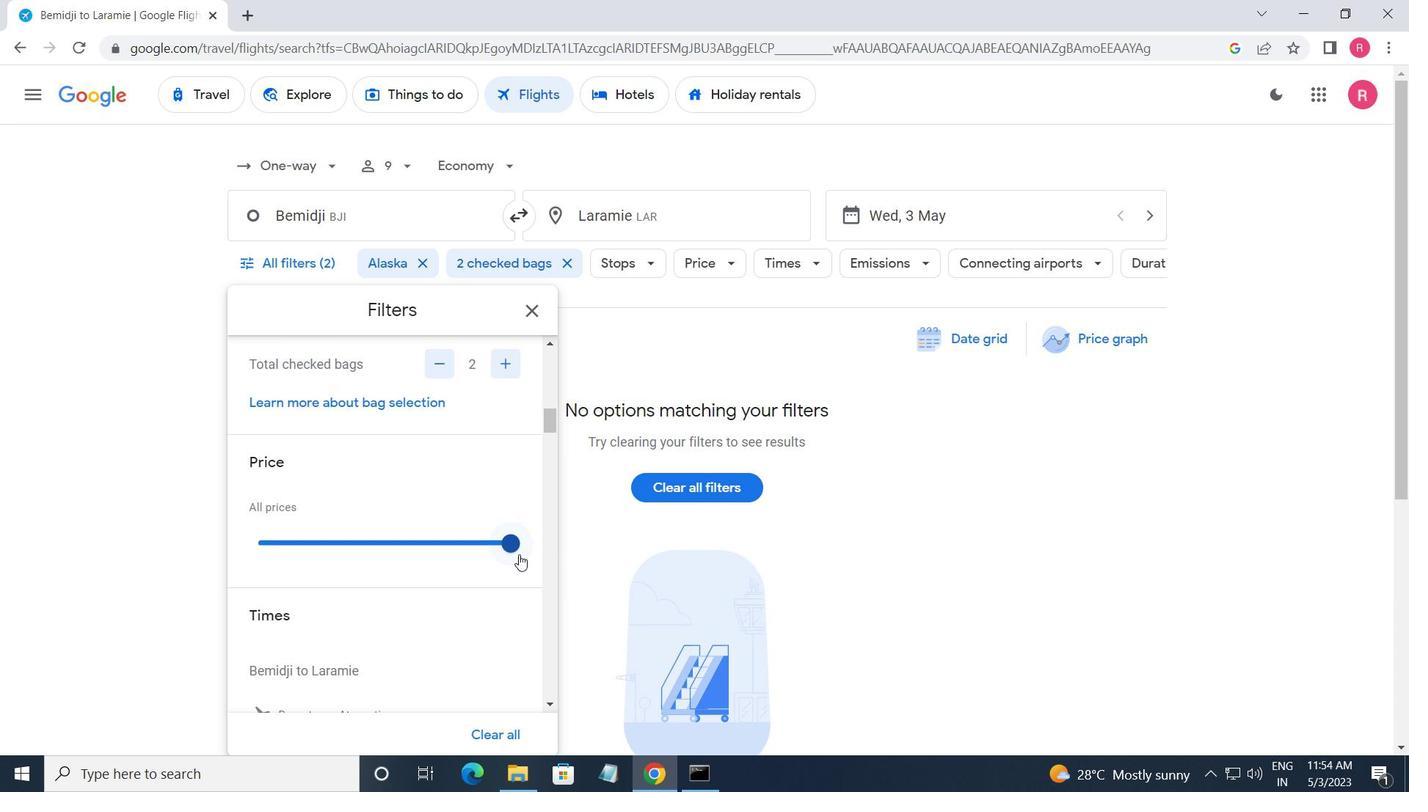 
Action: Mouse moved to (511, 557)
Screenshot: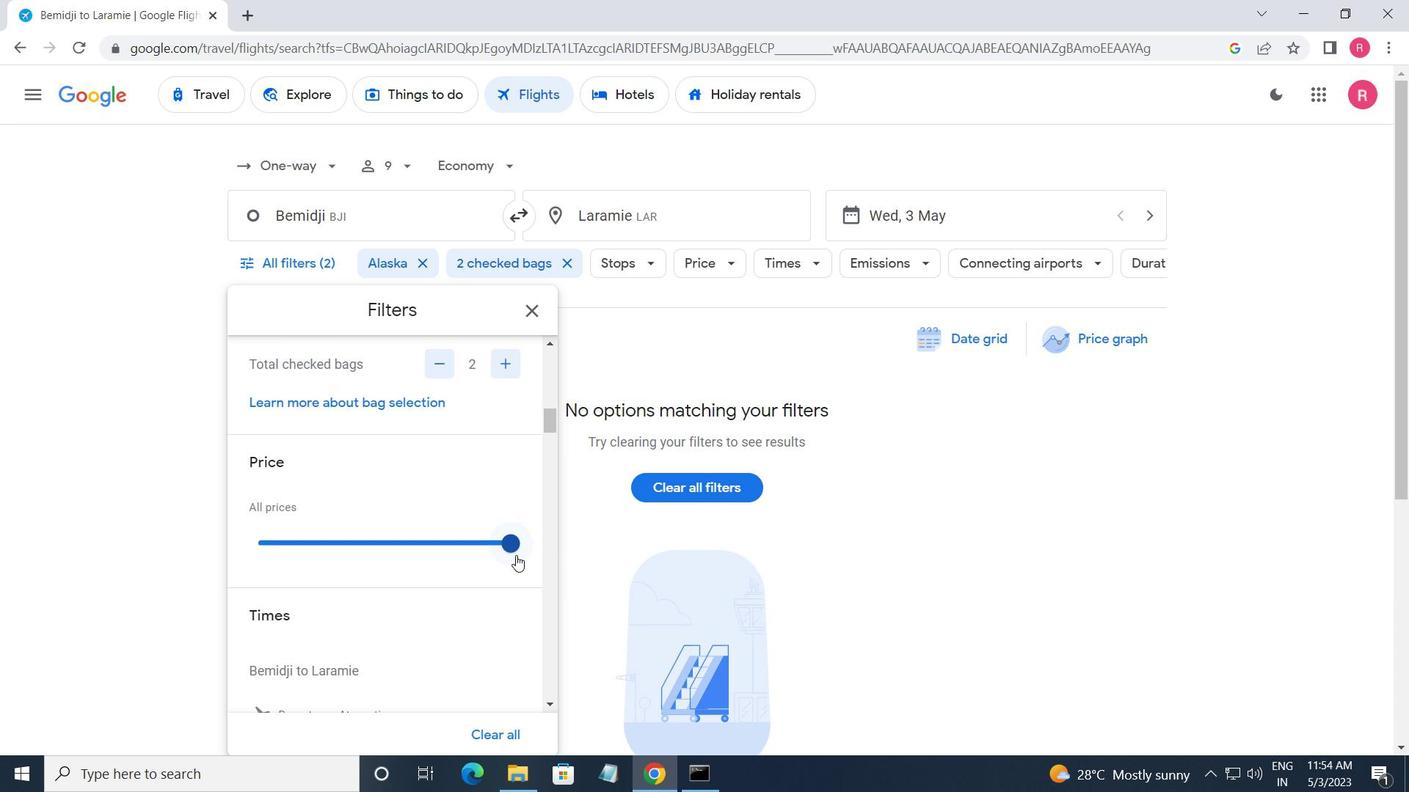 
Action: Mouse scrolled (511, 557) with delta (0, 0)
Screenshot: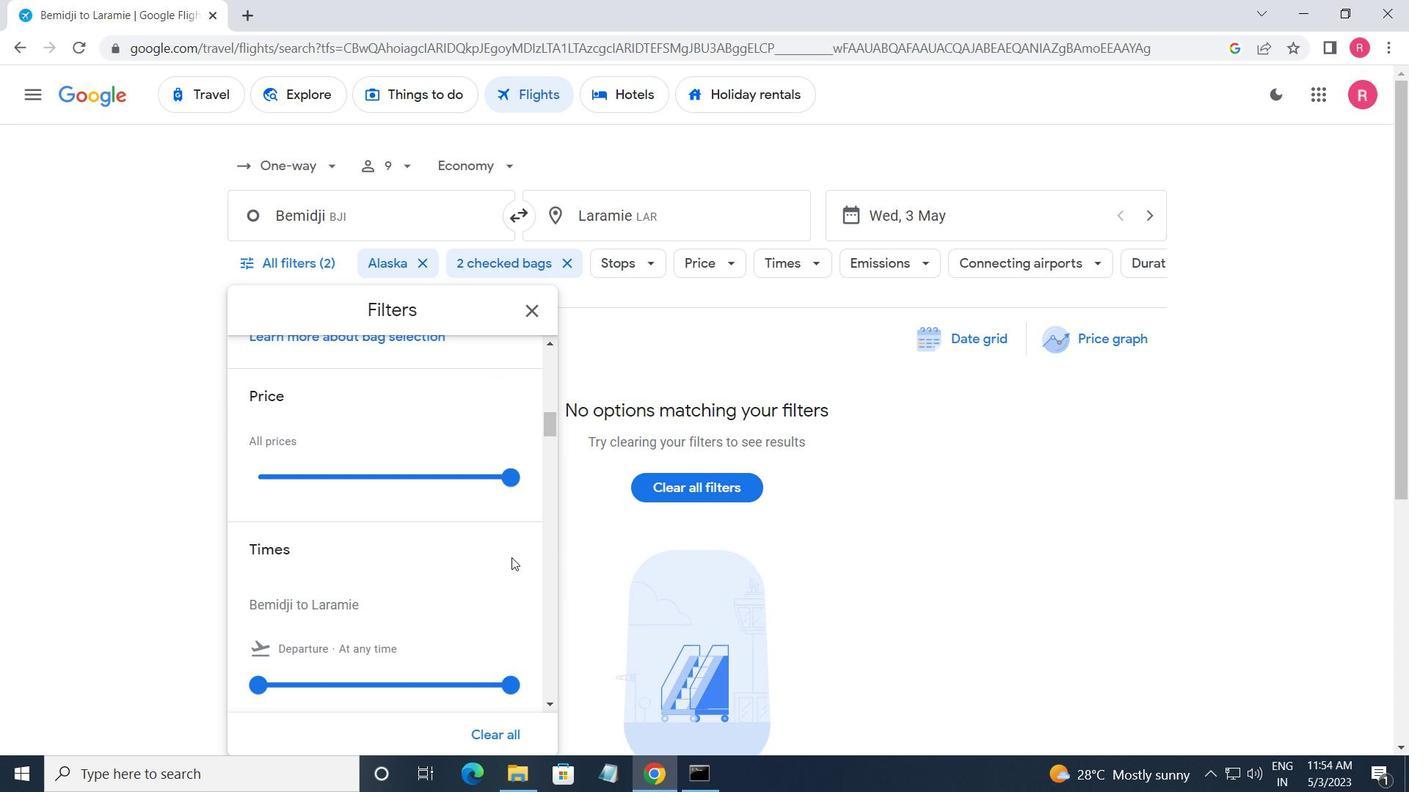 
Action: Mouse moved to (267, 574)
Screenshot: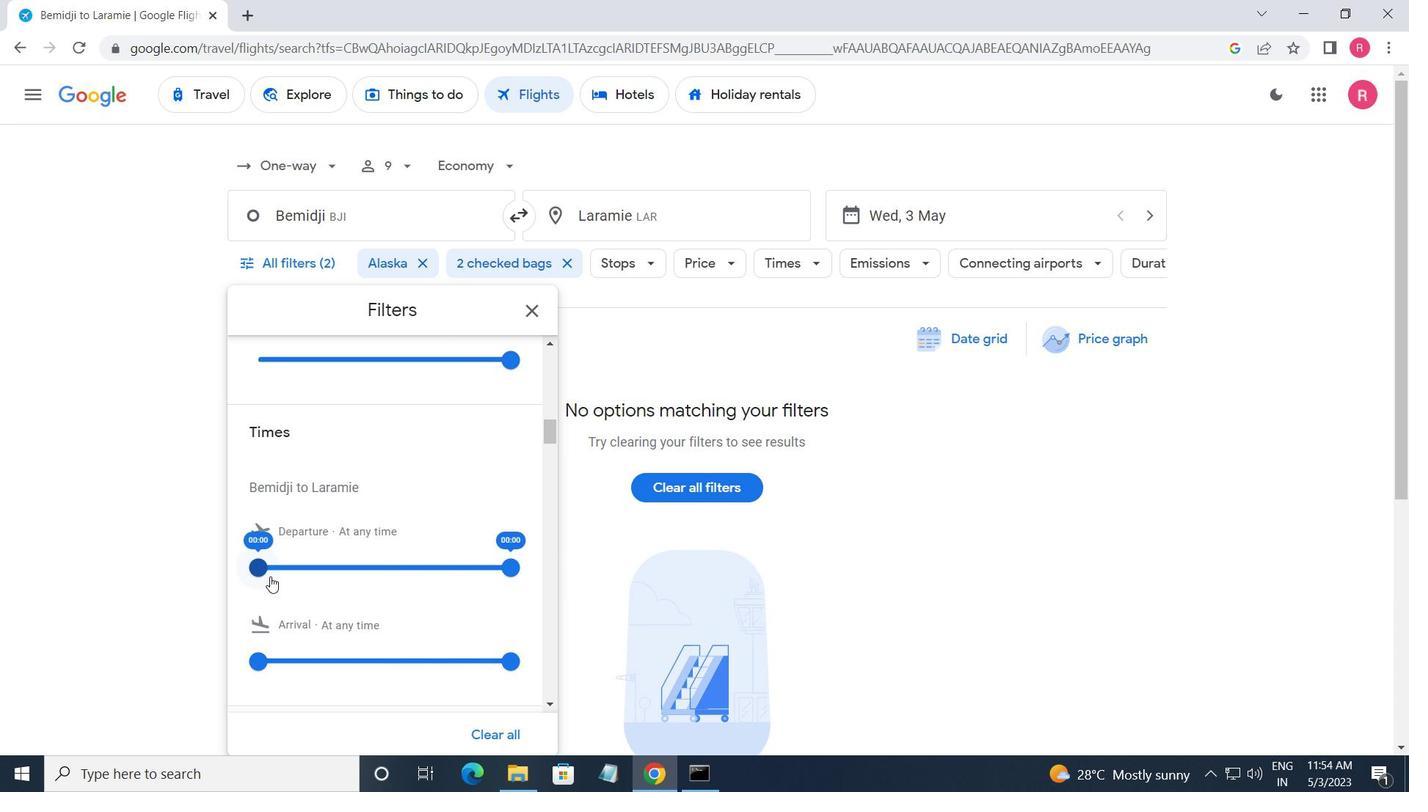 
Action: Mouse pressed left at (267, 574)
Screenshot: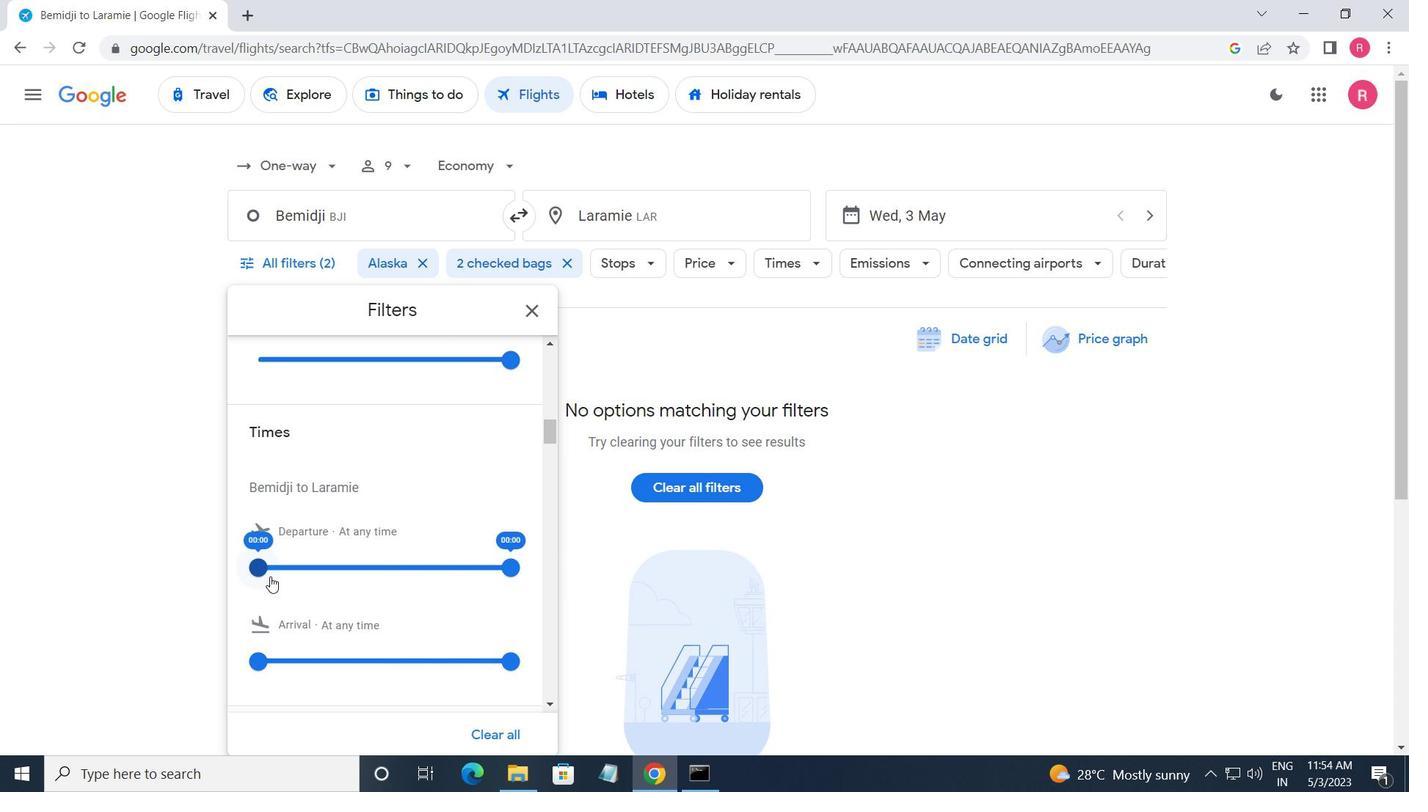 
Action: Mouse moved to (505, 575)
Screenshot: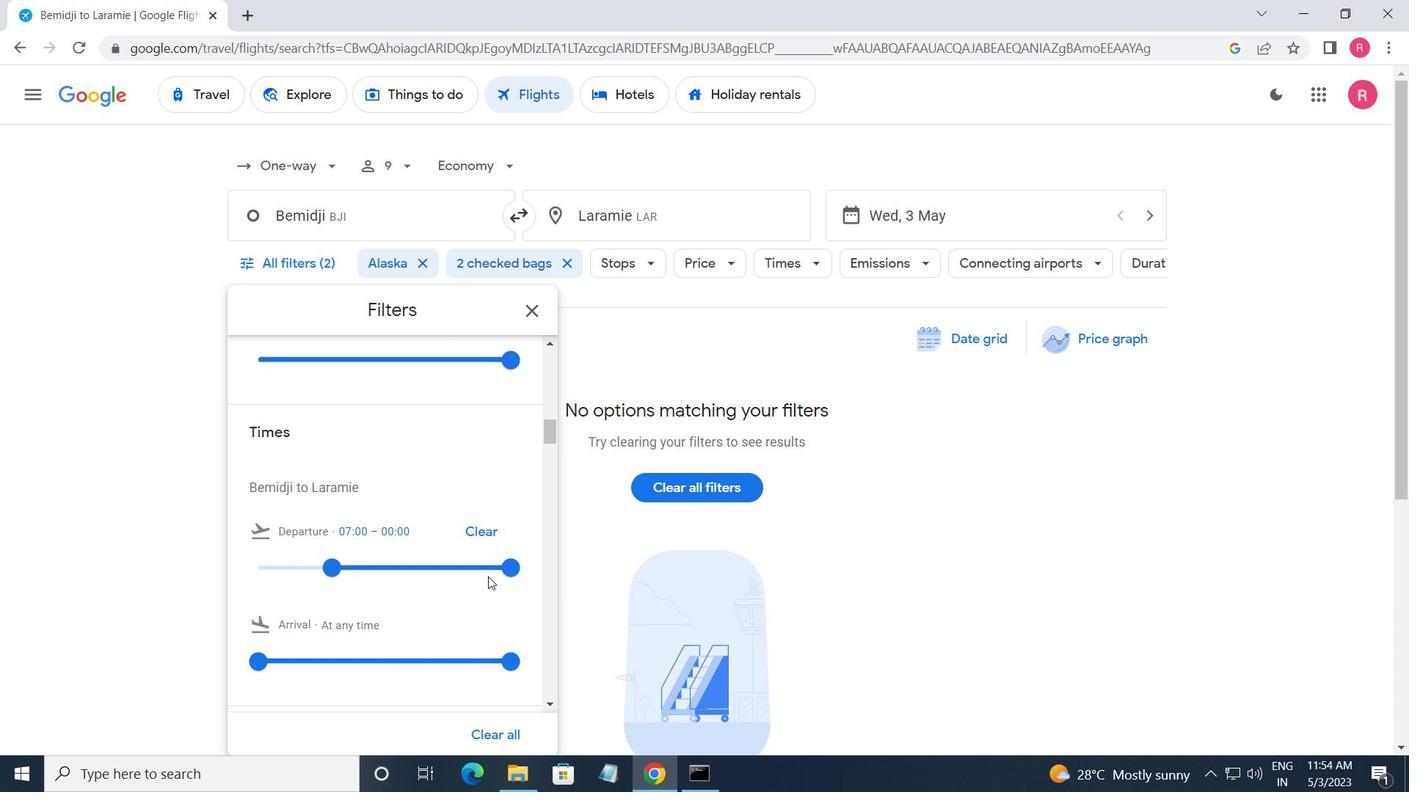 
Action: Mouse pressed left at (505, 575)
Screenshot: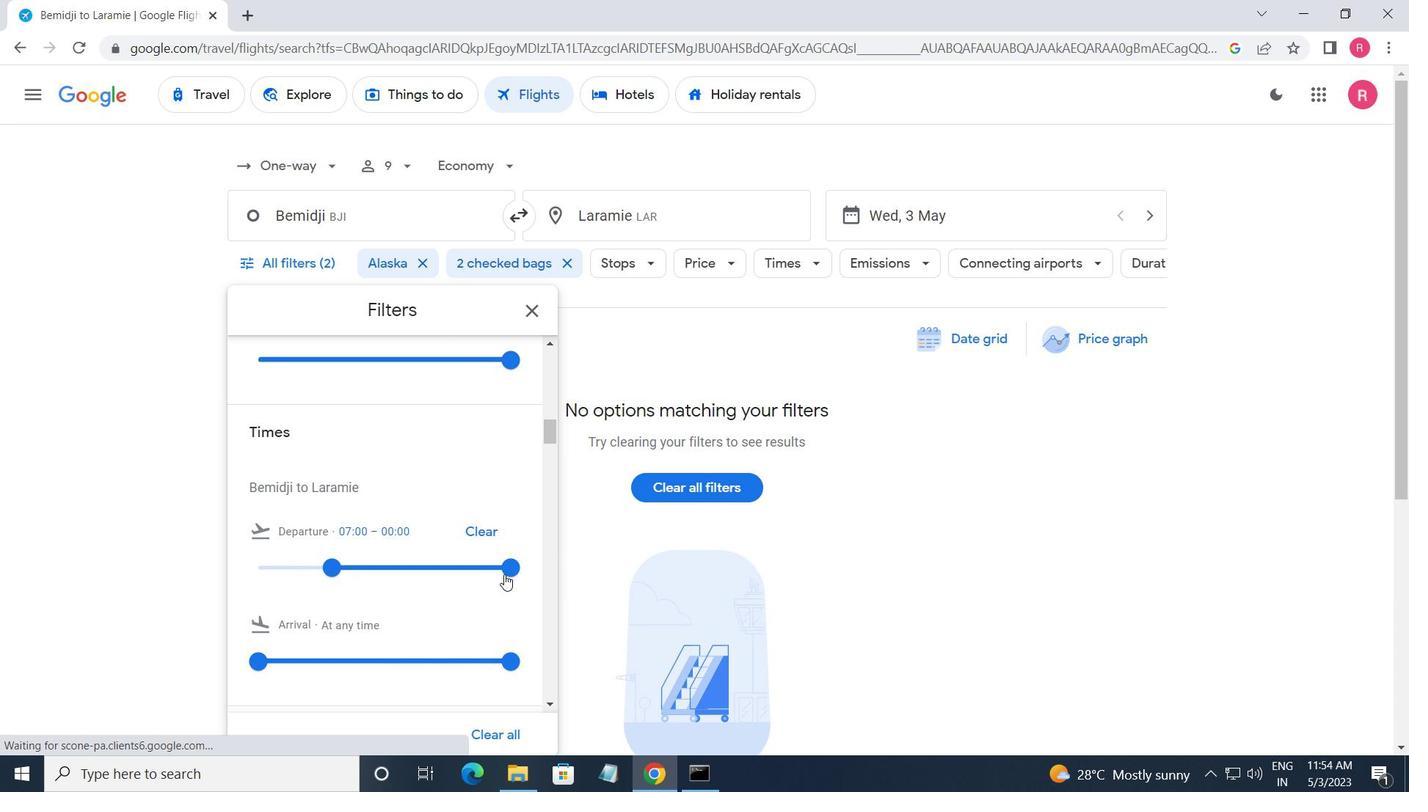 
Action: Mouse moved to (523, 312)
Screenshot: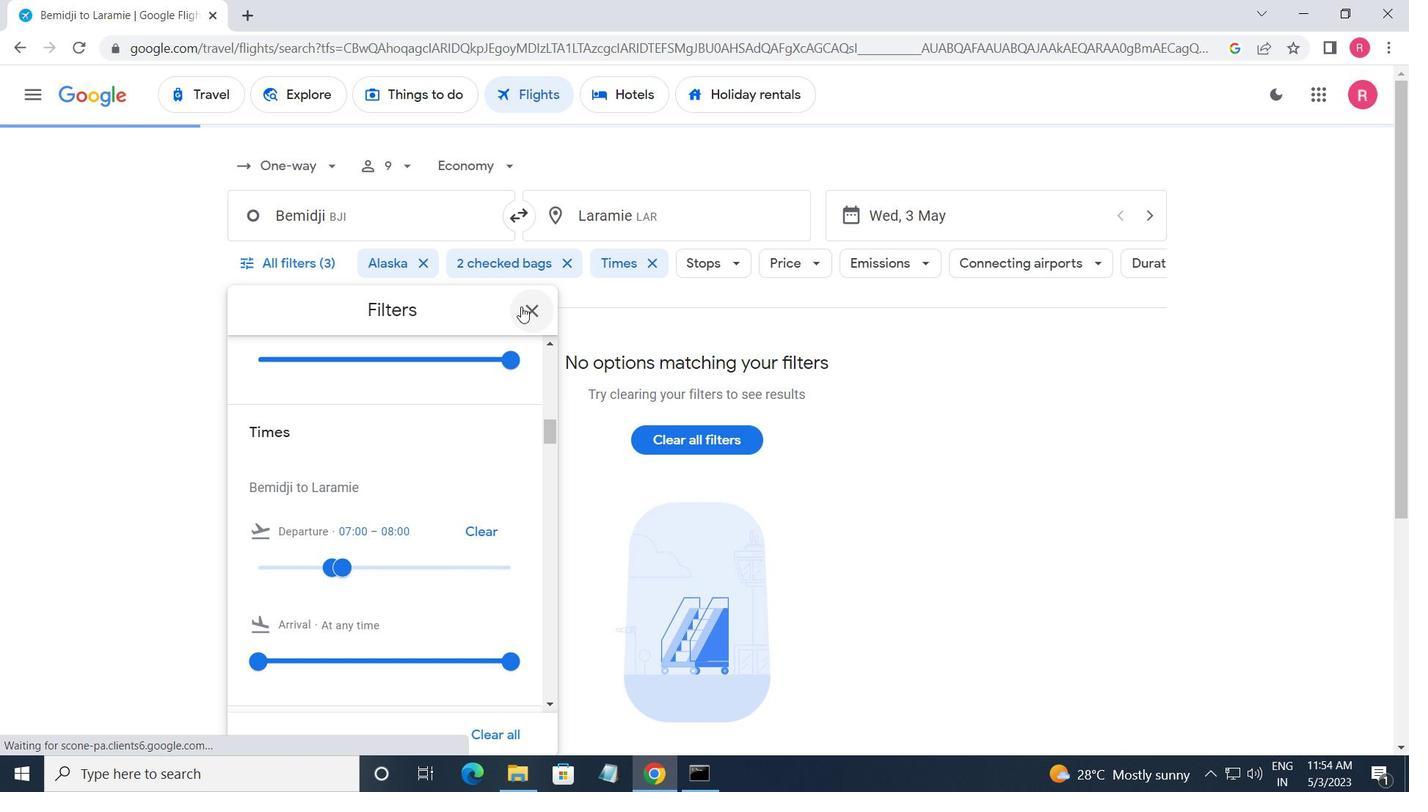 
Action: Mouse pressed left at (523, 312)
Screenshot: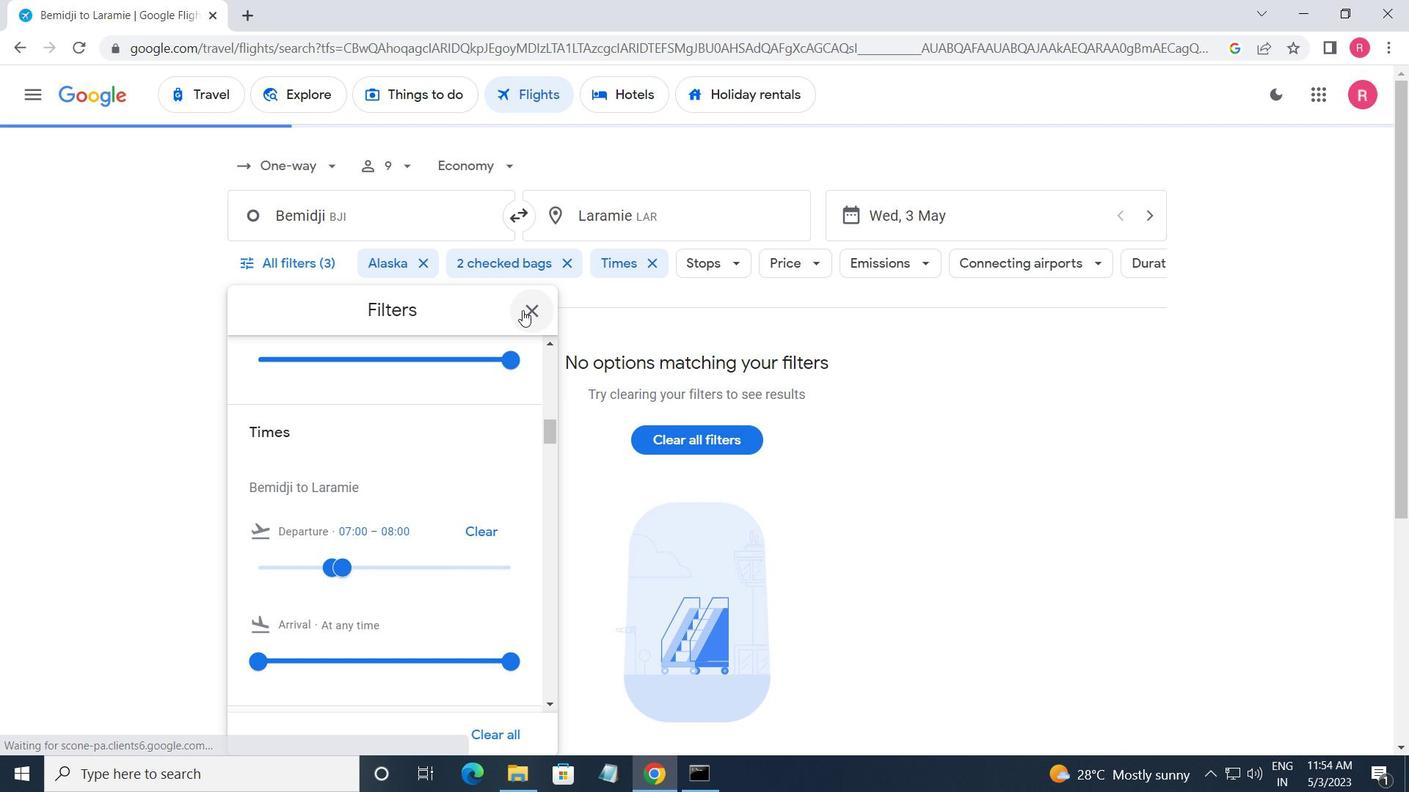 
Action: Mouse moved to (369, 418)
Screenshot: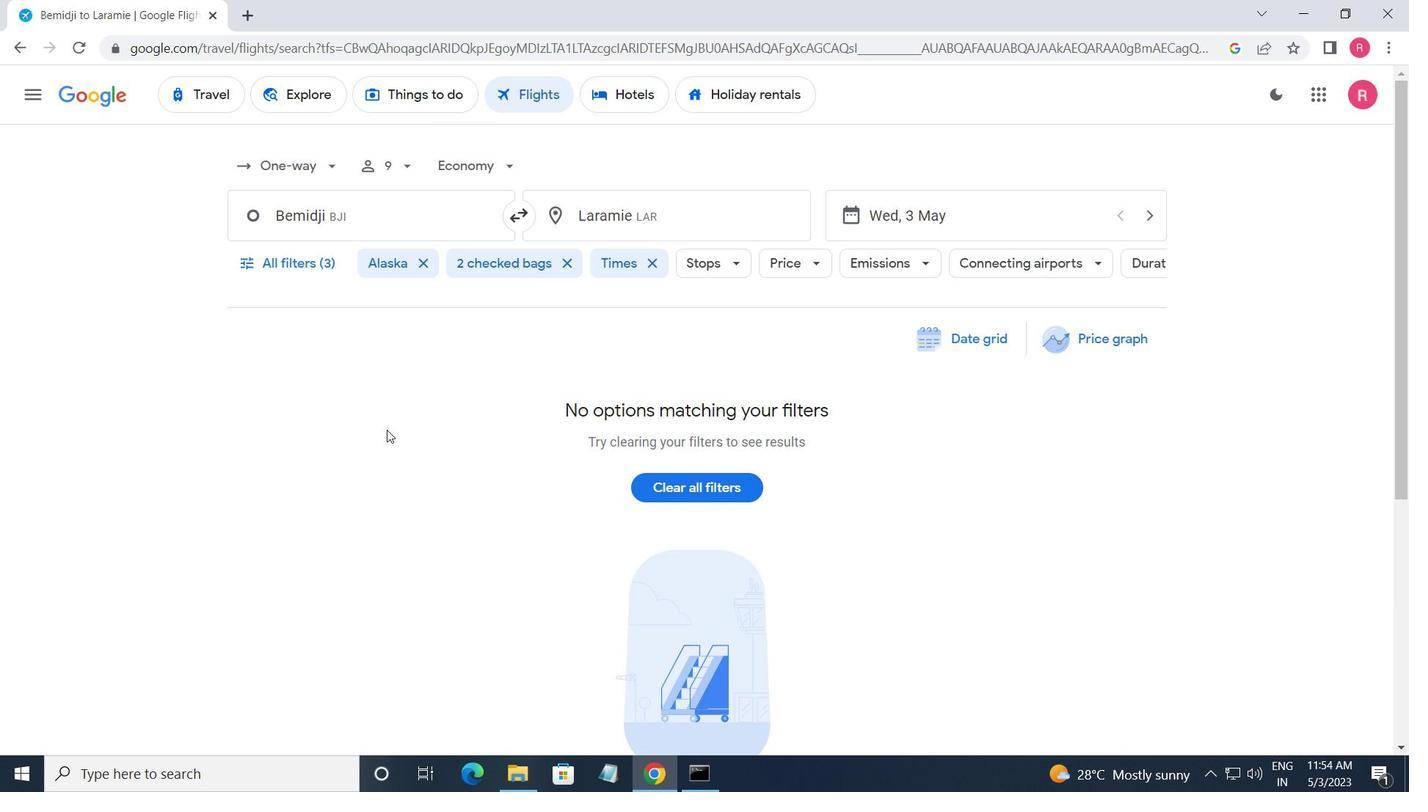 
